 Task: Find an Airbnb in Wuxue, China for 4 guests from 3 Aug to 17 Aug, with a price range of ₹3000 to ₹15000, an entire place, 3 bedrooms, 4 beds, 2 bathrooms, and a washing machine.
Action: Mouse moved to (445, 90)
Screenshot: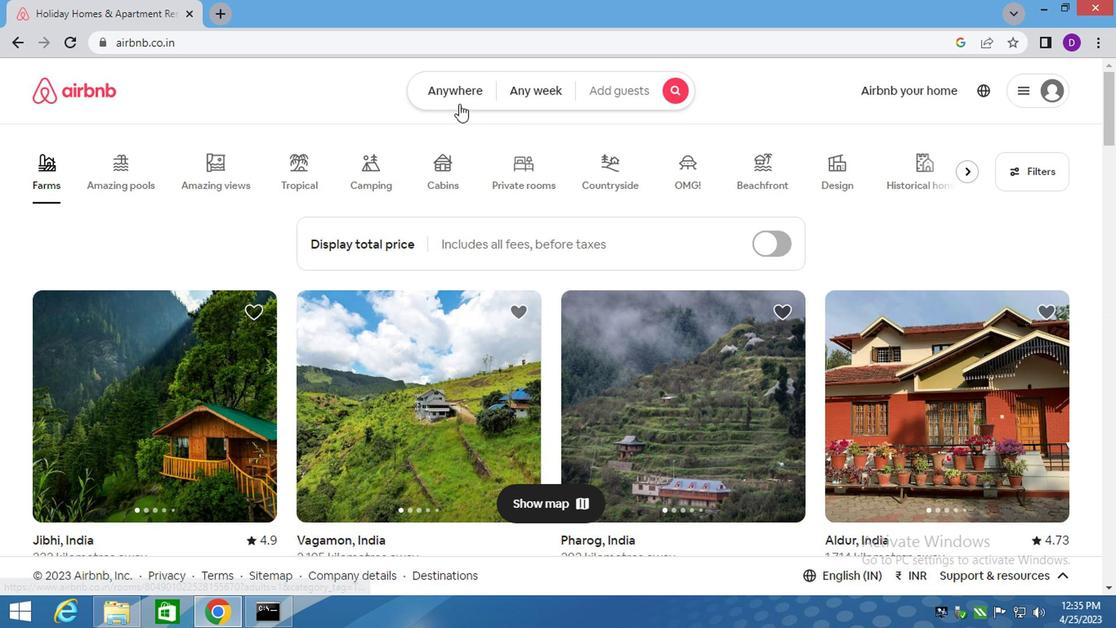 
Action: Mouse pressed left at (445, 90)
Screenshot: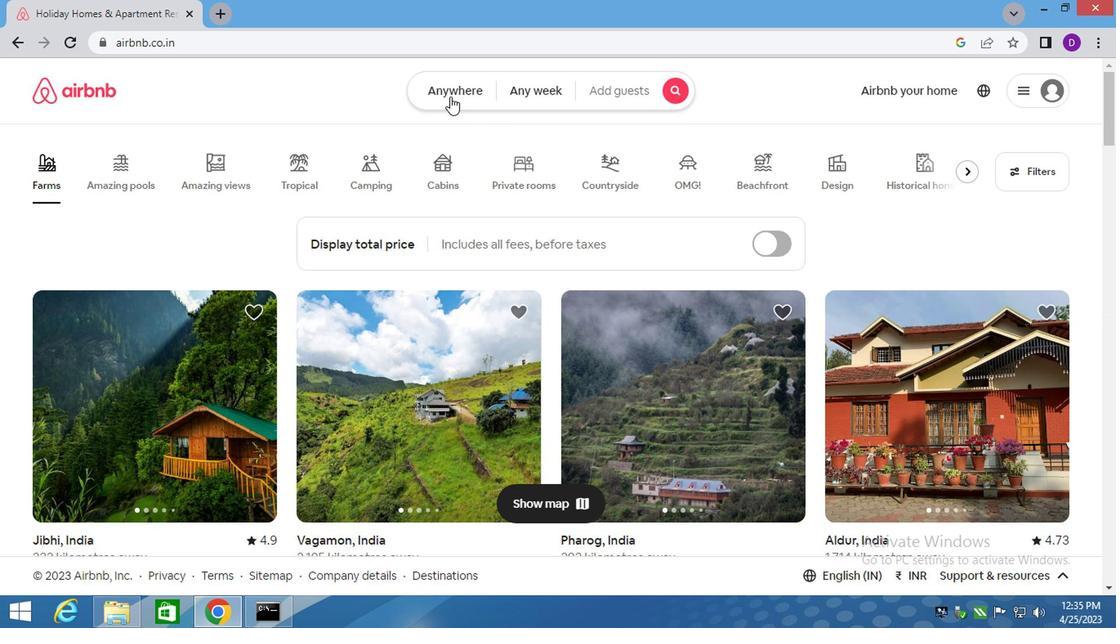 
Action: Mouse moved to (271, 154)
Screenshot: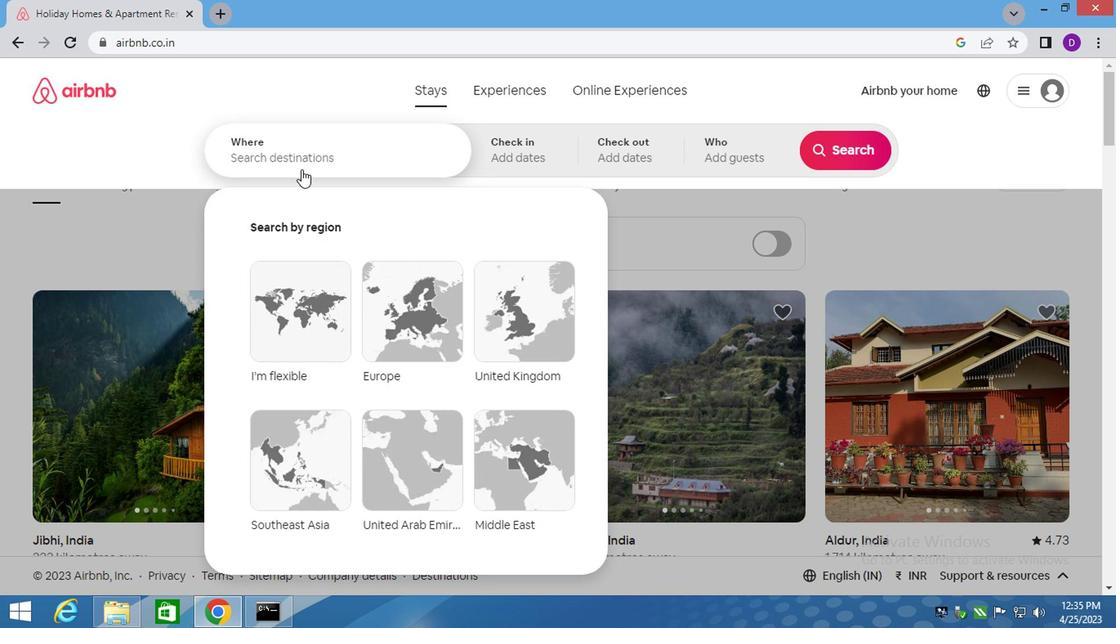 
Action: Mouse pressed left at (271, 154)
Screenshot: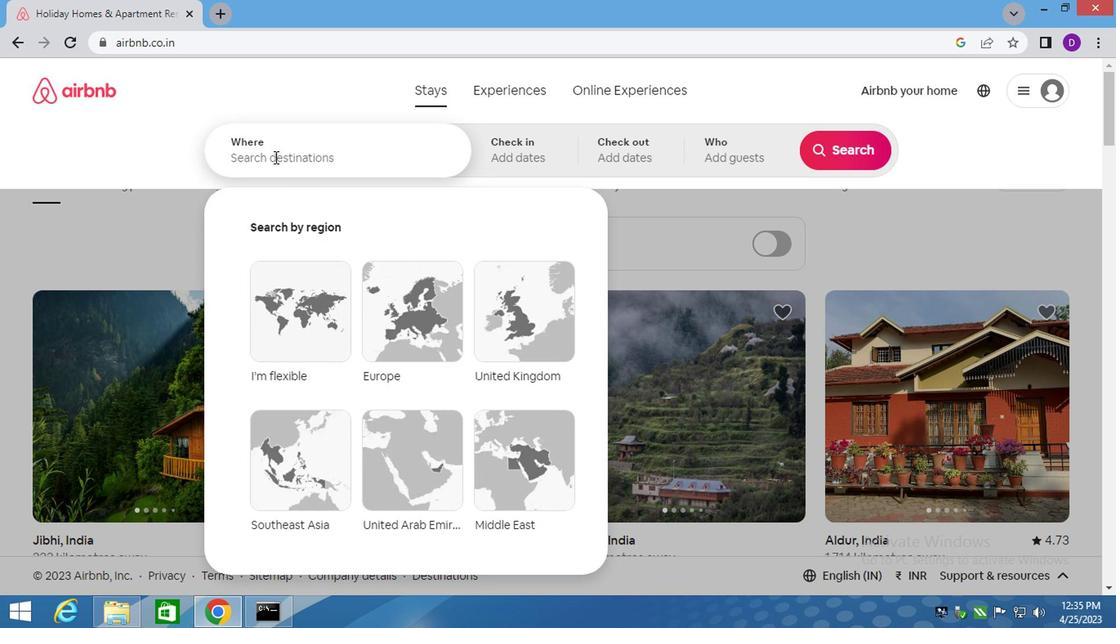 
Action: Key pressed <Key.shift>WUXUE,<Key.space><Key.shift>CHINA<Key.enter>
Screenshot: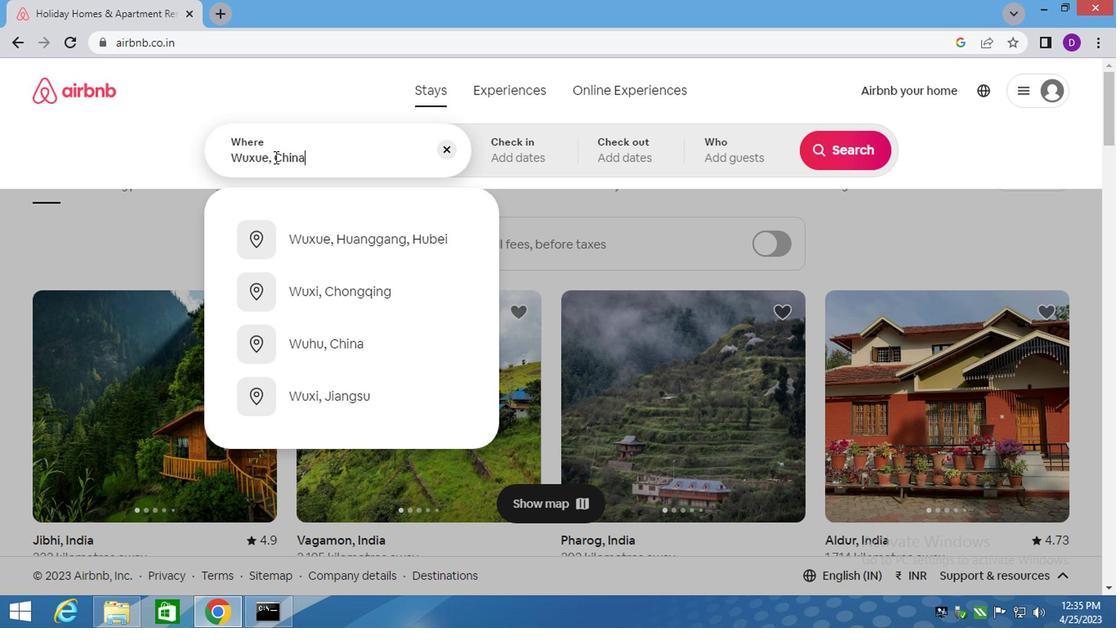 
Action: Mouse moved to (831, 279)
Screenshot: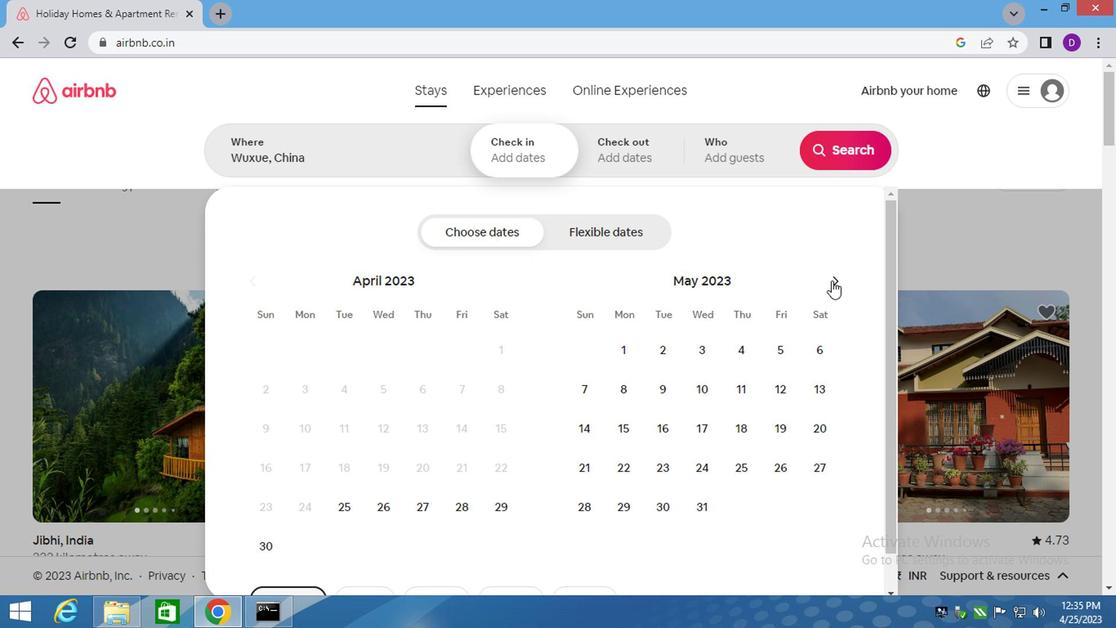 
Action: Mouse pressed left at (831, 279)
Screenshot: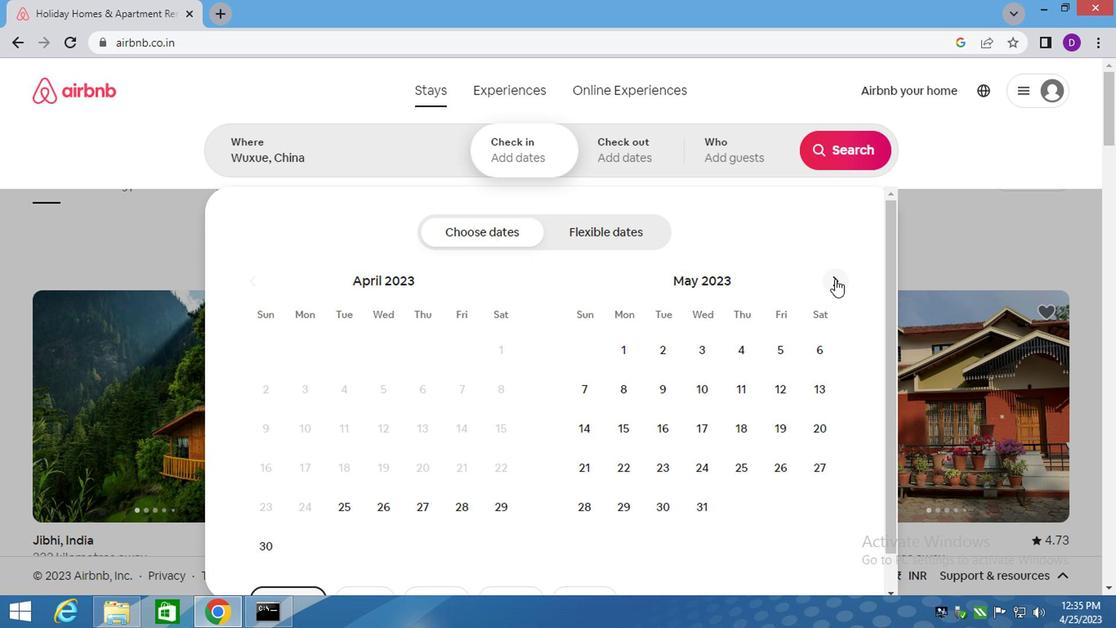 
Action: Mouse pressed left at (831, 279)
Screenshot: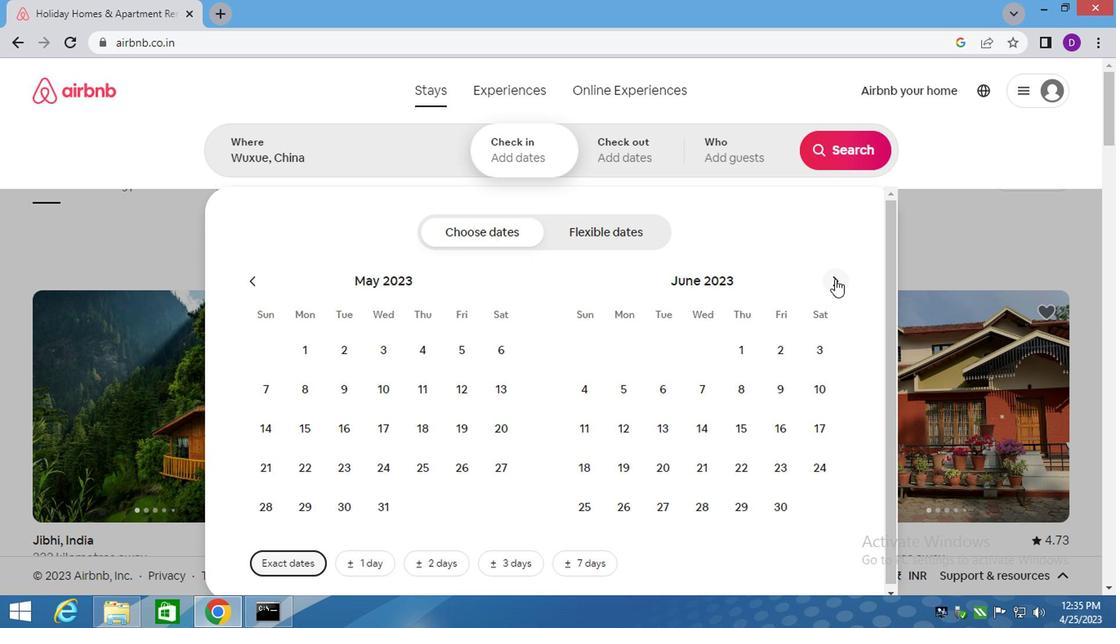 
Action: Mouse pressed left at (831, 279)
Screenshot: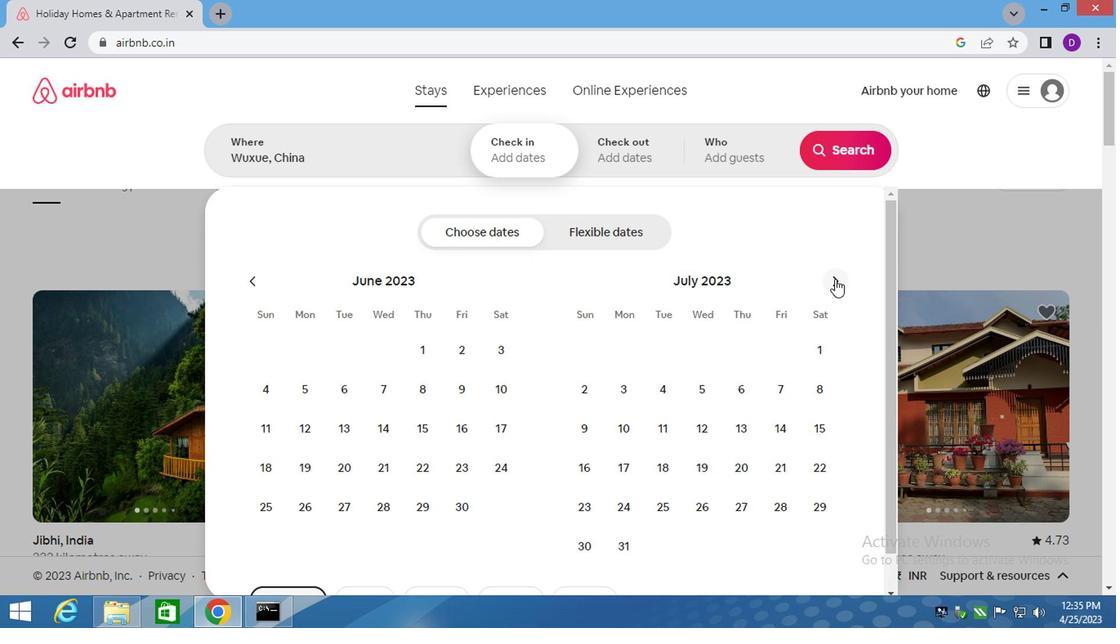
Action: Mouse moved to (740, 348)
Screenshot: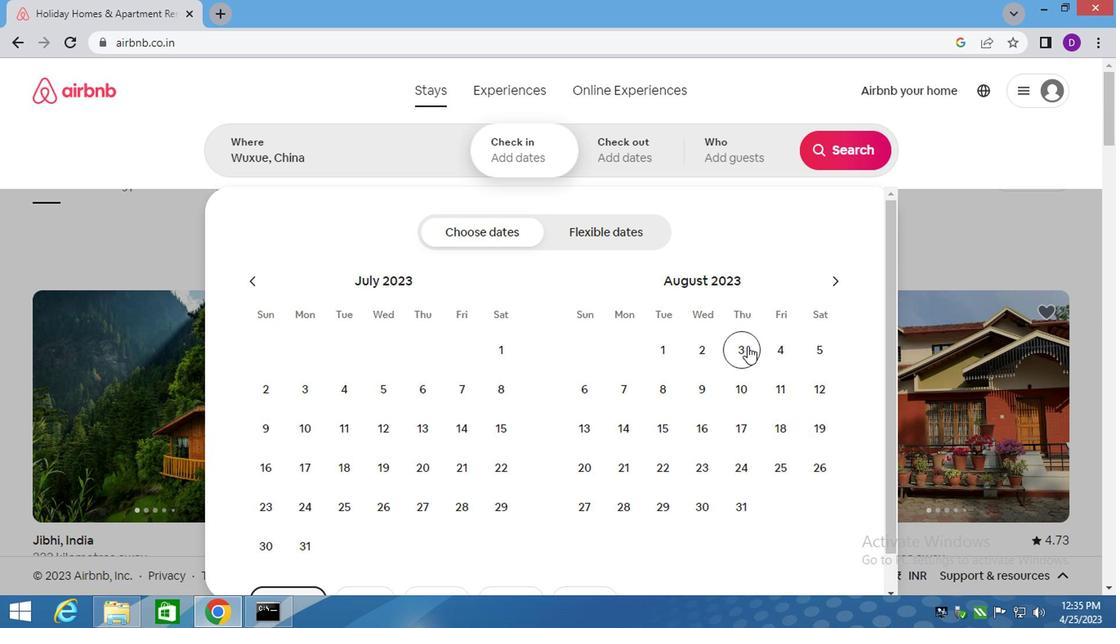 
Action: Mouse pressed left at (740, 348)
Screenshot: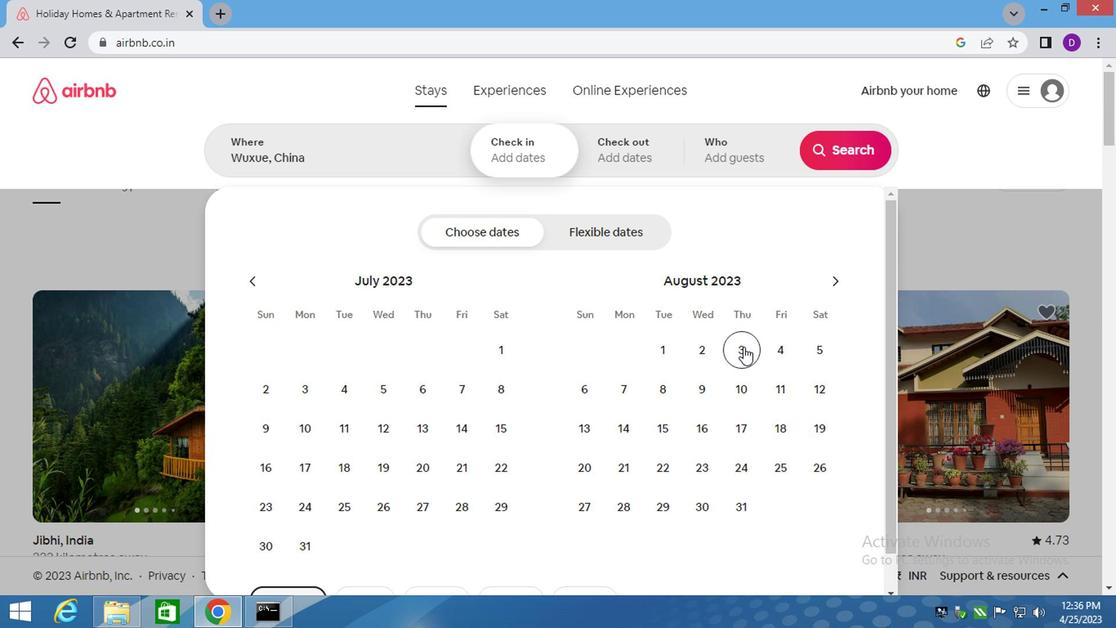 
Action: Mouse moved to (740, 432)
Screenshot: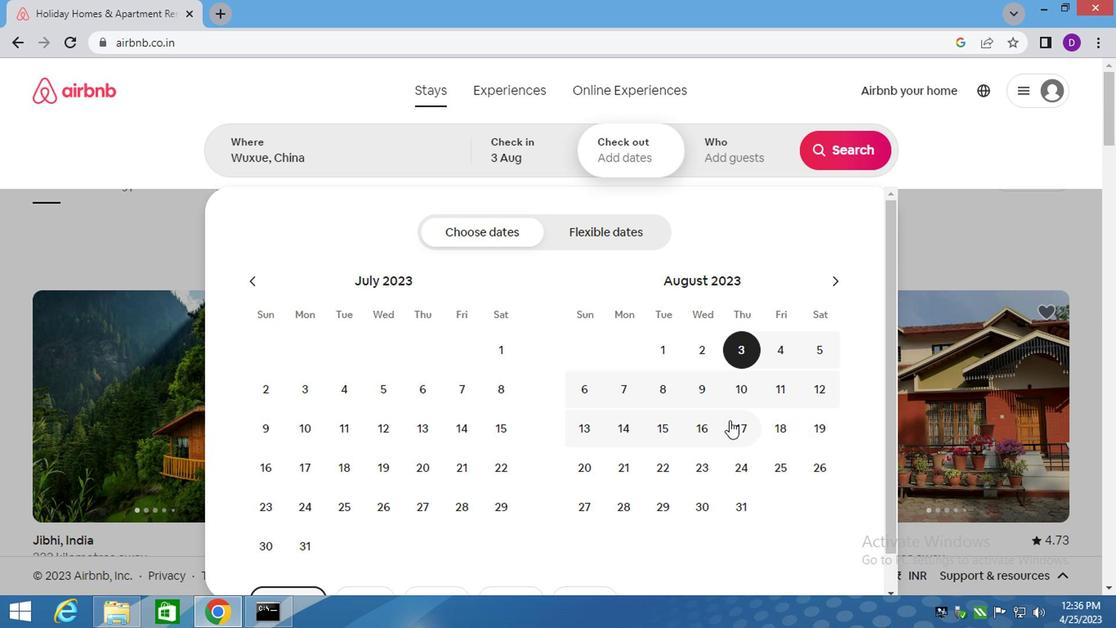 
Action: Mouse pressed left at (740, 432)
Screenshot: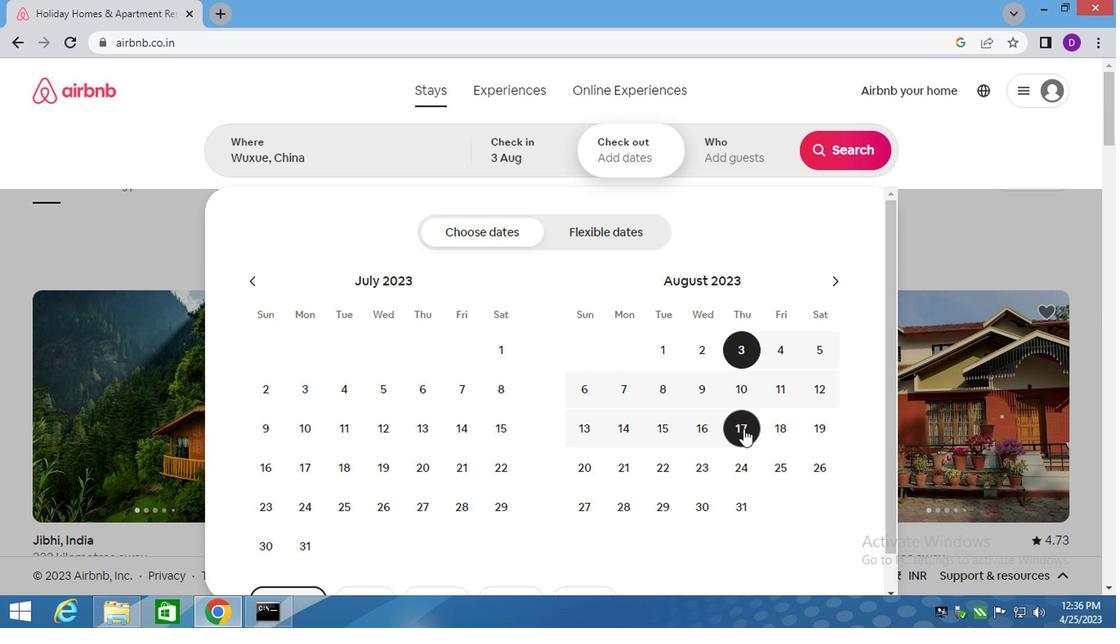 
Action: Mouse moved to (708, 151)
Screenshot: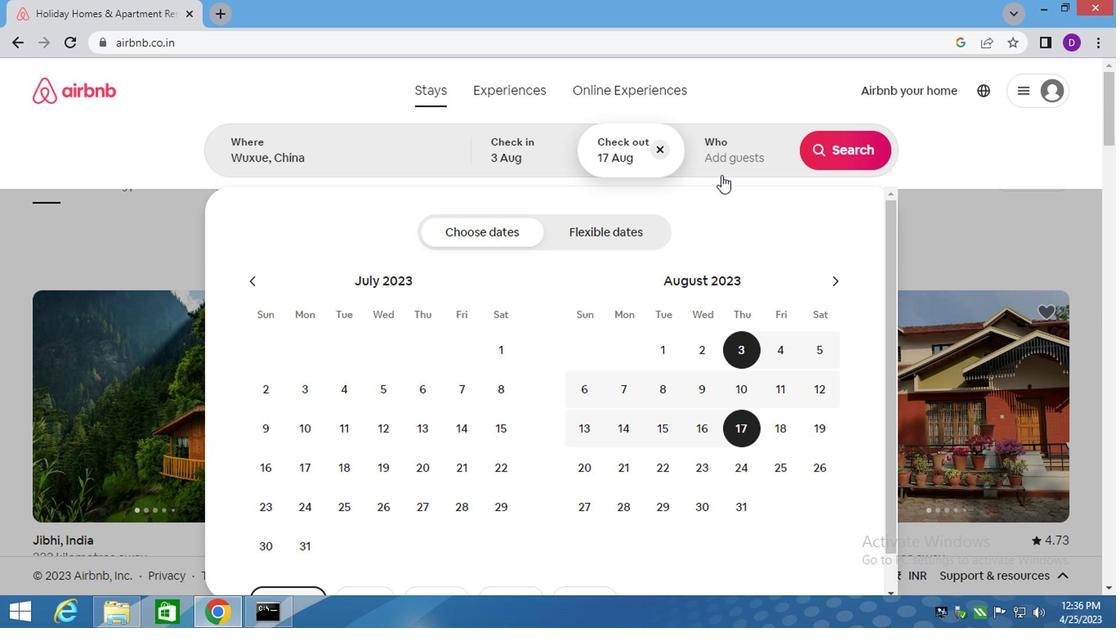 
Action: Mouse pressed left at (708, 151)
Screenshot: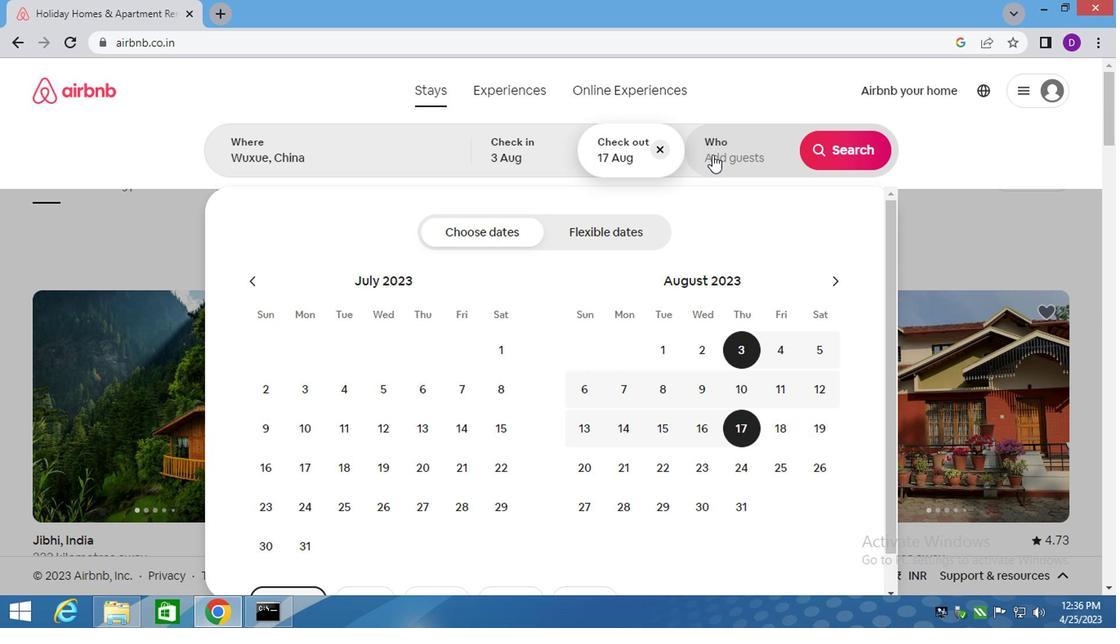 
Action: Mouse moved to (850, 242)
Screenshot: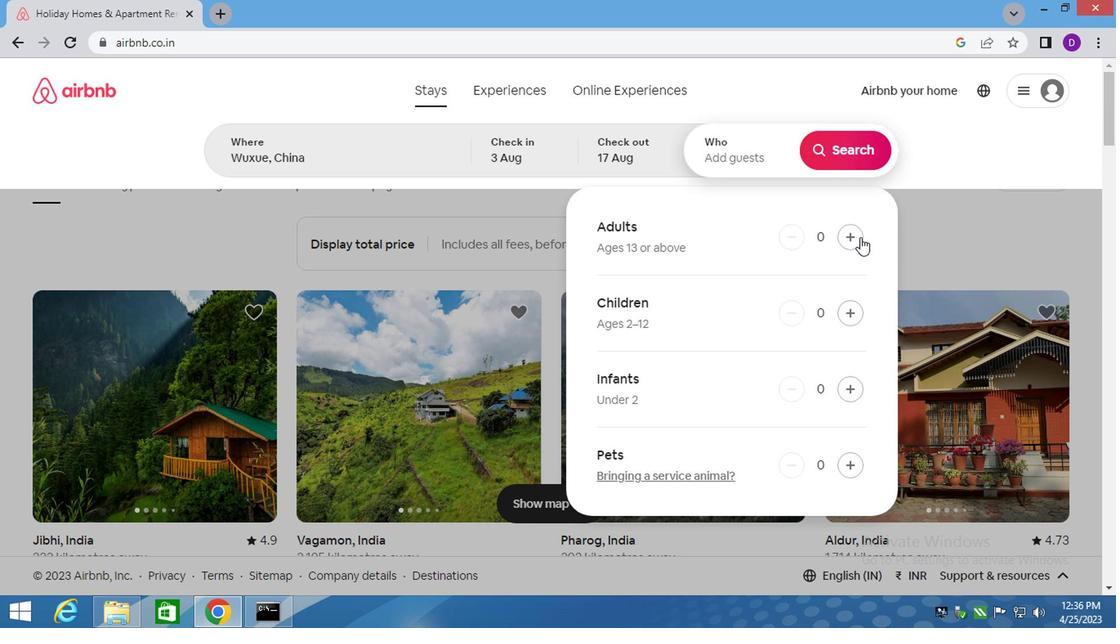 
Action: Mouse pressed left at (850, 242)
Screenshot: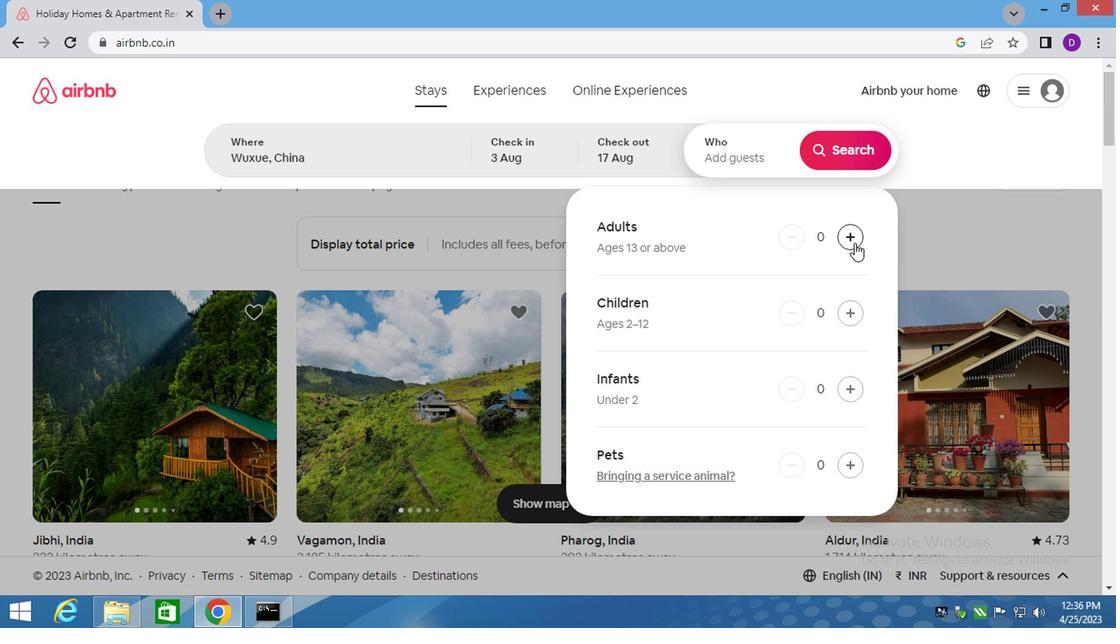 
Action: Mouse pressed left at (850, 242)
Screenshot: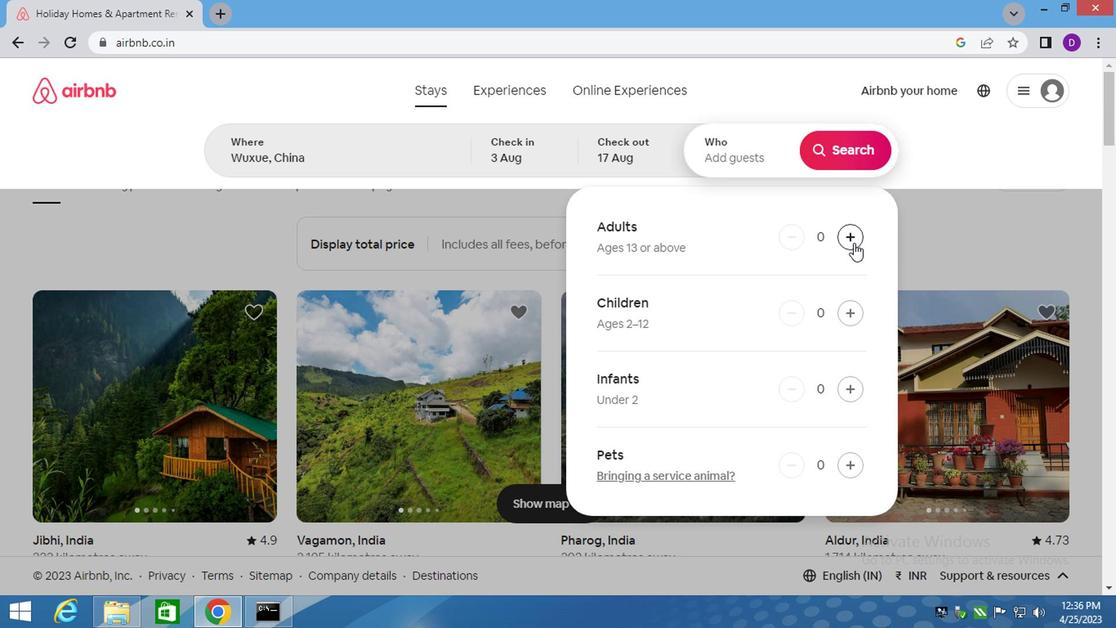 
Action: Mouse pressed left at (850, 242)
Screenshot: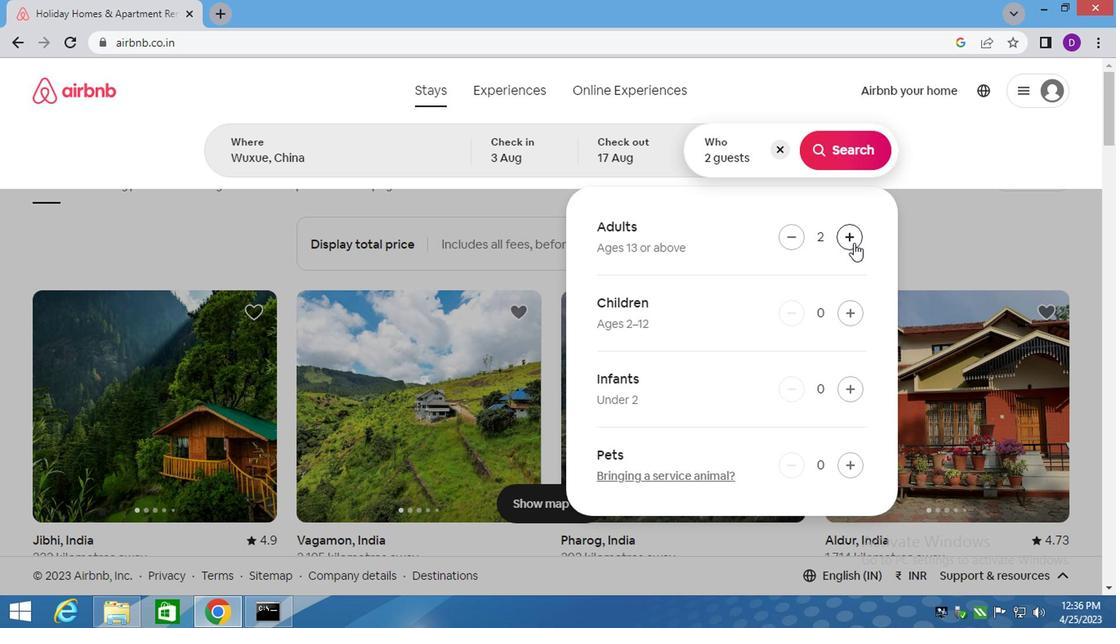 
Action: Mouse moved to (852, 316)
Screenshot: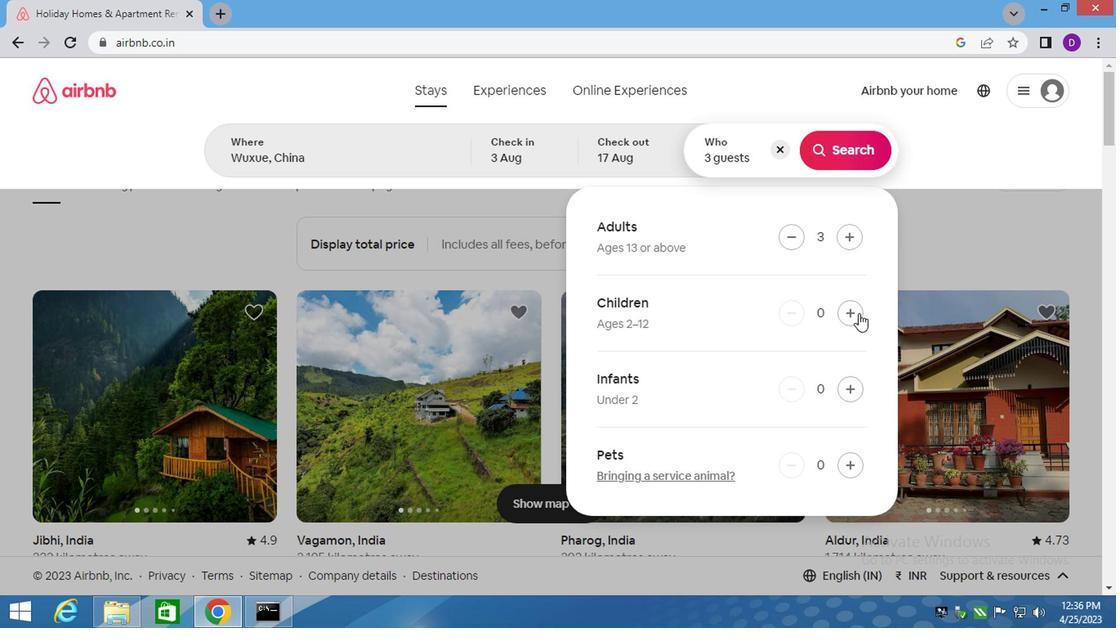 
Action: Mouse pressed left at (852, 316)
Screenshot: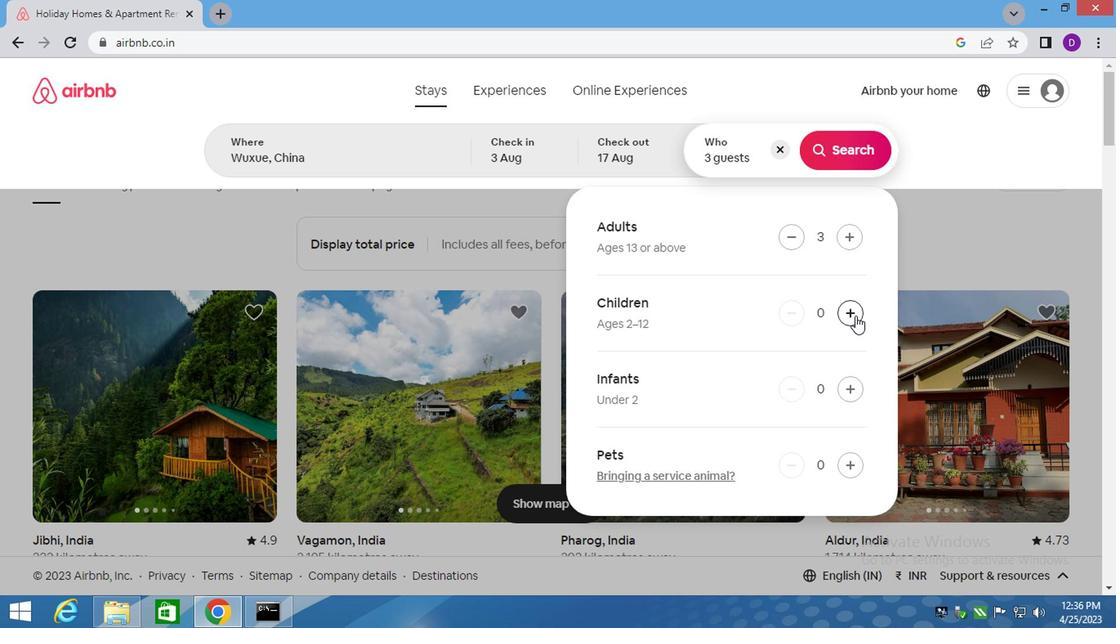 
Action: Mouse moved to (861, 145)
Screenshot: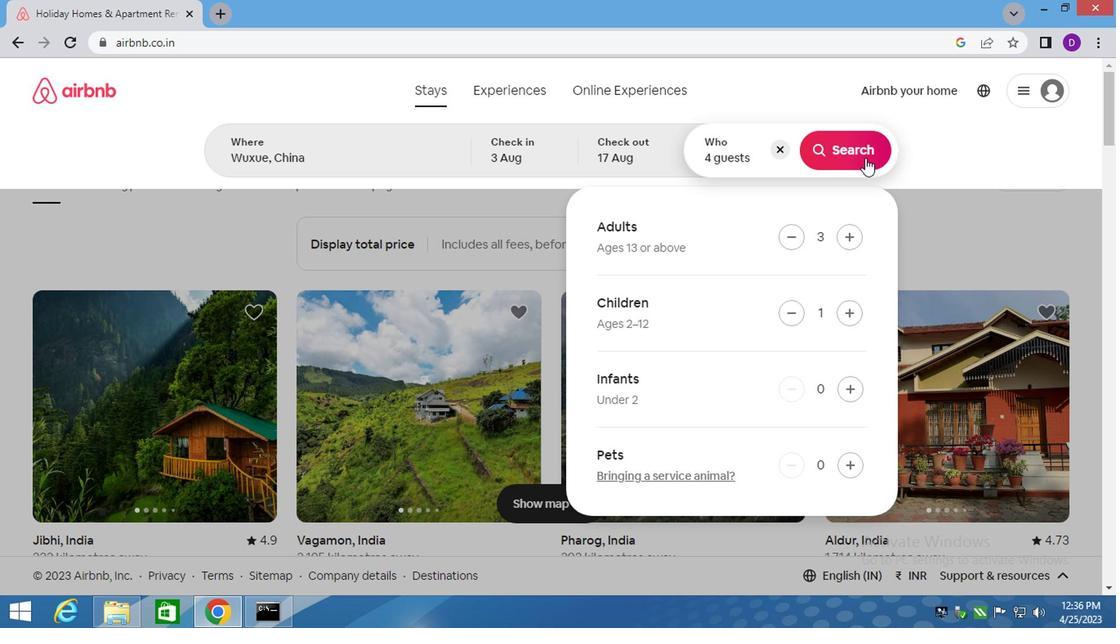 
Action: Mouse pressed left at (861, 145)
Screenshot: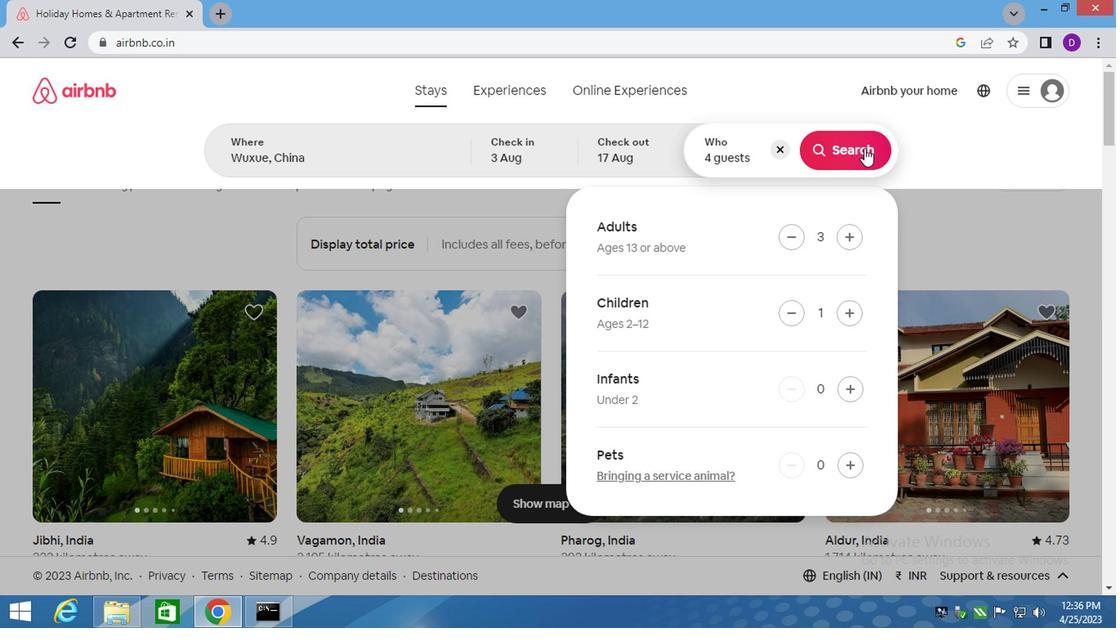 
Action: Mouse moved to (1027, 157)
Screenshot: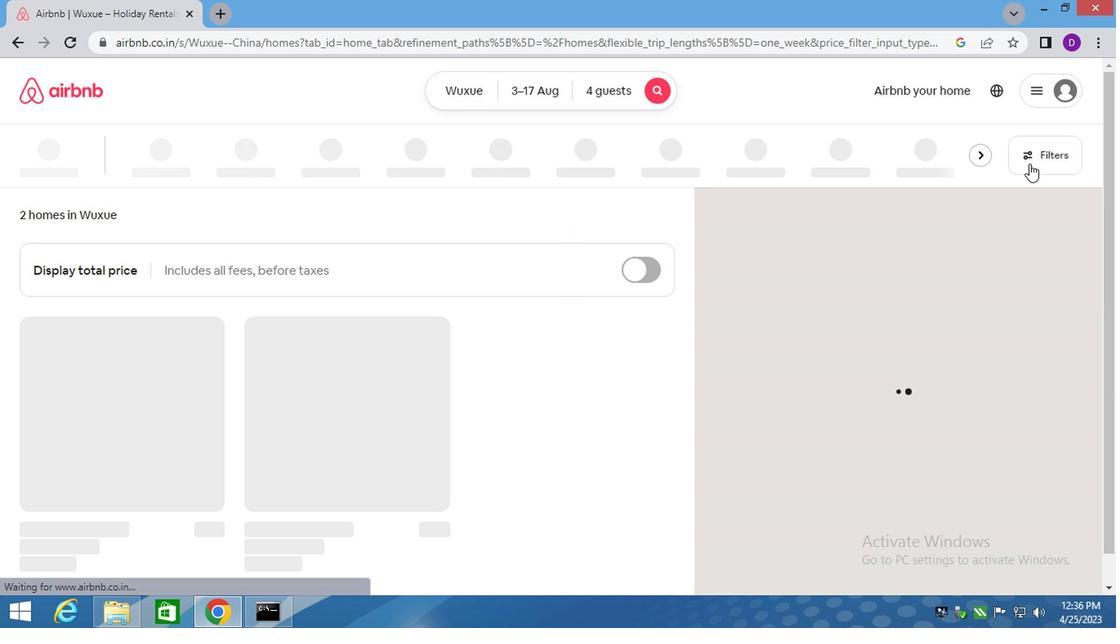 
Action: Mouse pressed left at (1027, 157)
Screenshot: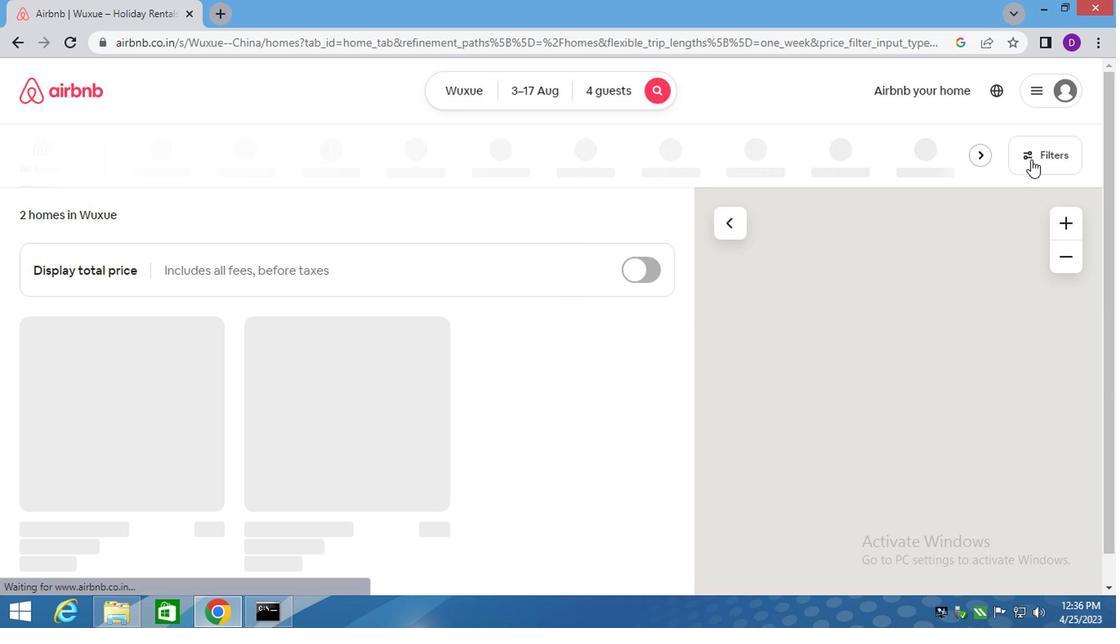 
Action: Mouse moved to (335, 311)
Screenshot: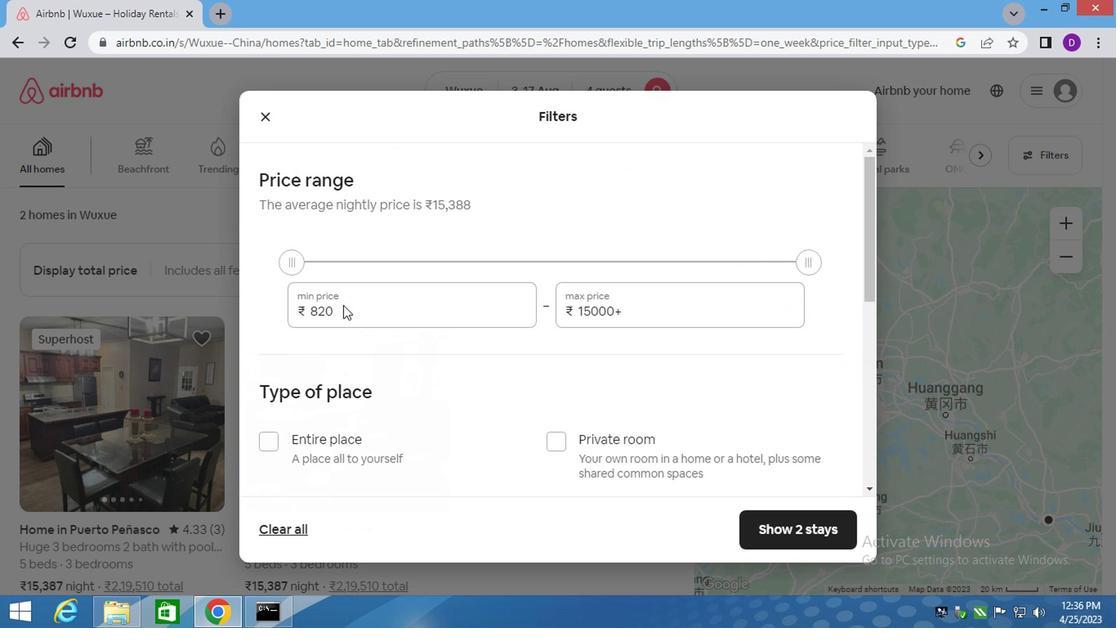 
Action: Mouse pressed left at (335, 311)
Screenshot: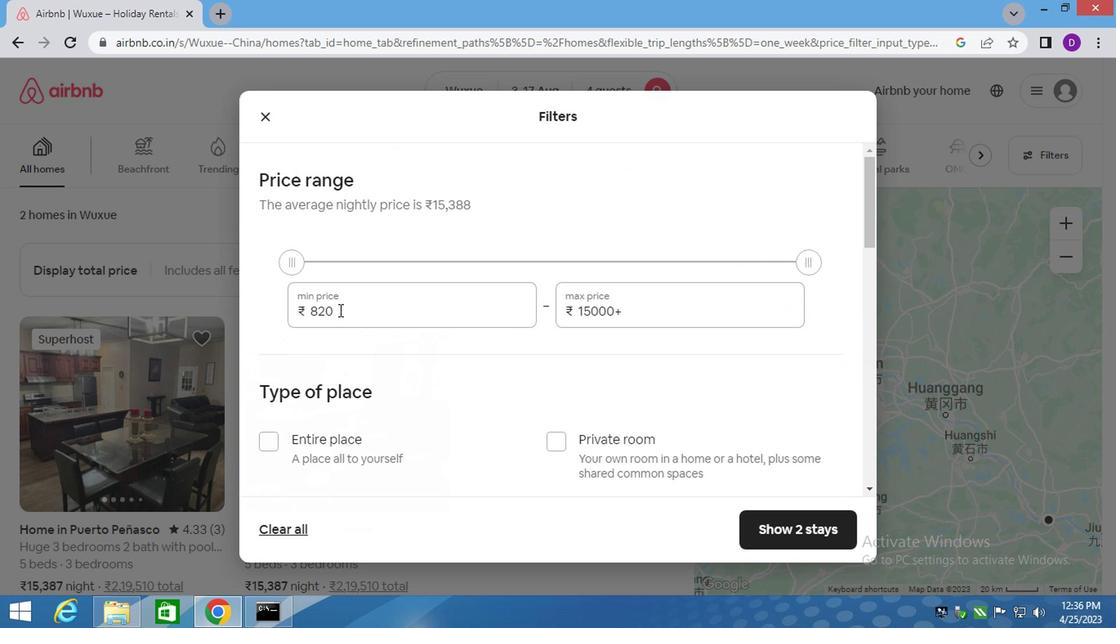 
Action: Mouse pressed left at (335, 311)
Screenshot: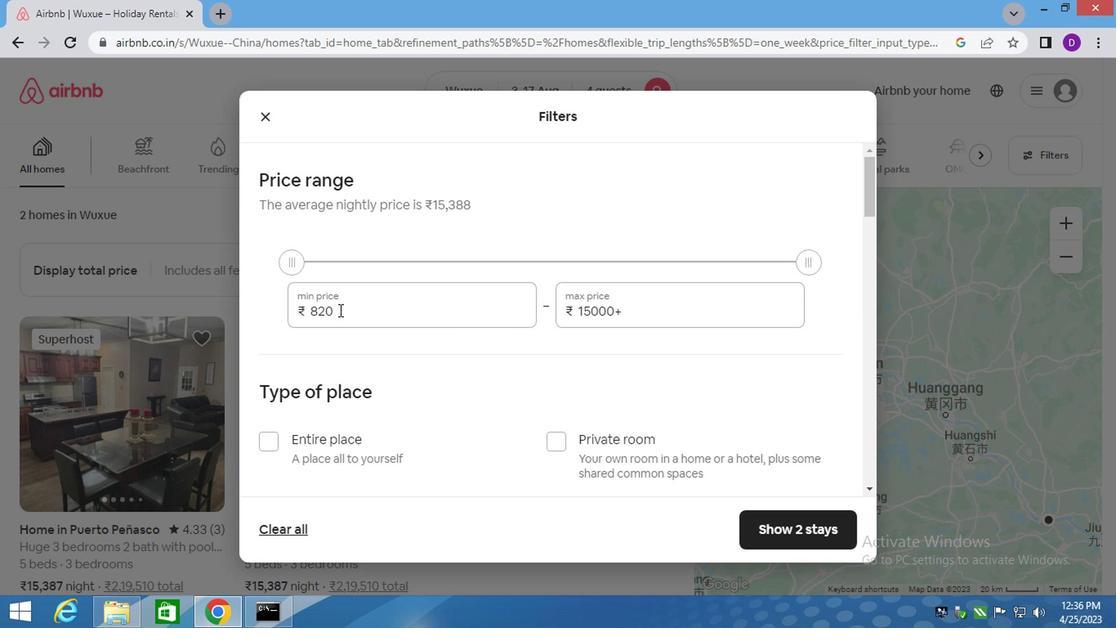 
Action: Key pressed 3000<Key.tab>15000
Screenshot: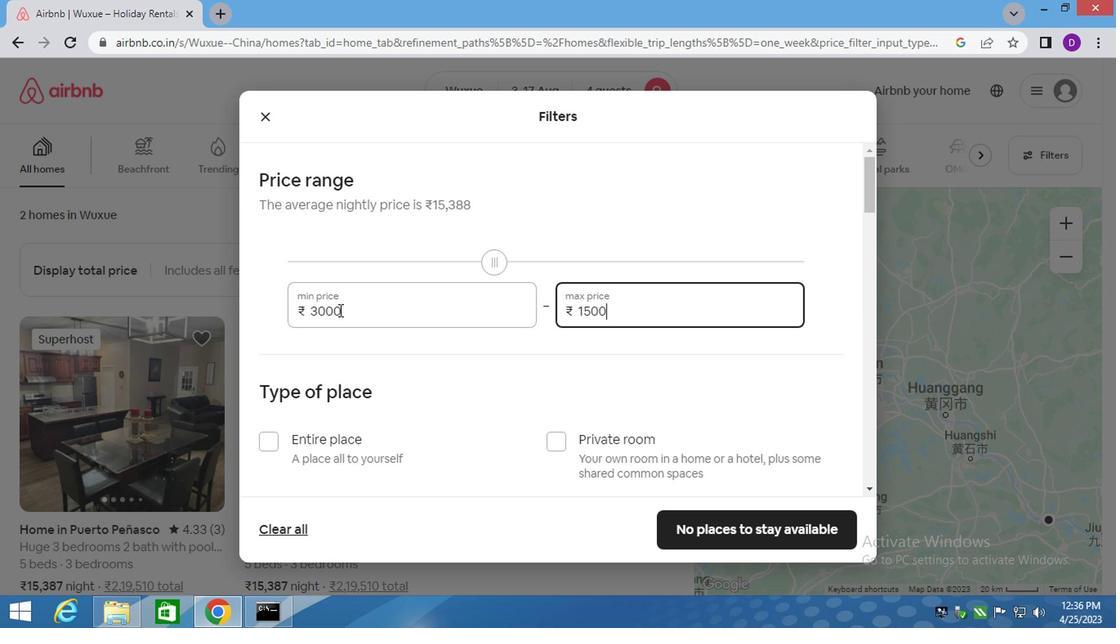 
Action: Mouse moved to (264, 382)
Screenshot: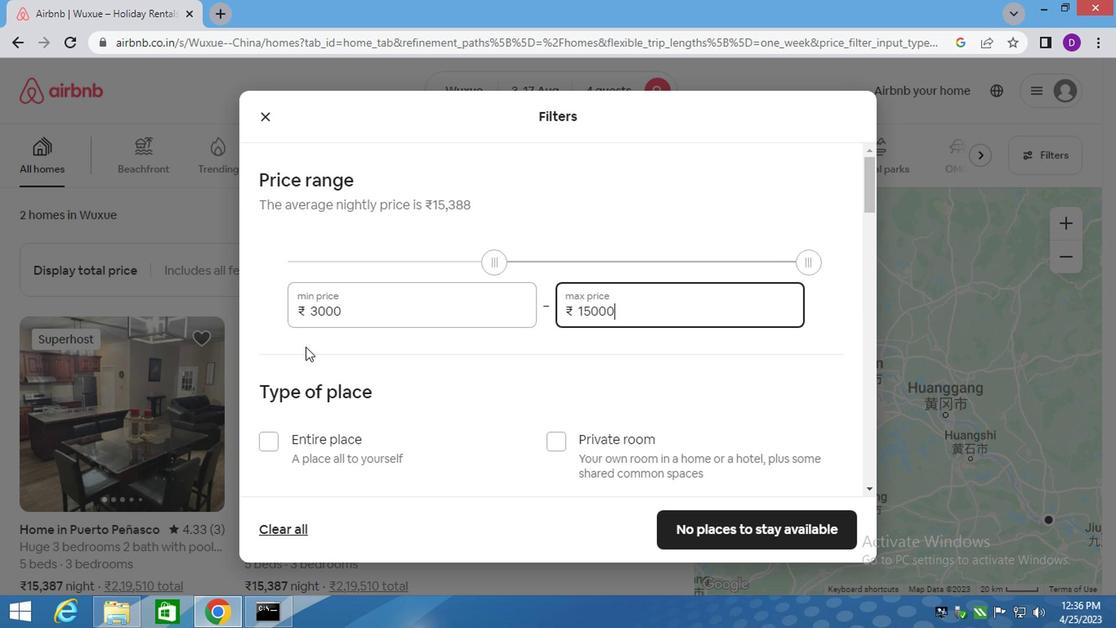 
Action: Mouse scrolled (264, 382) with delta (0, 0)
Screenshot: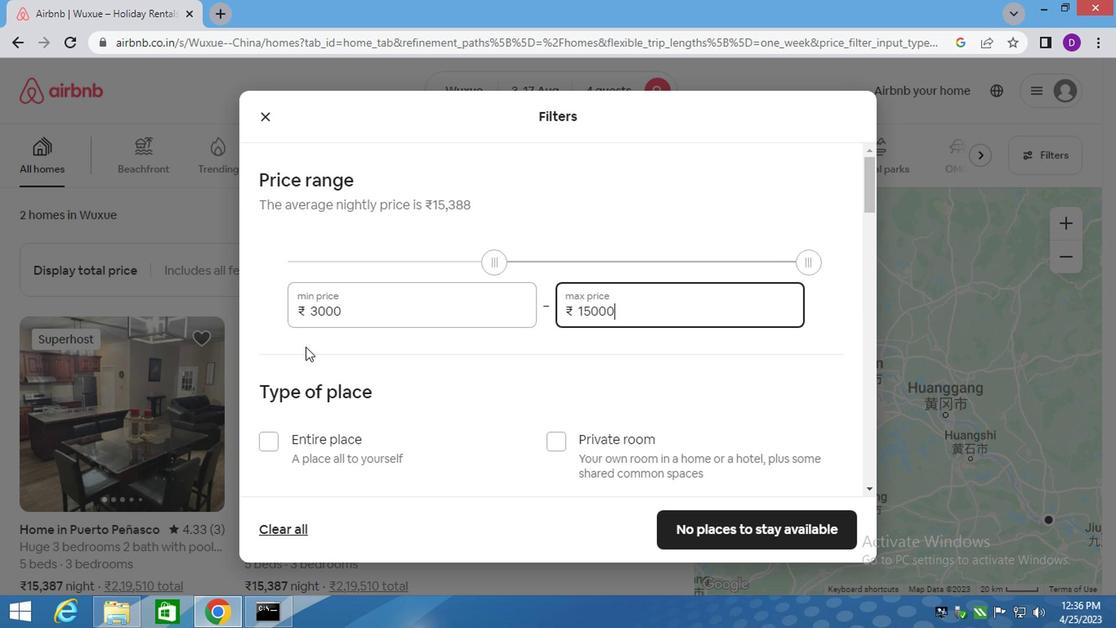 
Action: Mouse moved to (262, 386)
Screenshot: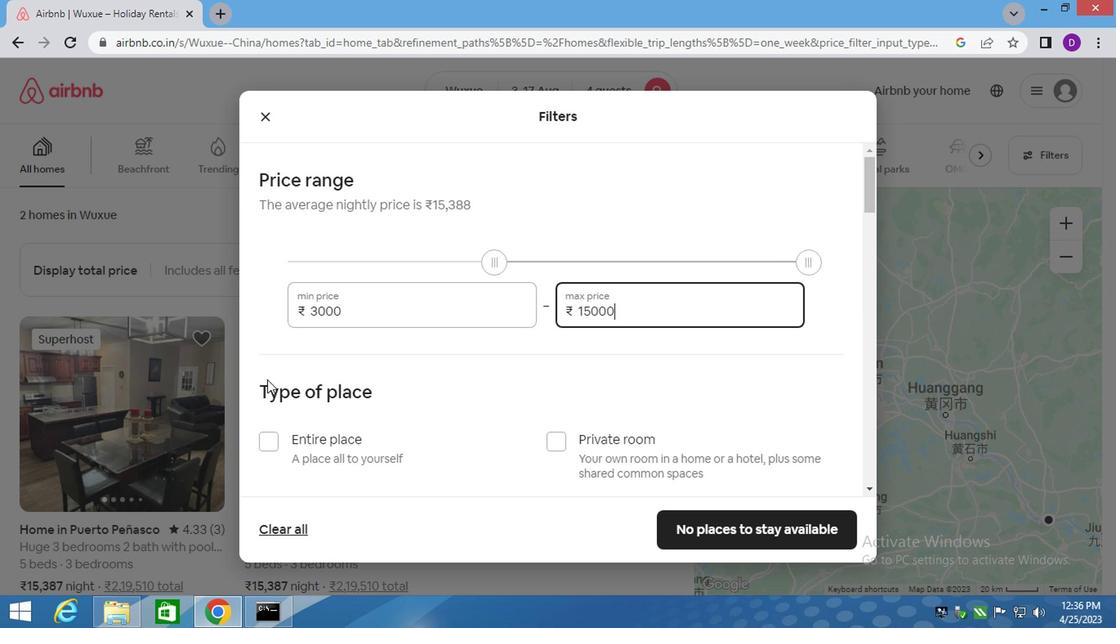 
Action: Mouse scrolled (262, 385) with delta (0, 0)
Screenshot: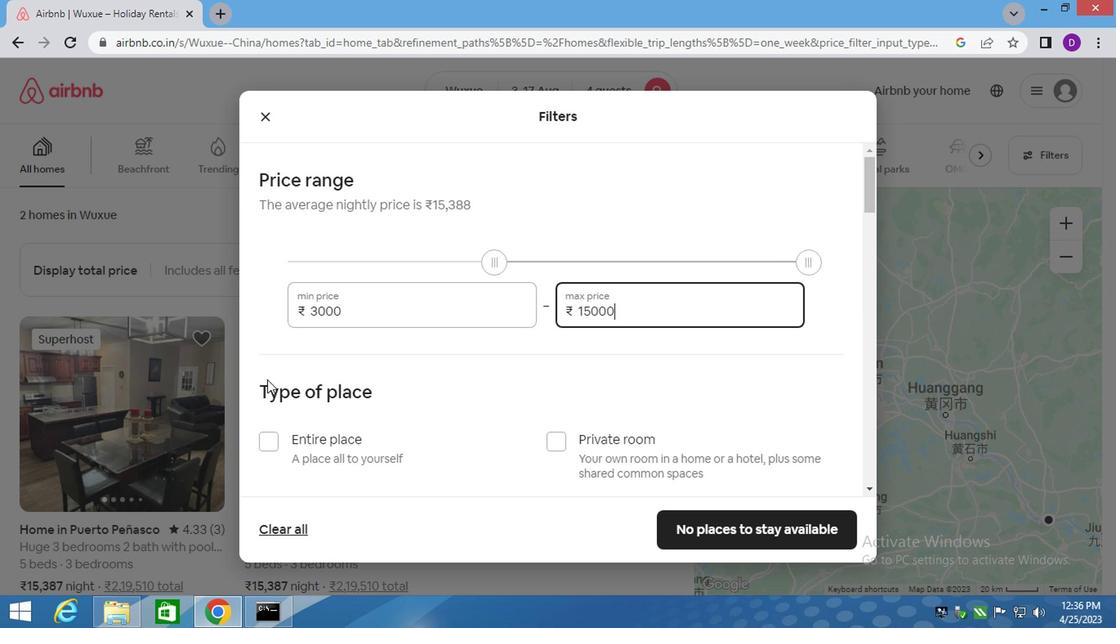 
Action: Mouse moved to (265, 269)
Screenshot: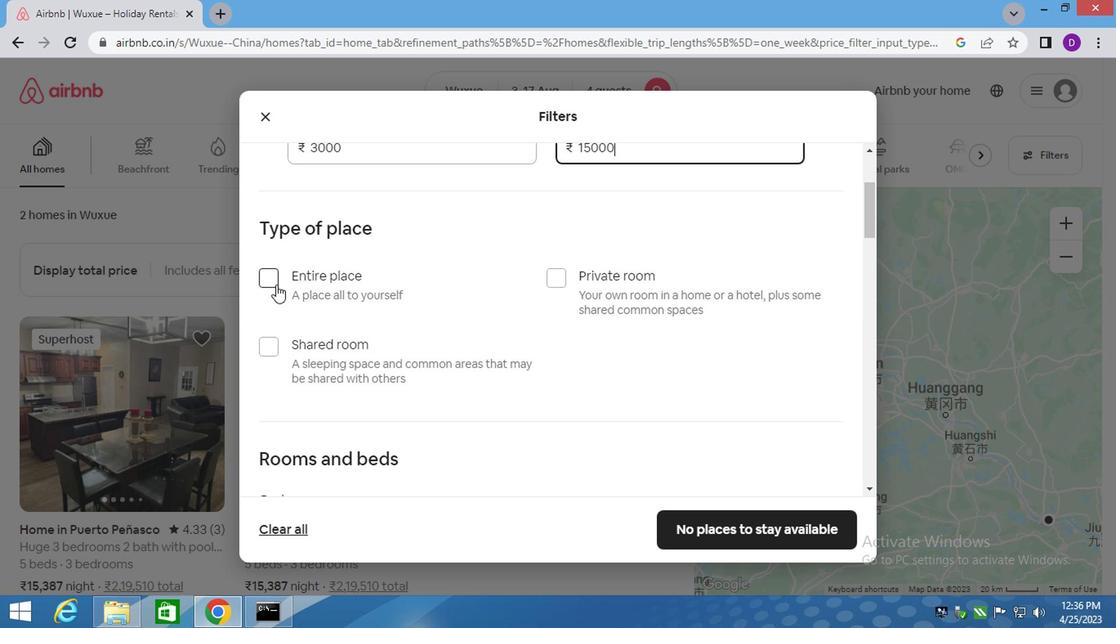 
Action: Mouse pressed left at (265, 269)
Screenshot: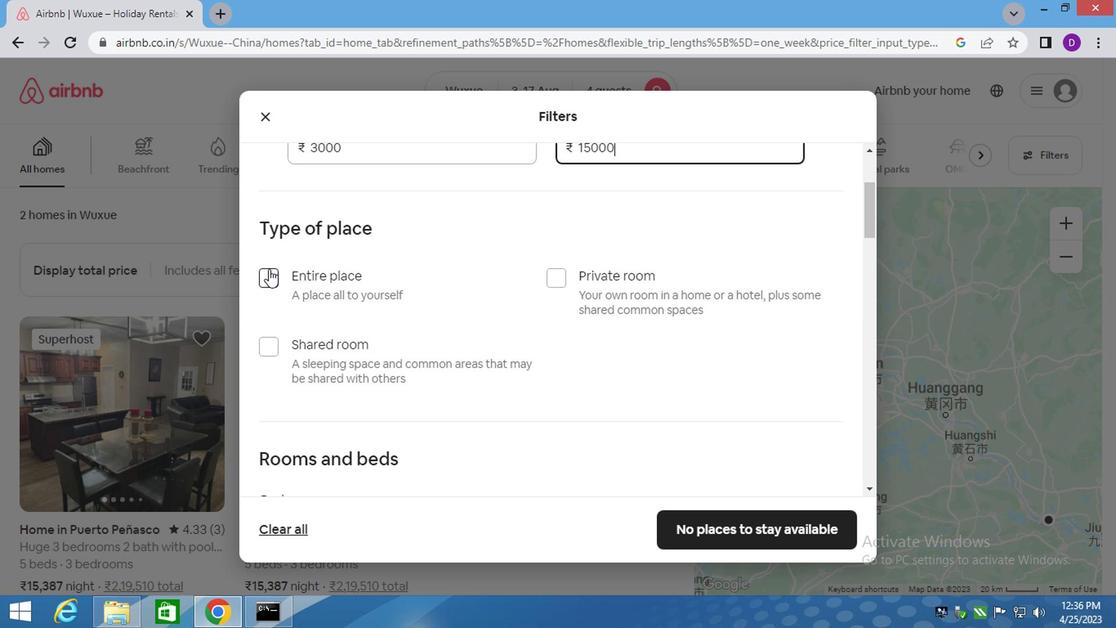 
Action: Mouse moved to (339, 317)
Screenshot: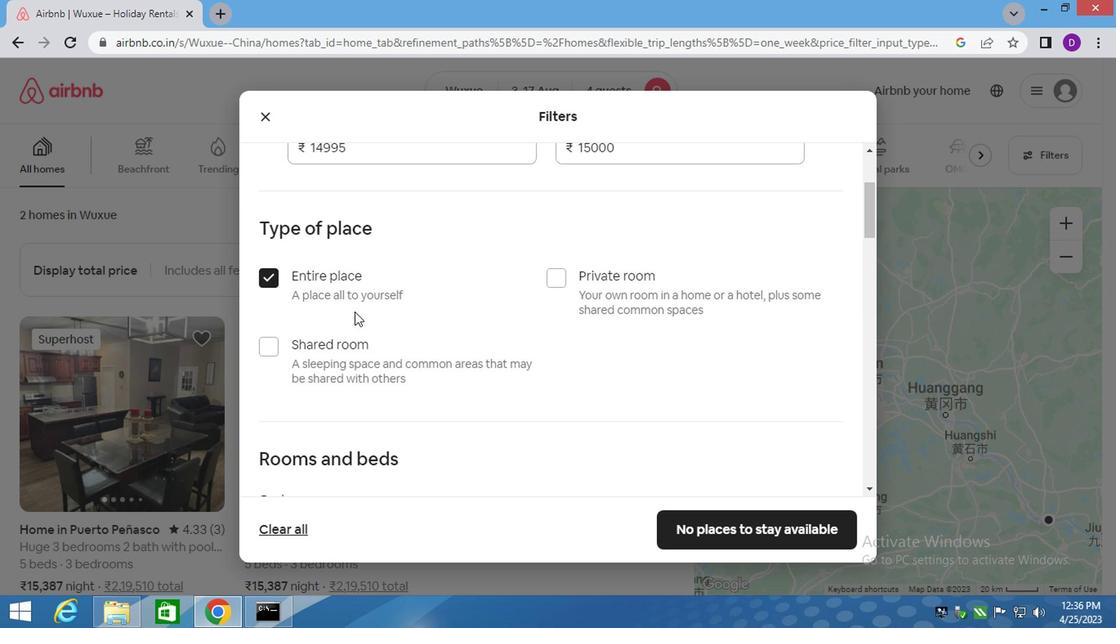 
Action: Mouse scrolled (339, 316) with delta (0, 0)
Screenshot: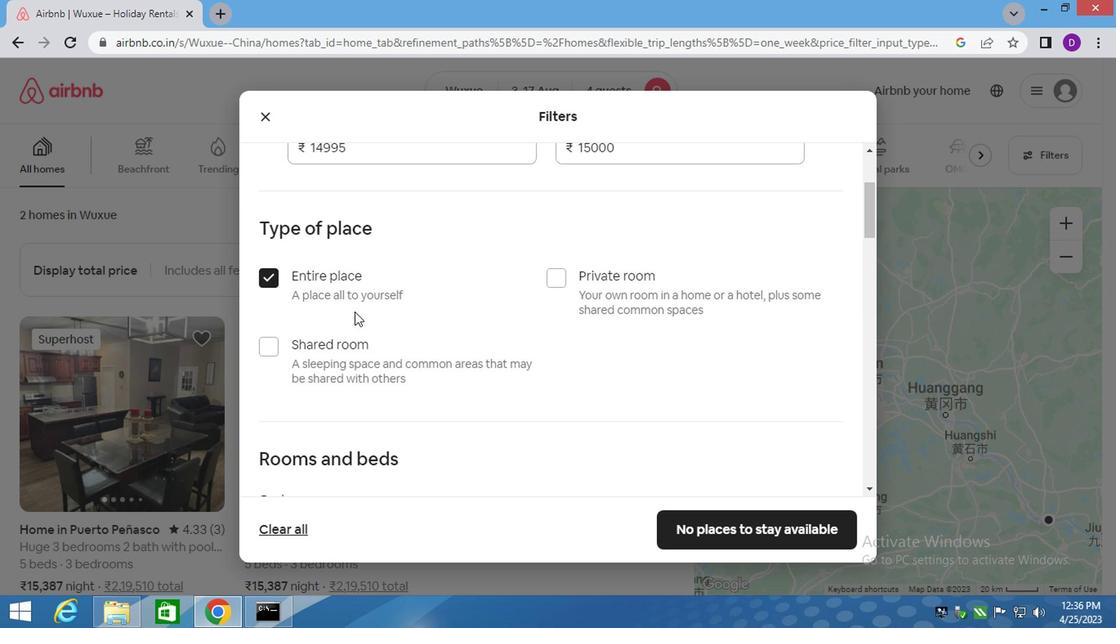 
Action: Mouse moved to (334, 325)
Screenshot: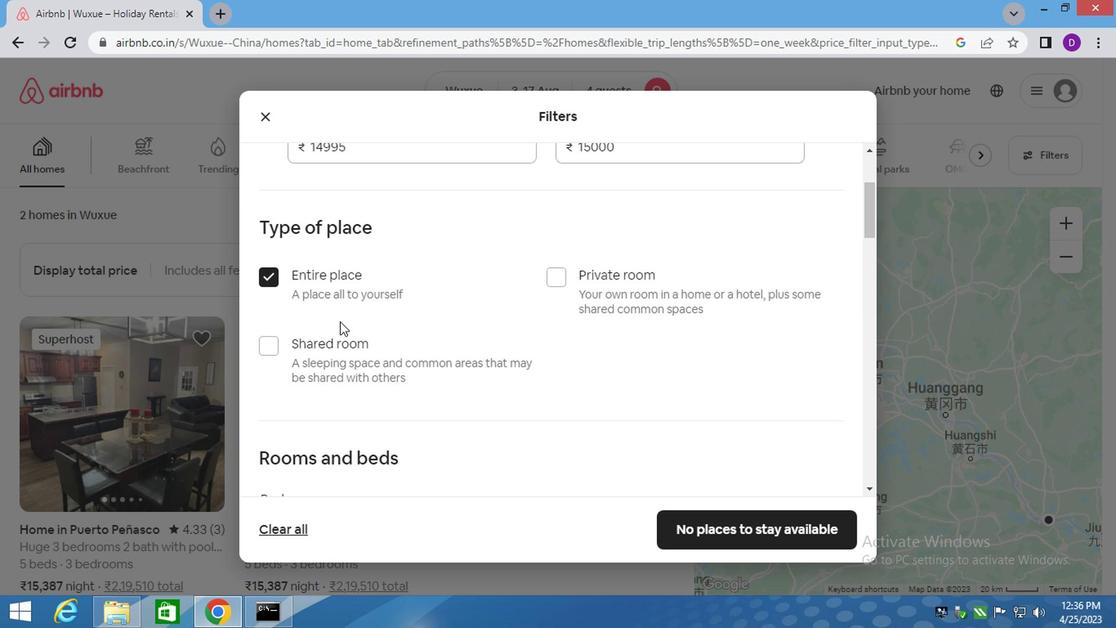 
Action: Mouse scrolled (334, 324) with delta (0, 0)
Screenshot: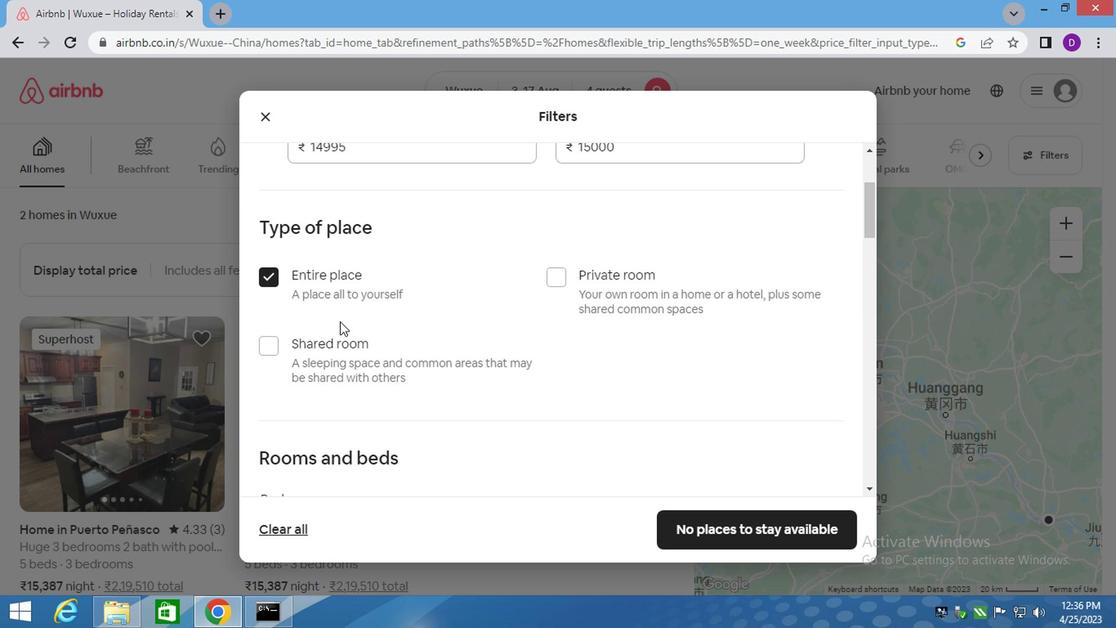 
Action: Mouse moved to (361, 336)
Screenshot: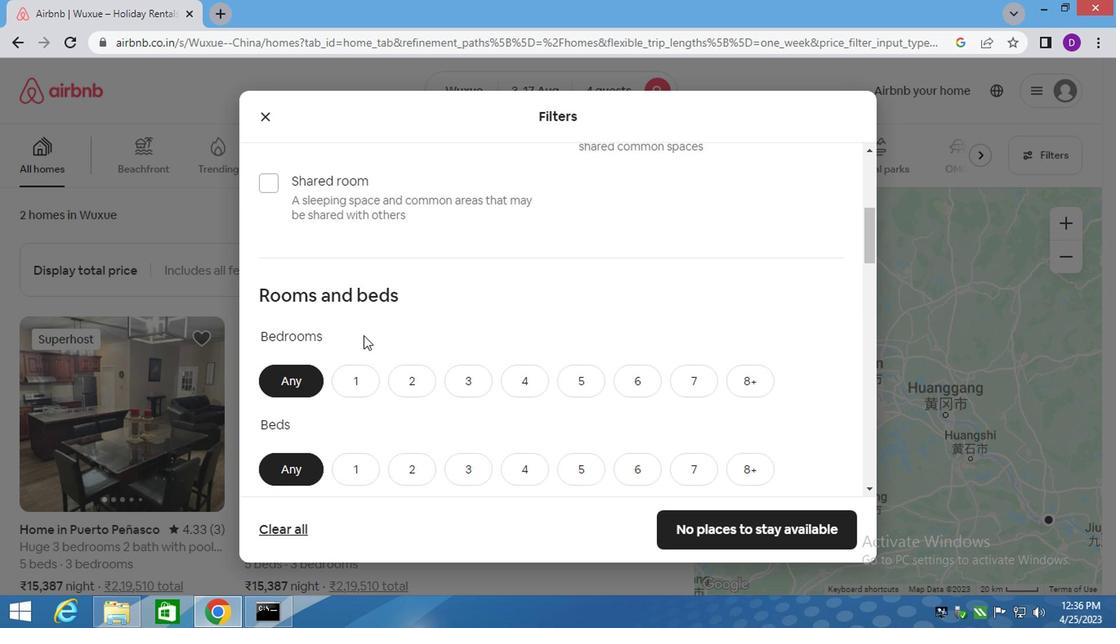 
Action: Mouse scrolled (361, 336) with delta (0, 0)
Screenshot: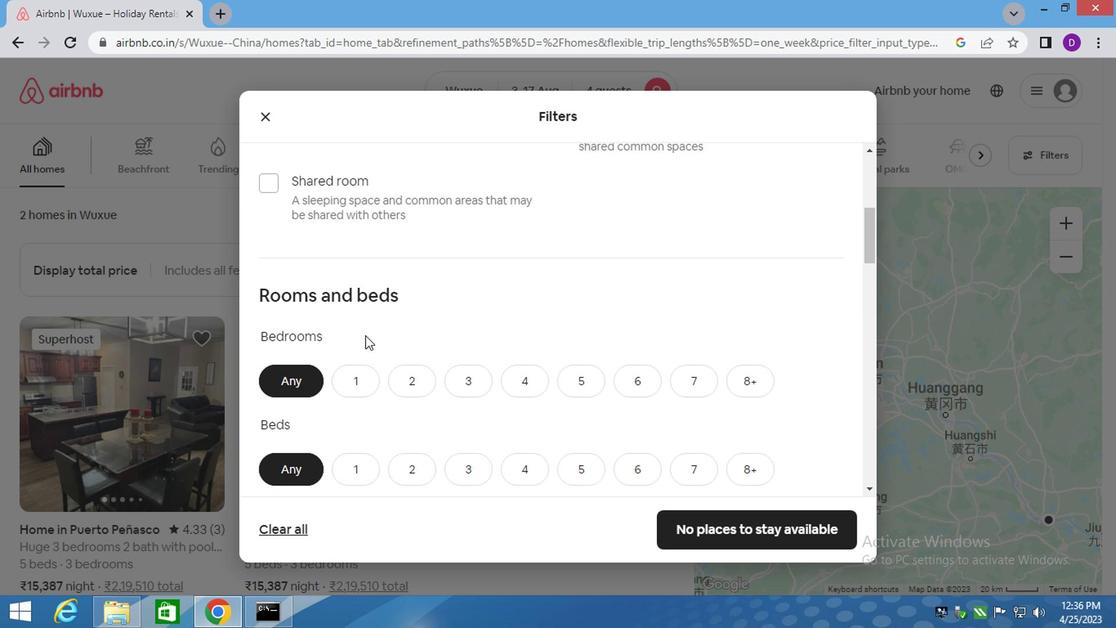 
Action: Mouse moved to (474, 309)
Screenshot: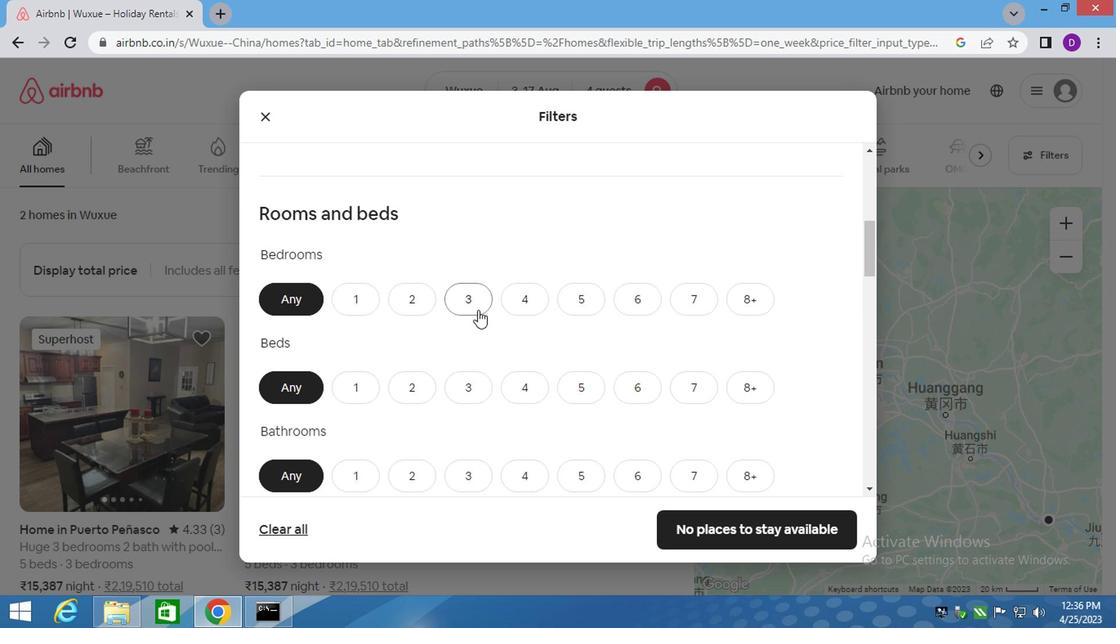 
Action: Mouse pressed left at (474, 309)
Screenshot: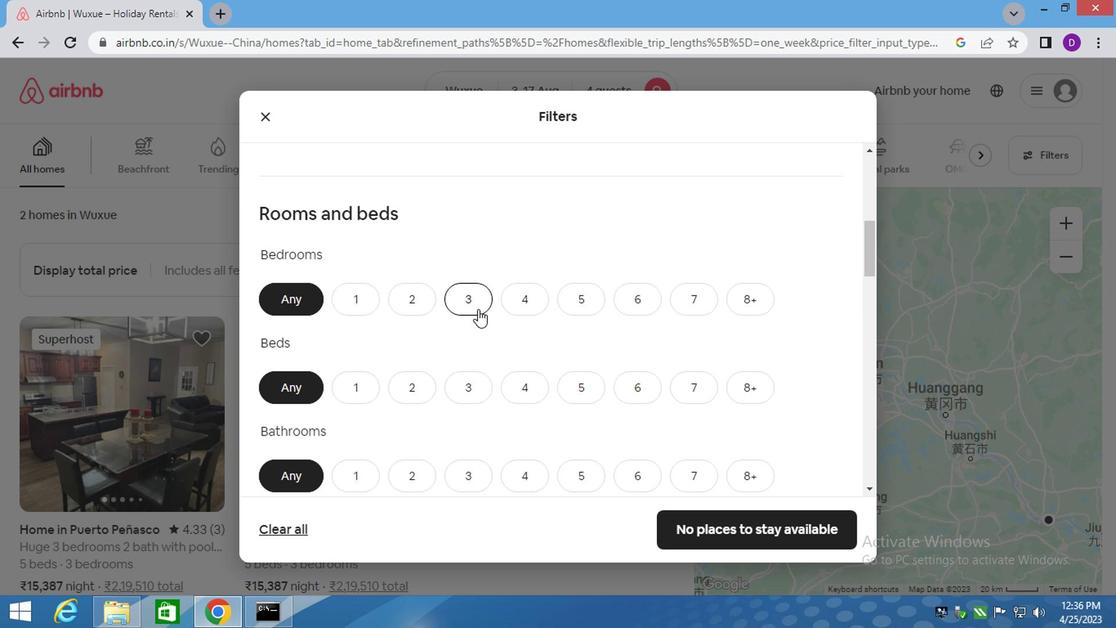 
Action: Mouse moved to (522, 391)
Screenshot: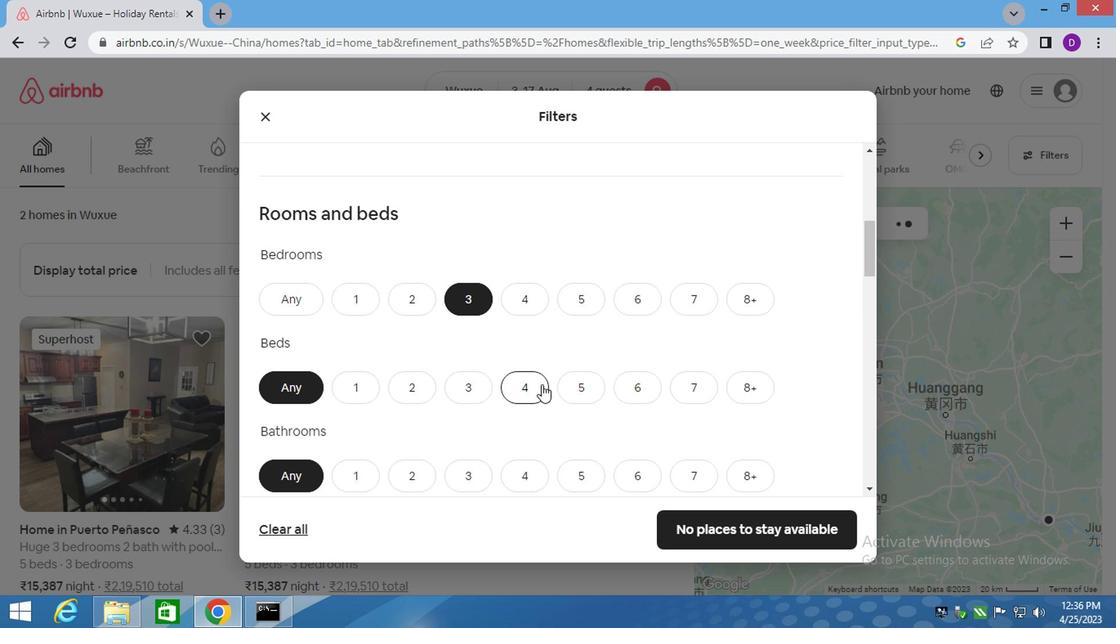 
Action: Mouse pressed left at (522, 391)
Screenshot: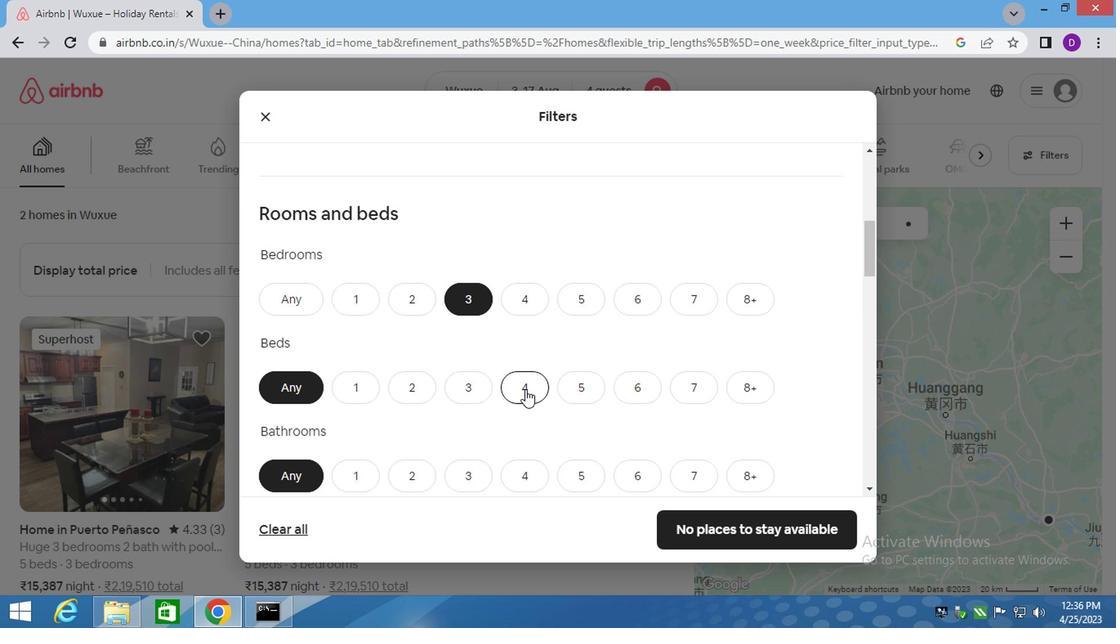 
Action: Mouse moved to (397, 479)
Screenshot: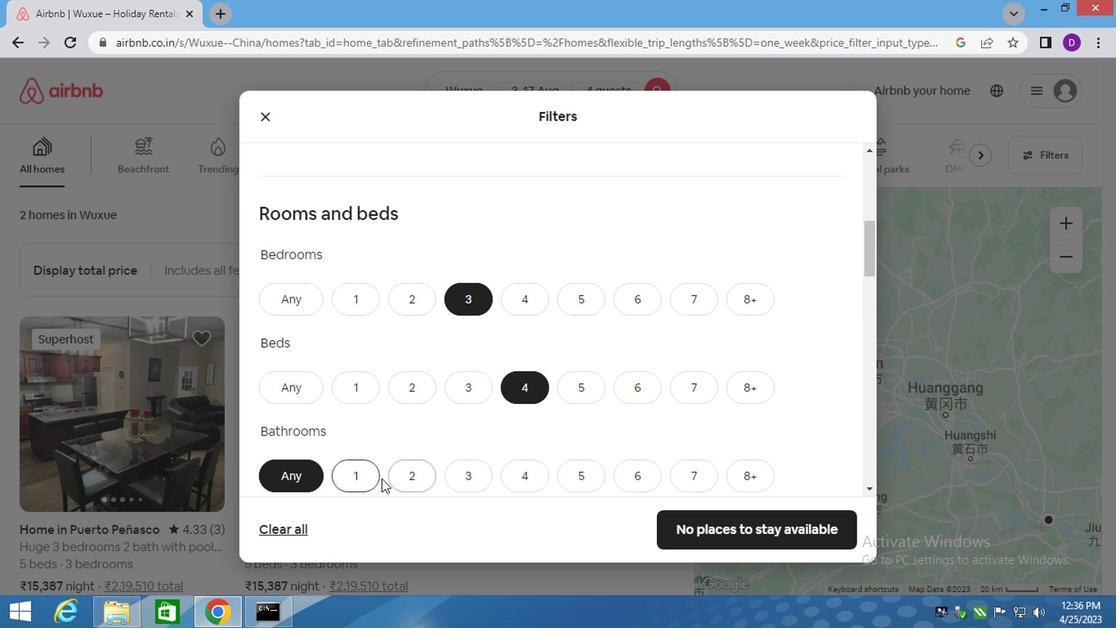 
Action: Mouse pressed left at (397, 479)
Screenshot: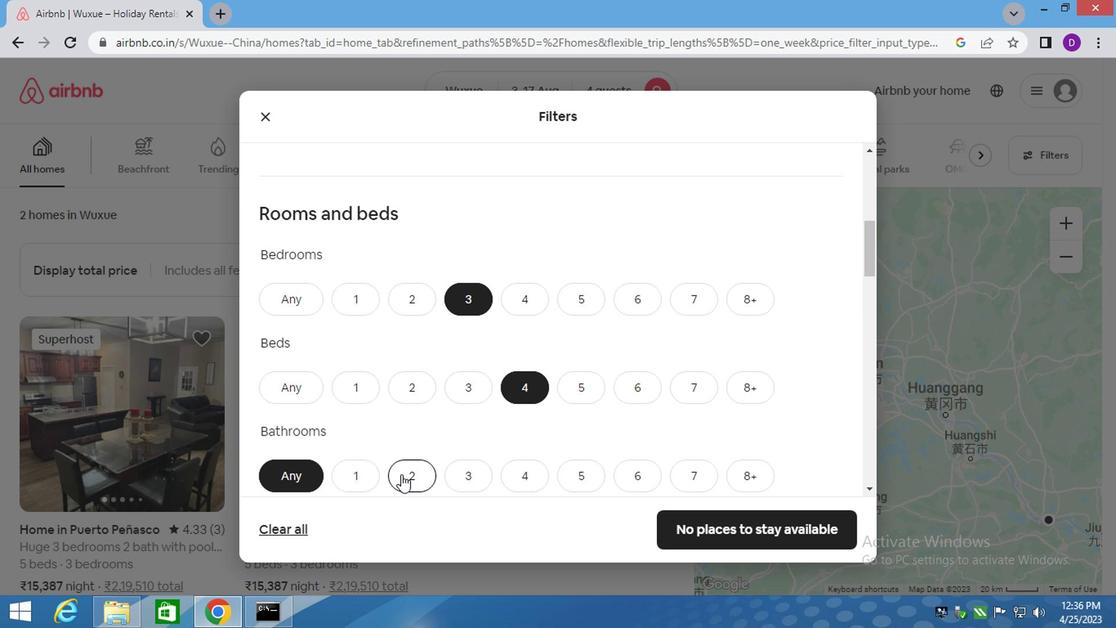 
Action: Mouse moved to (441, 423)
Screenshot: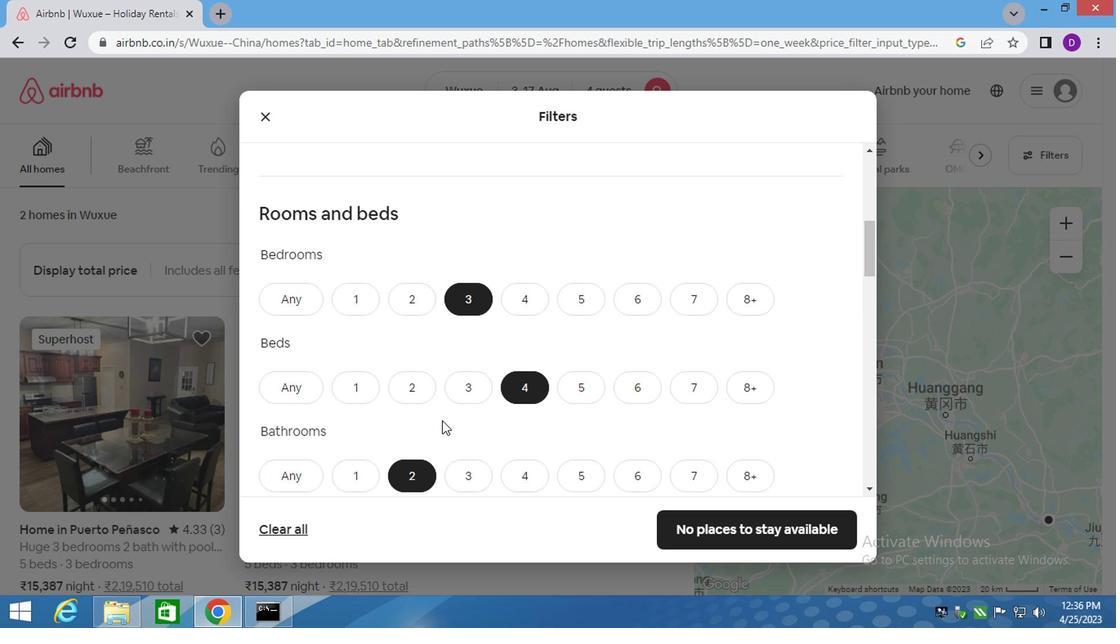 
Action: Mouse scrolled (441, 422) with delta (0, -1)
Screenshot: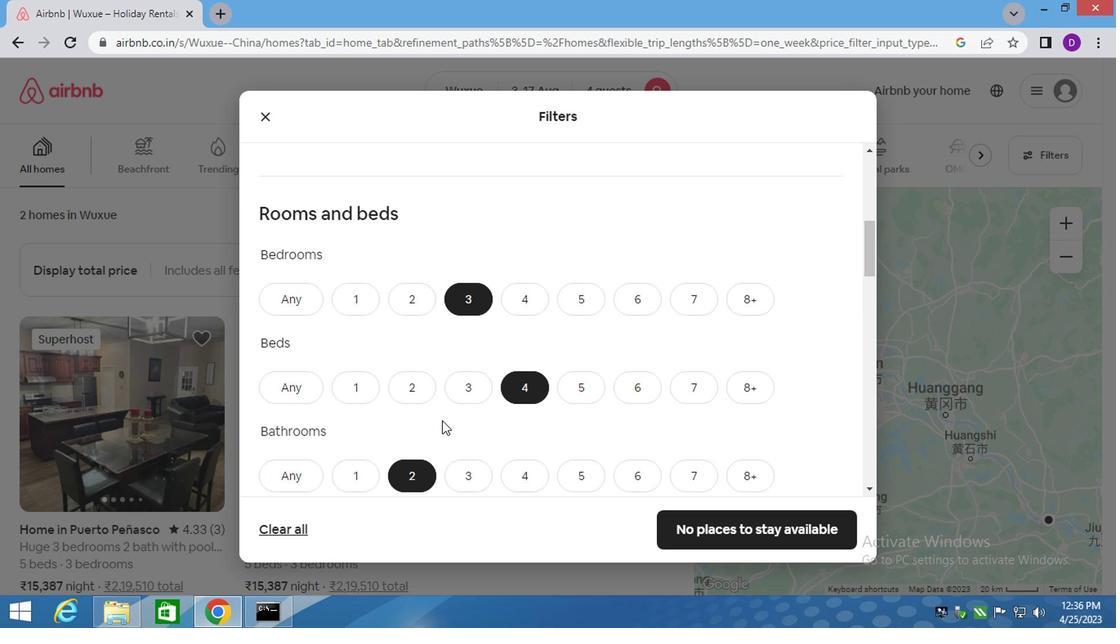 
Action: Mouse moved to (442, 423)
Screenshot: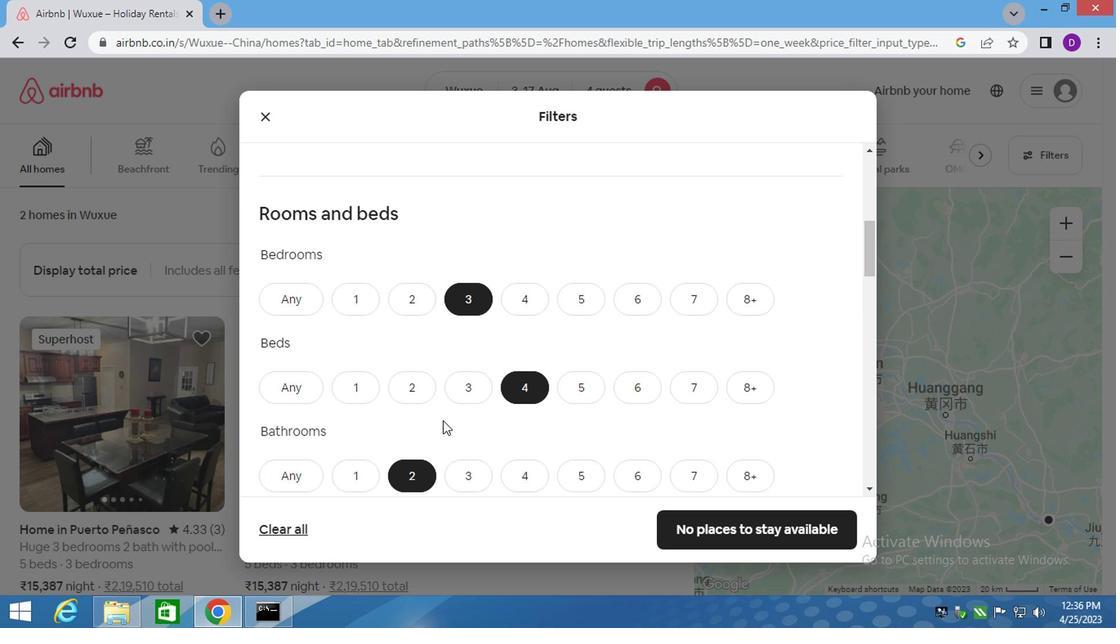 
Action: Mouse scrolled (442, 422) with delta (0, -1)
Screenshot: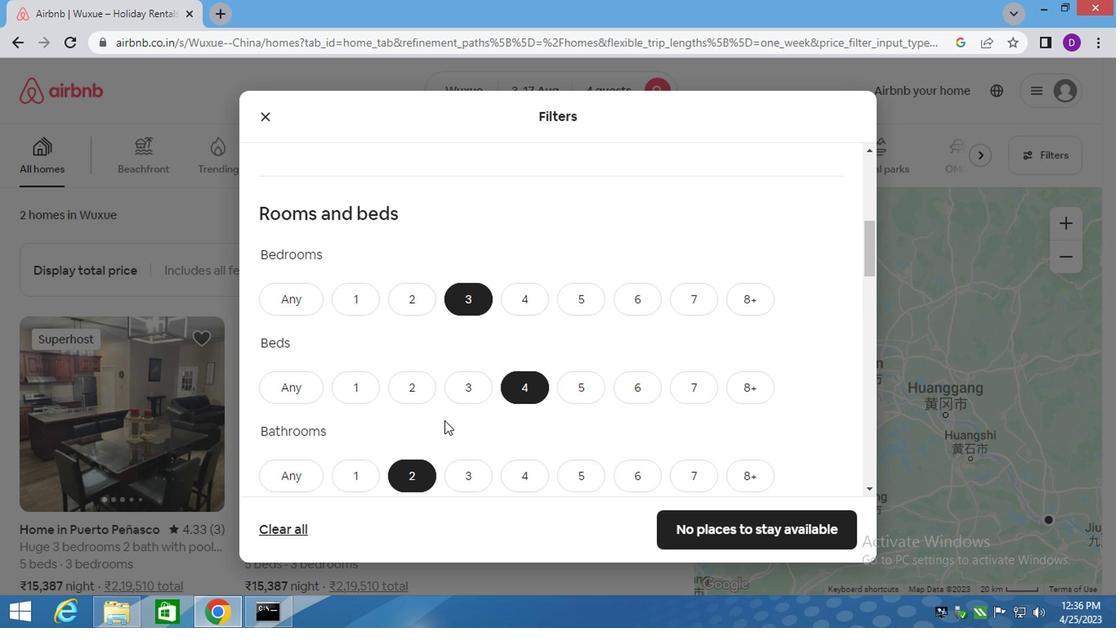 
Action: Mouse moved to (442, 421)
Screenshot: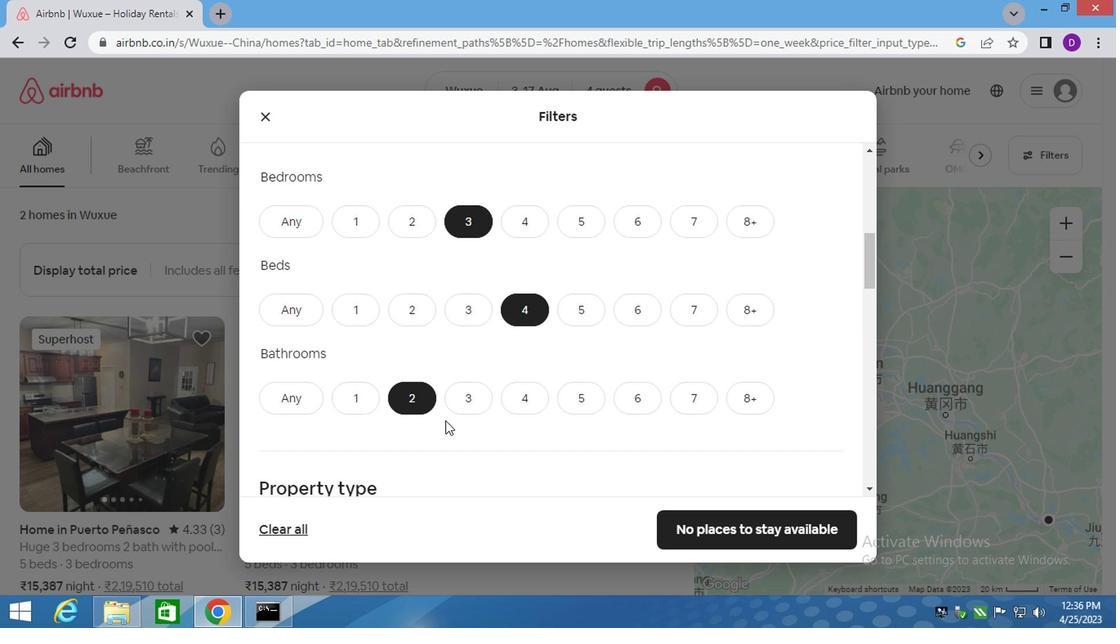 
Action: Mouse scrolled (442, 420) with delta (0, 0)
Screenshot: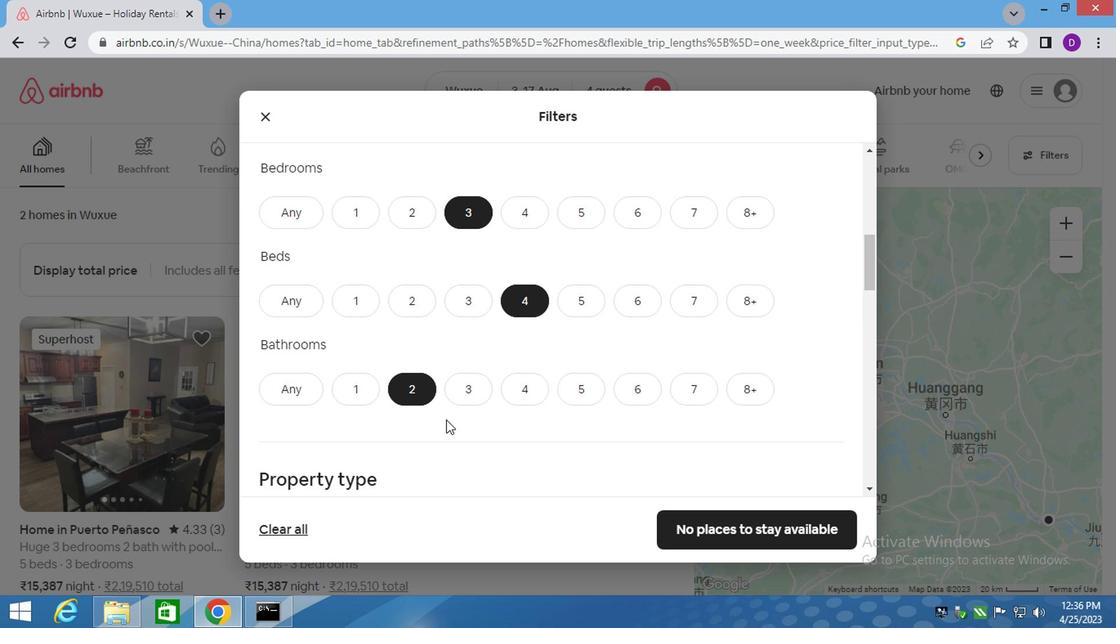 
Action: Mouse moved to (335, 401)
Screenshot: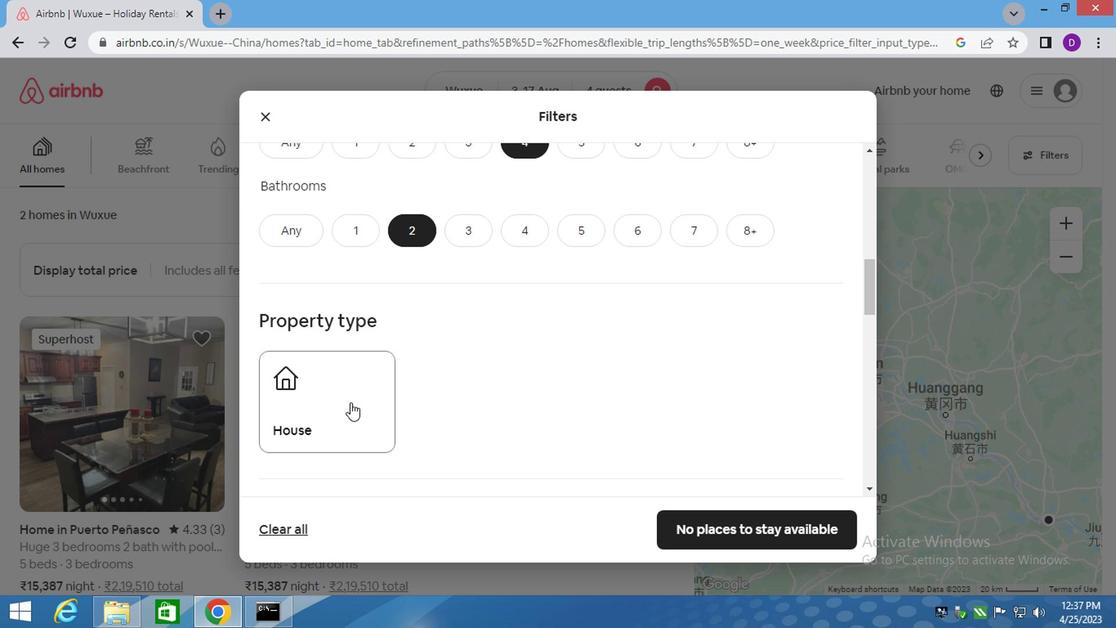 
Action: Mouse pressed left at (335, 401)
Screenshot: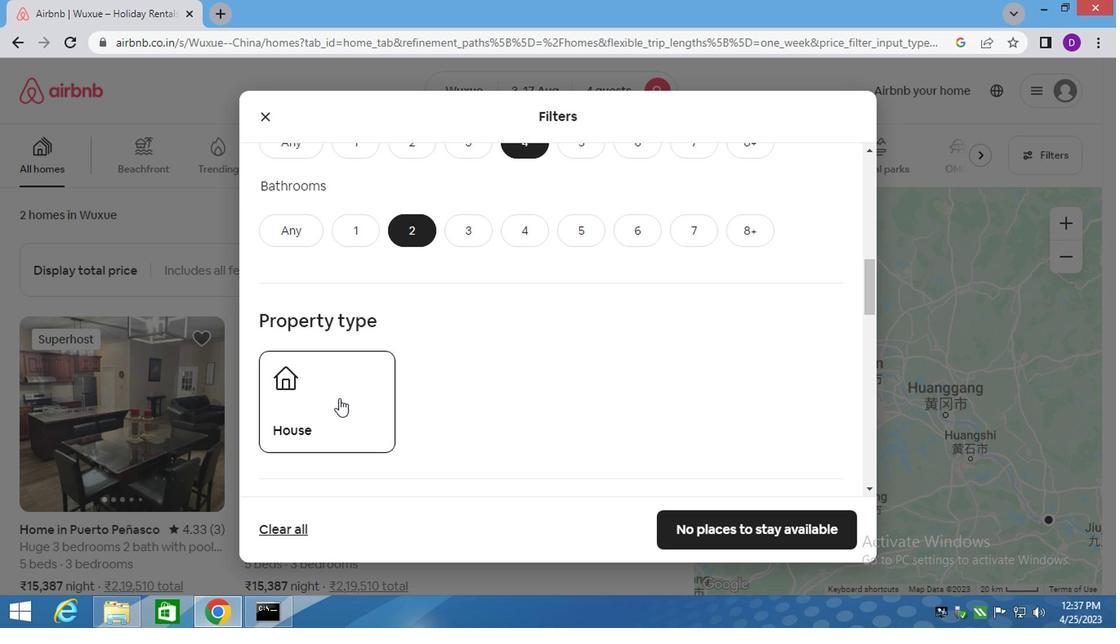 
Action: Mouse moved to (478, 397)
Screenshot: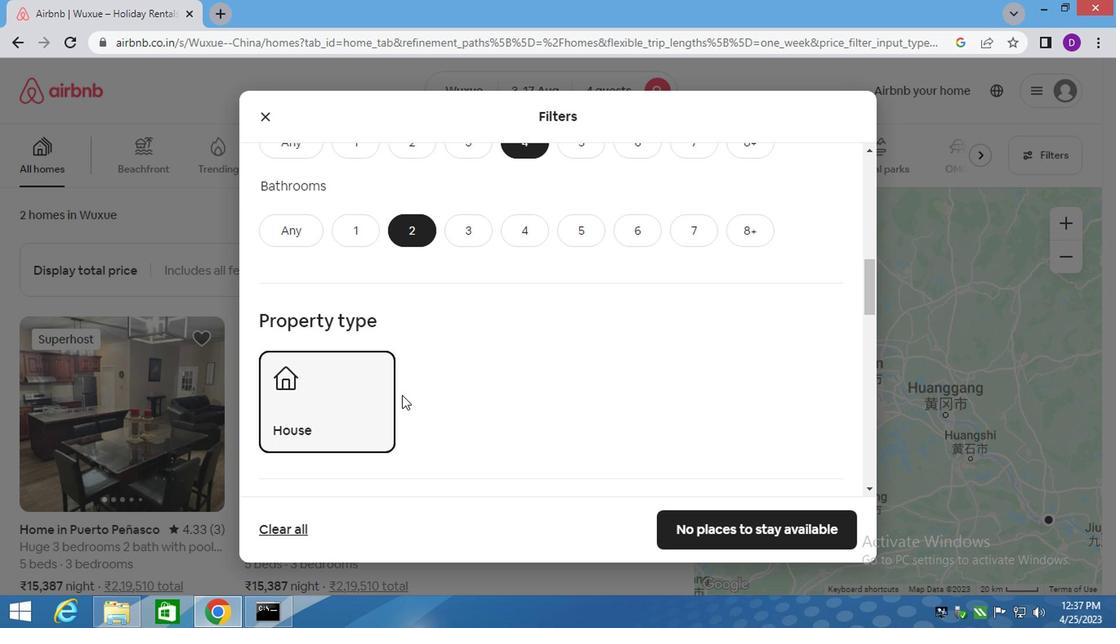 
Action: Mouse scrolled (478, 397) with delta (0, 0)
Screenshot: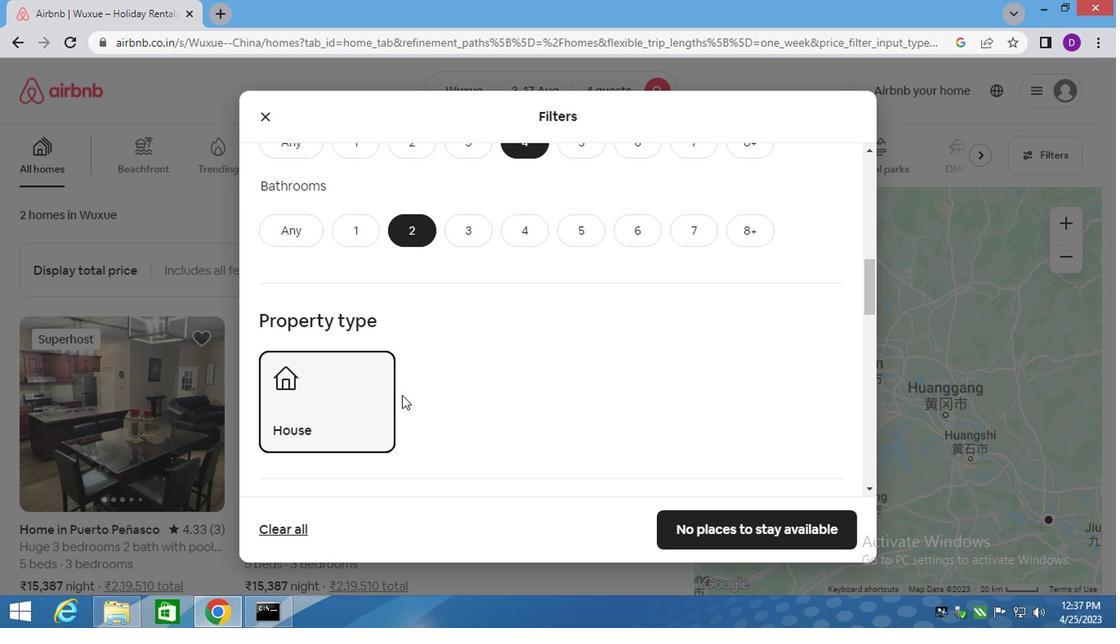 
Action: Mouse scrolled (478, 397) with delta (0, 0)
Screenshot: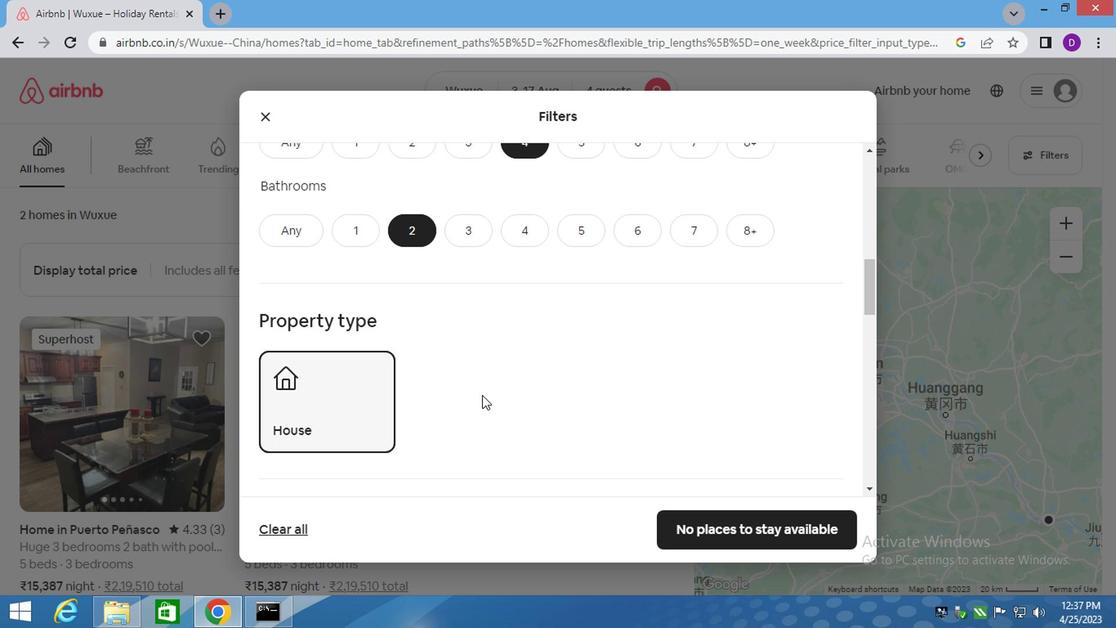 
Action: Mouse scrolled (478, 397) with delta (0, 0)
Screenshot: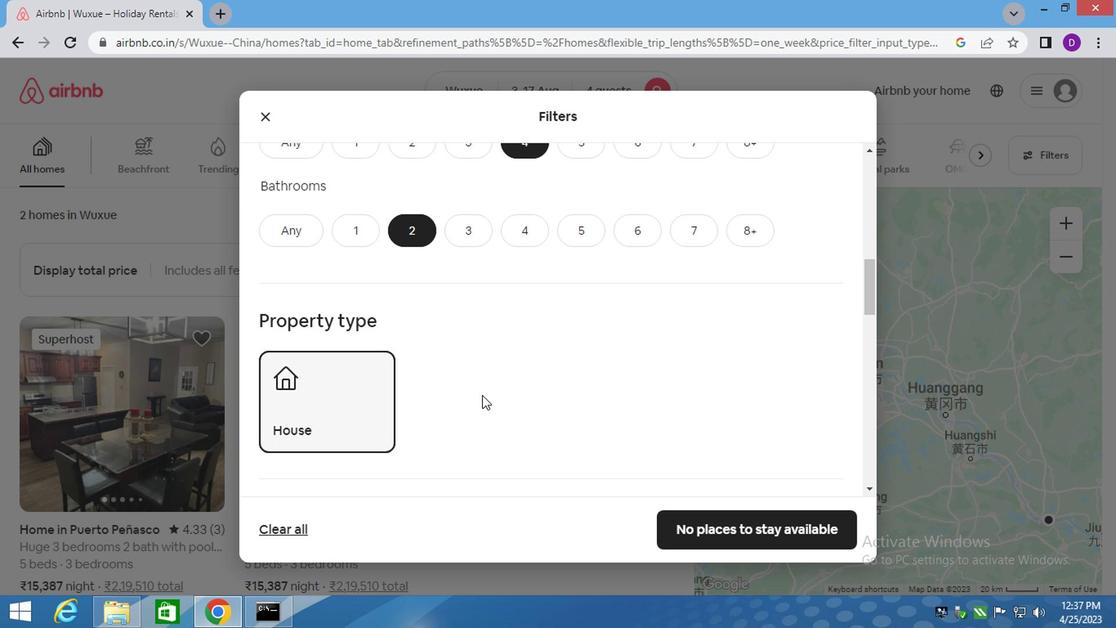 
Action: Mouse moved to (437, 397)
Screenshot: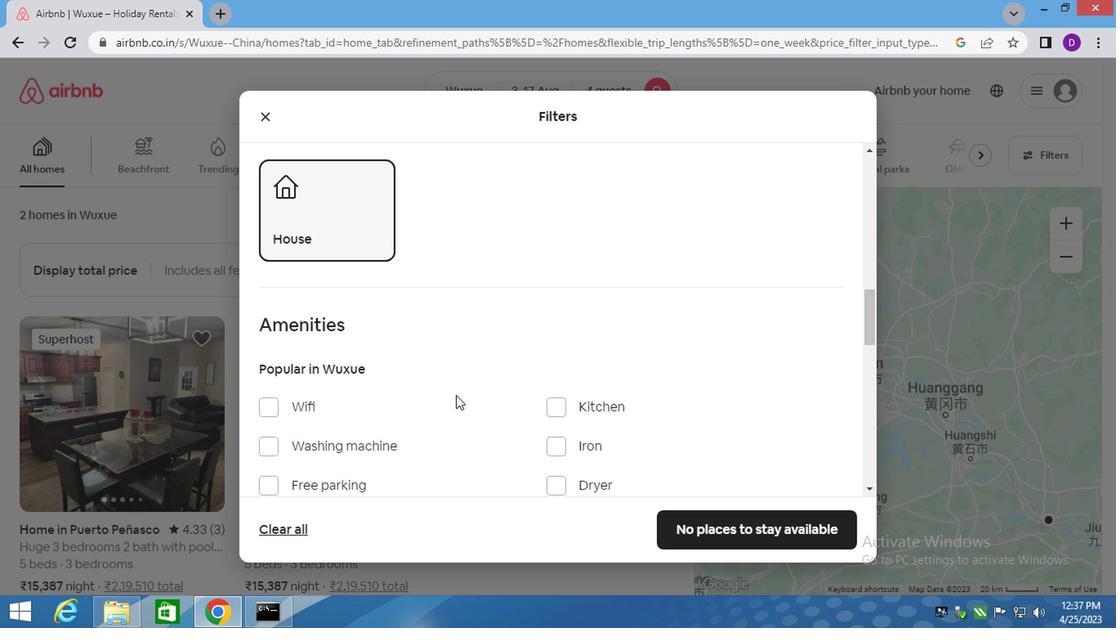 
Action: Mouse scrolled (437, 397) with delta (0, 0)
Screenshot: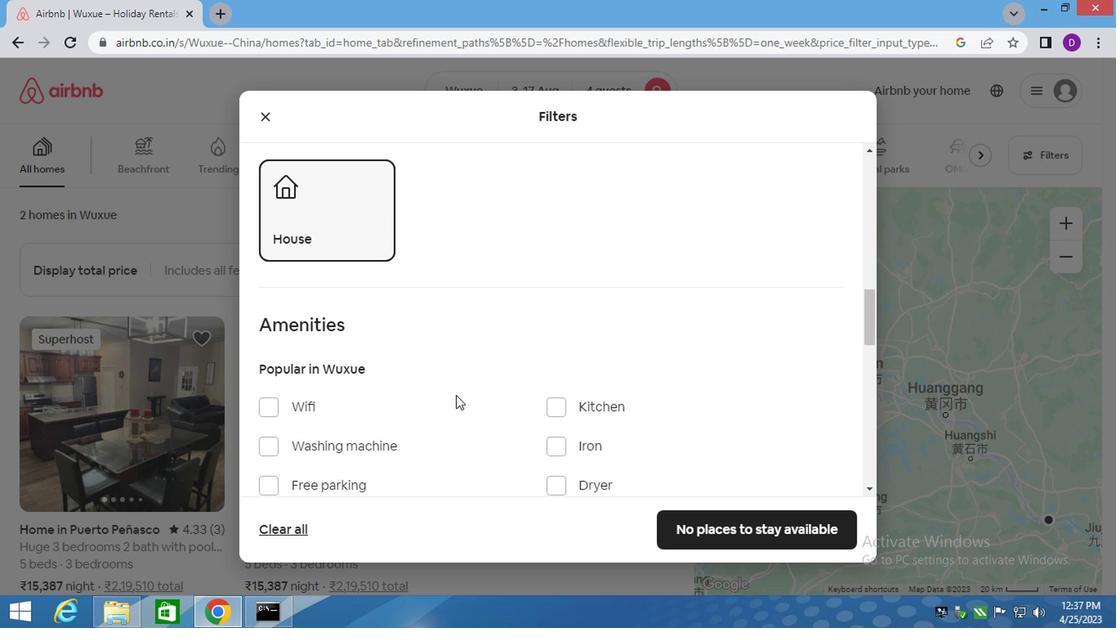 
Action: Mouse moved to (262, 311)
Screenshot: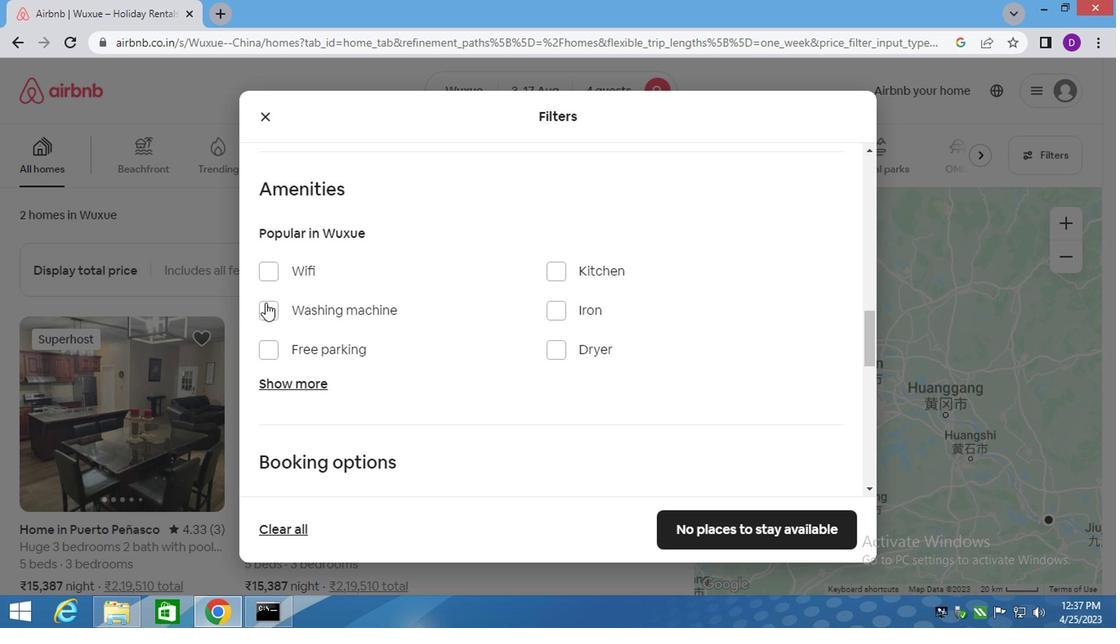 
Action: Mouse pressed left at (262, 311)
Screenshot: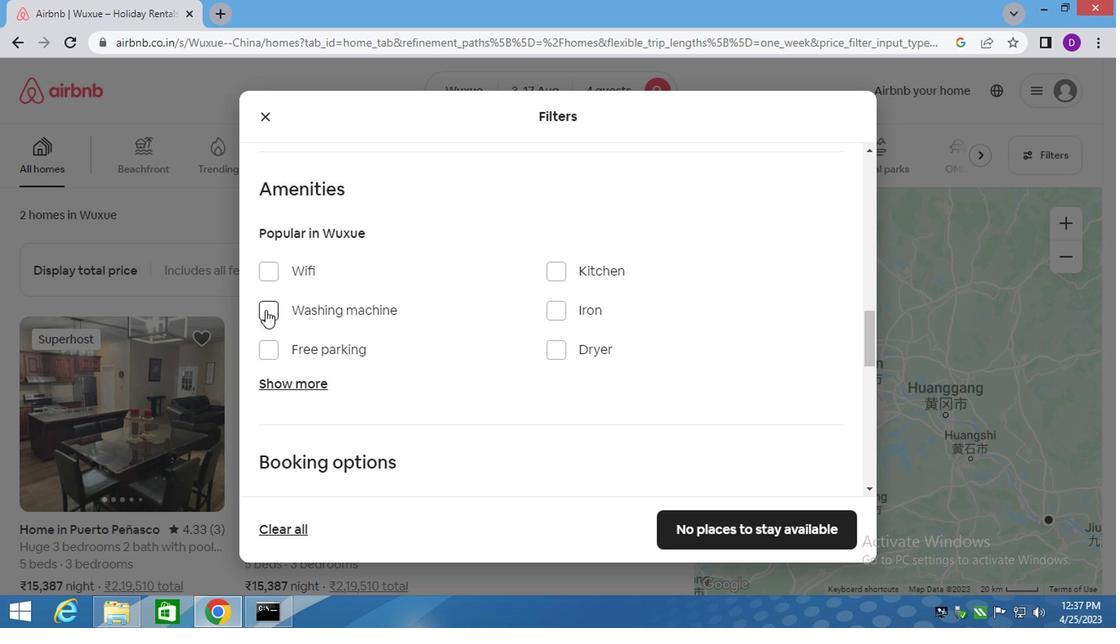 
Action: Mouse moved to (423, 336)
Screenshot: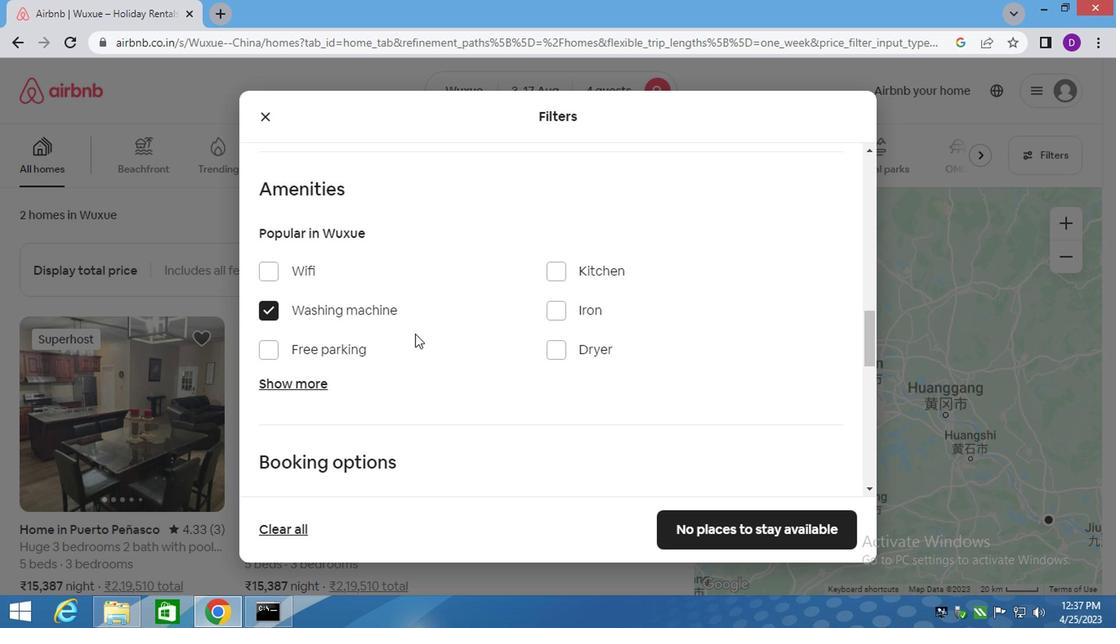 
Action: Mouse scrolled (423, 336) with delta (0, 0)
Screenshot: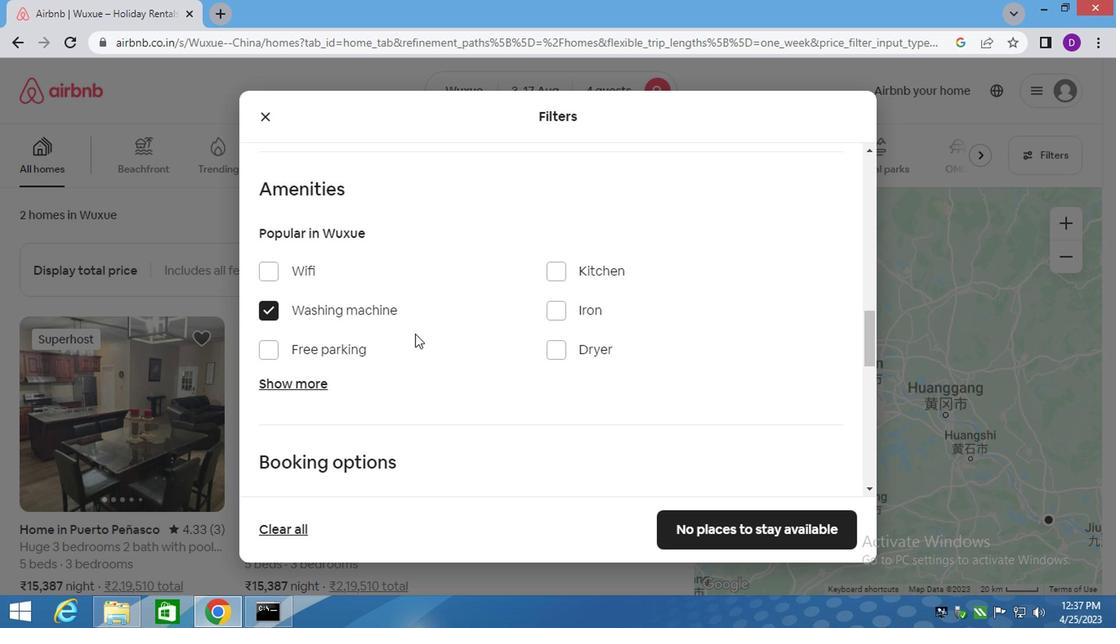 
Action: Mouse moved to (432, 336)
Screenshot: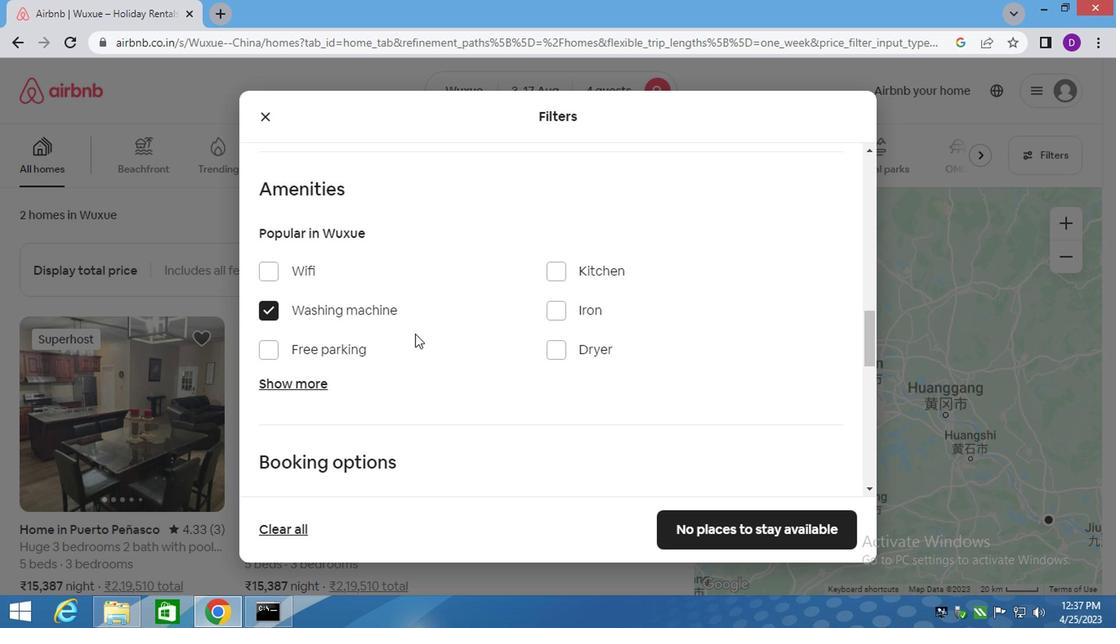 
Action: Mouse scrolled (432, 336) with delta (0, 0)
Screenshot: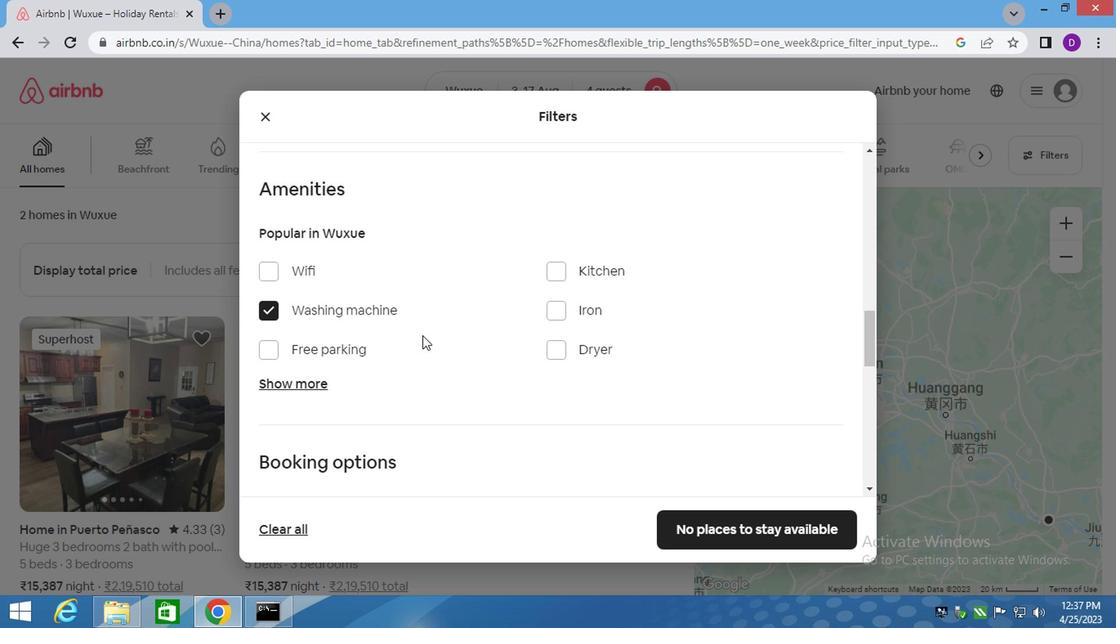 
Action: Mouse scrolled (432, 336) with delta (0, 0)
Screenshot: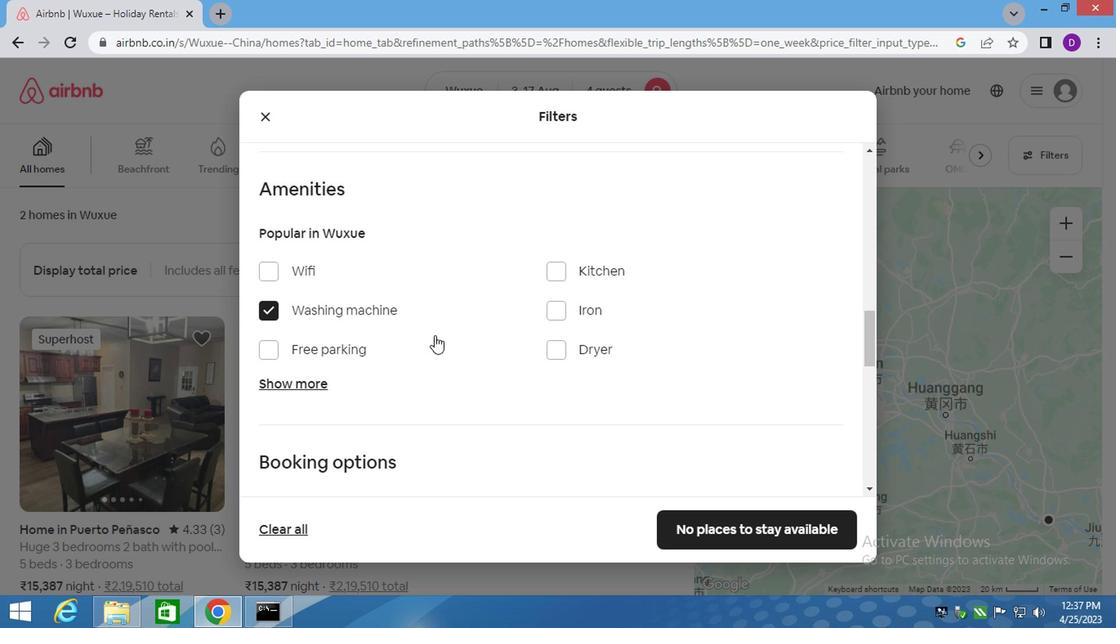 
Action: Mouse moved to (795, 328)
Screenshot: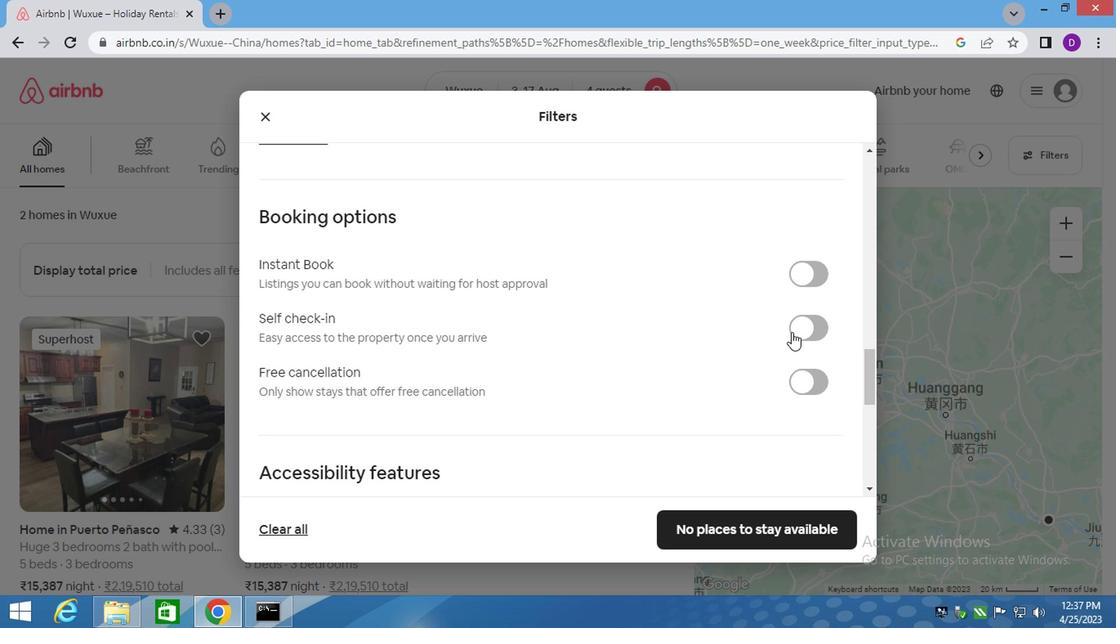 
Action: Mouse pressed left at (795, 328)
Screenshot: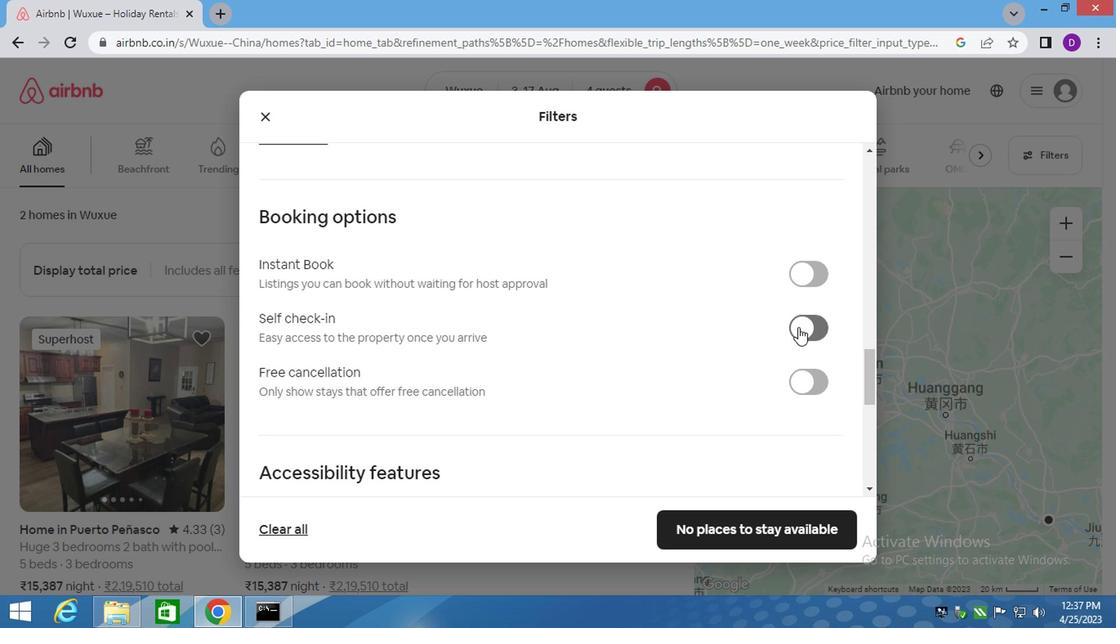 
Action: Mouse moved to (521, 352)
Screenshot: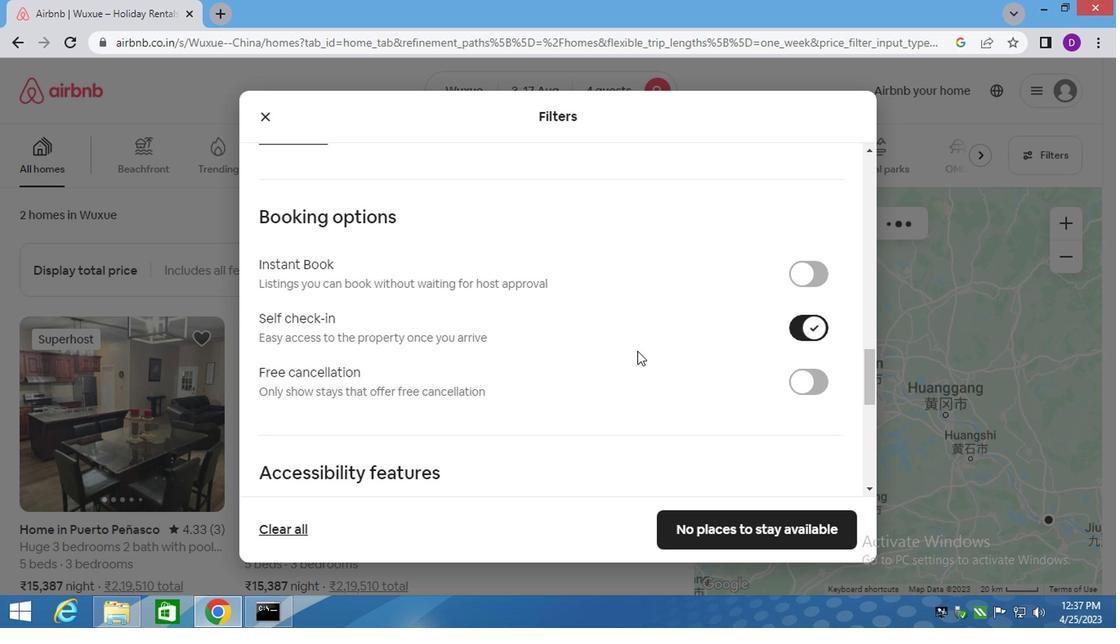 
Action: Mouse scrolled (521, 351) with delta (0, 0)
Screenshot: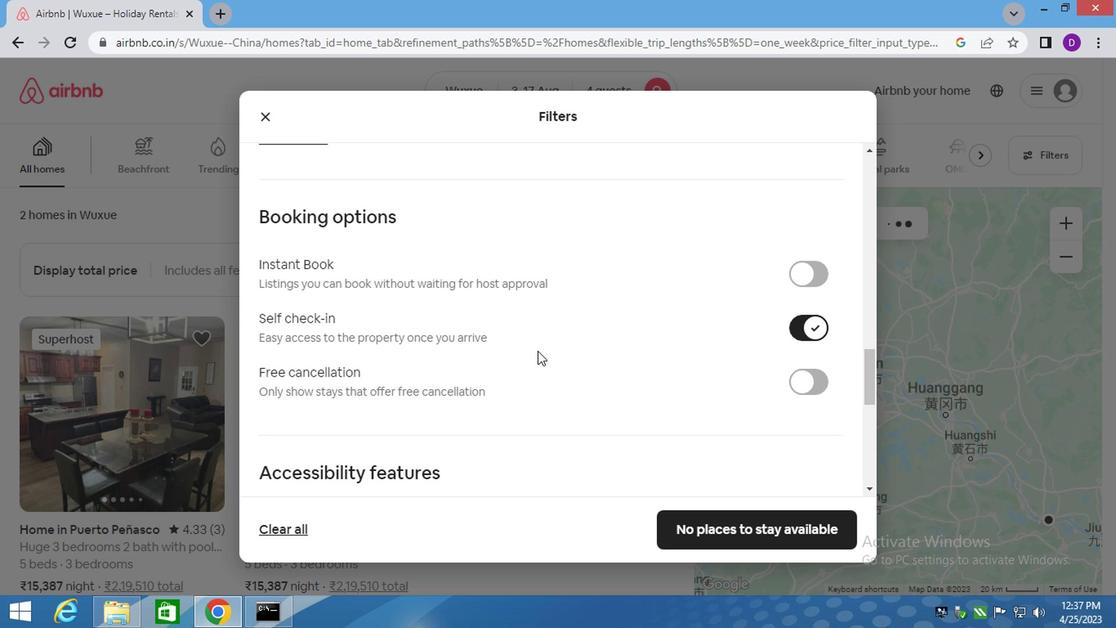 
Action: Mouse moved to (517, 354)
Screenshot: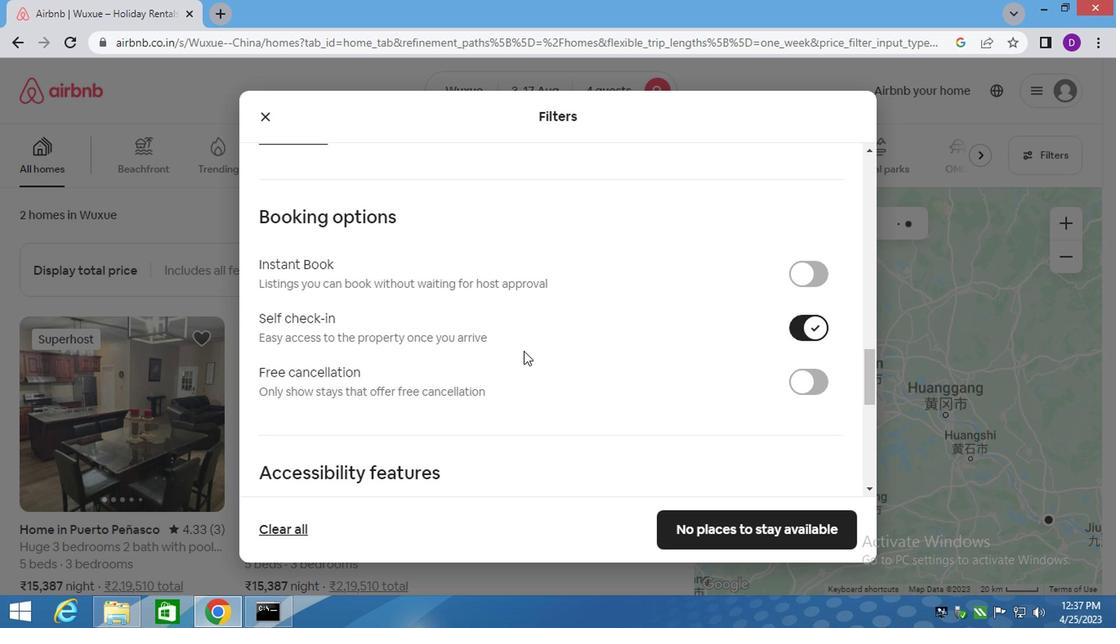 
Action: Mouse scrolled (518, 352) with delta (0, -1)
Screenshot: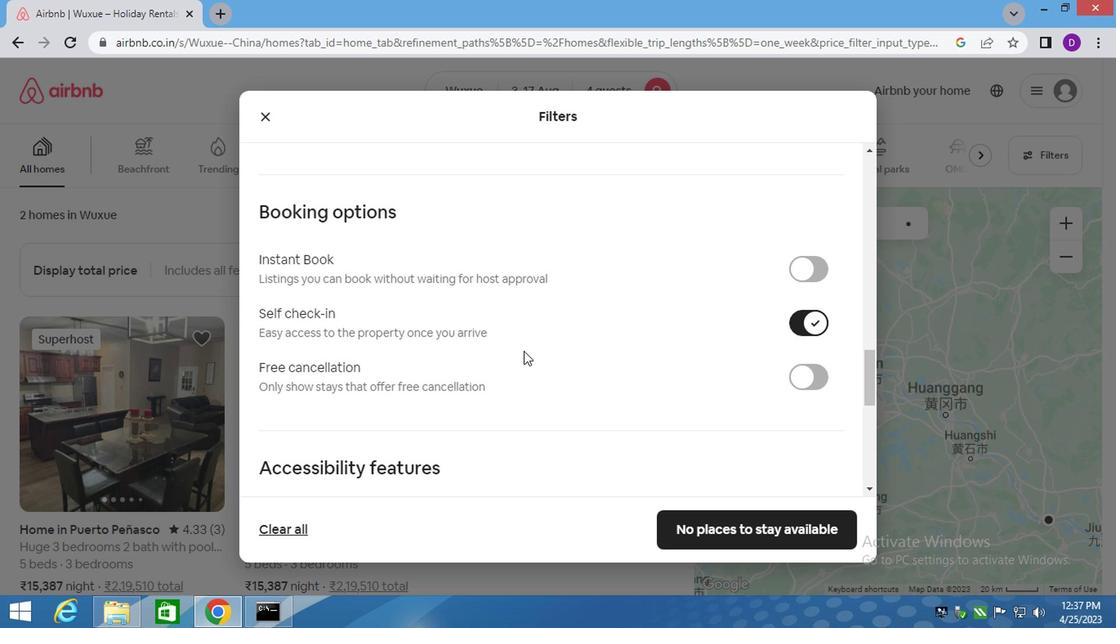 
Action: Mouse scrolled (517, 353) with delta (0, 0)
Screenshot: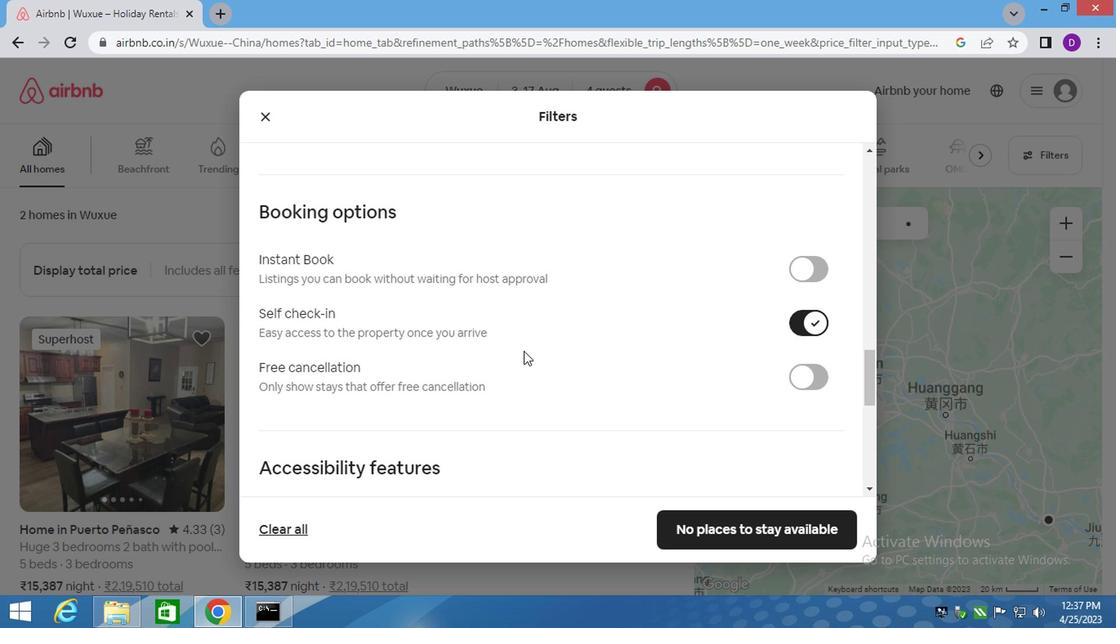 
Action: Mouse moved to (389, 369)
Screenshot: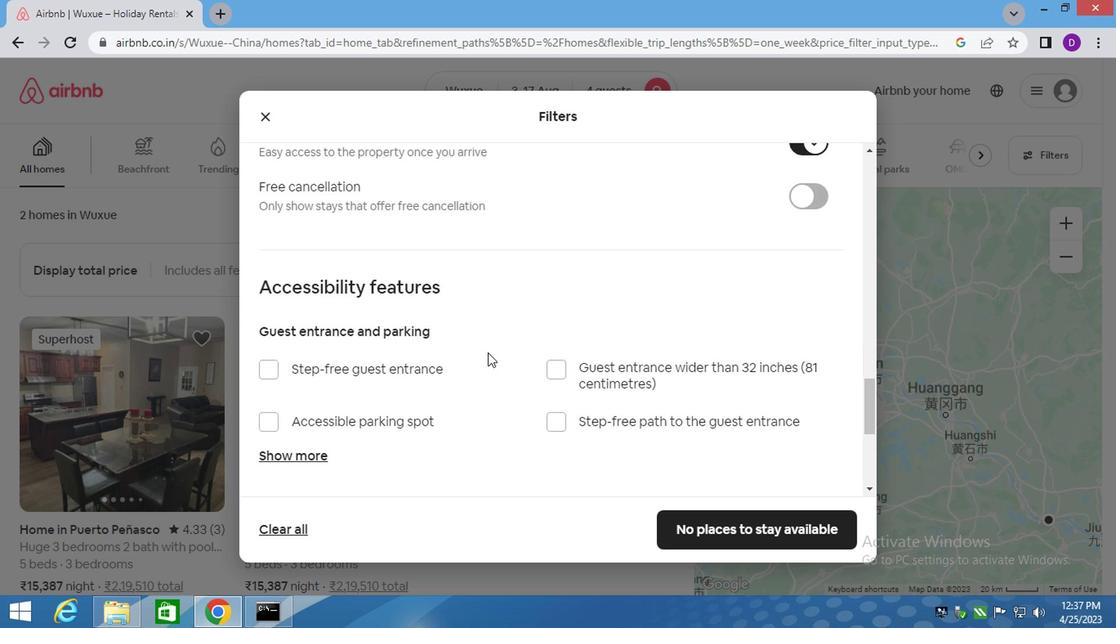 
Action: Mouse scrolled (389, 368) with delta (0, 0)
Screenshot: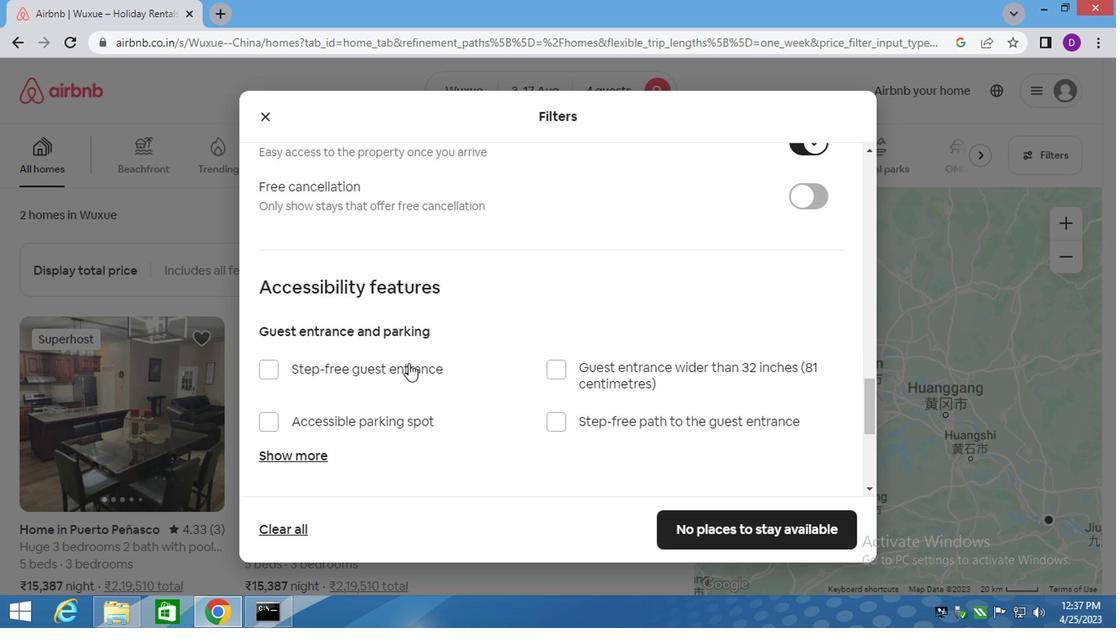 
Action: Mouse moved to (387, 372)
Screenshot: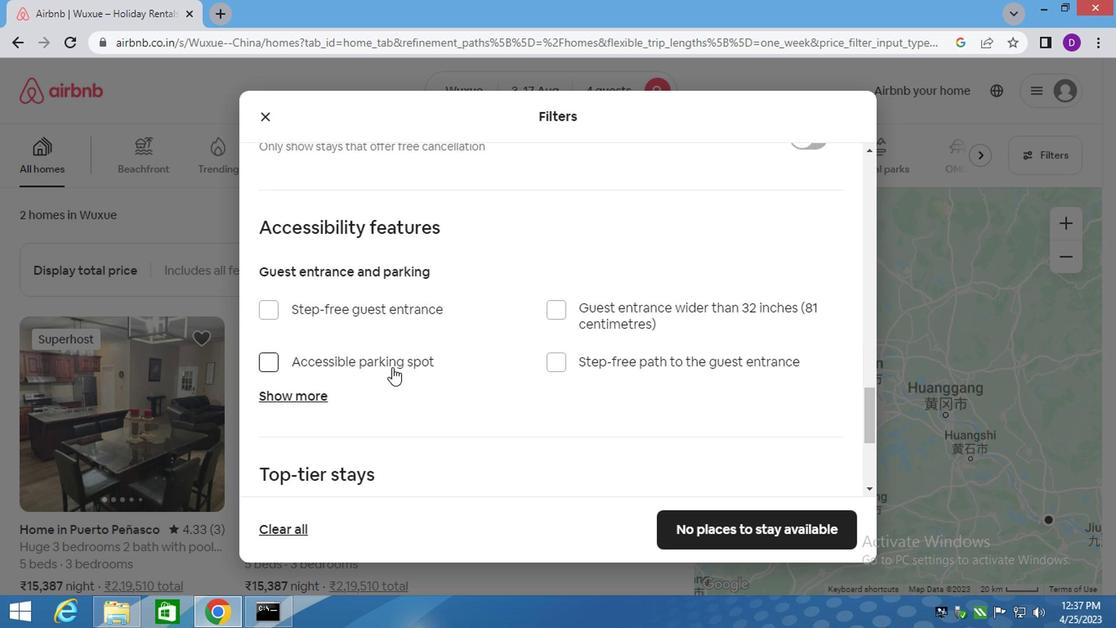 
Action: Mouse scrolled (387, 371) with delta (0, -1)
Screenshot: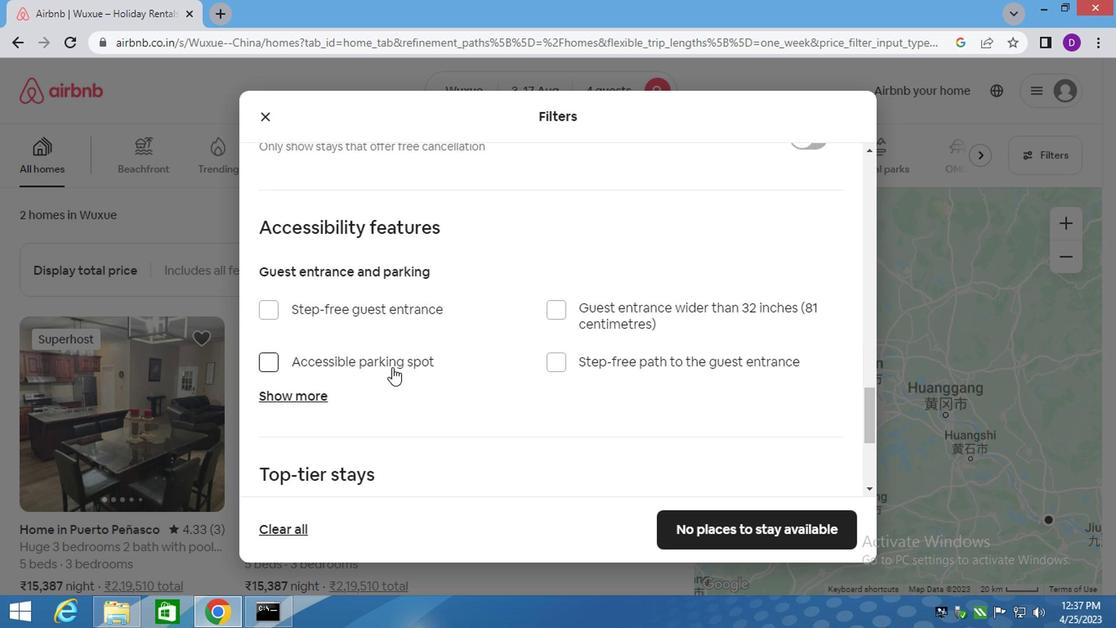 
Action: Mouse moved to (387, 376)
Screenshot: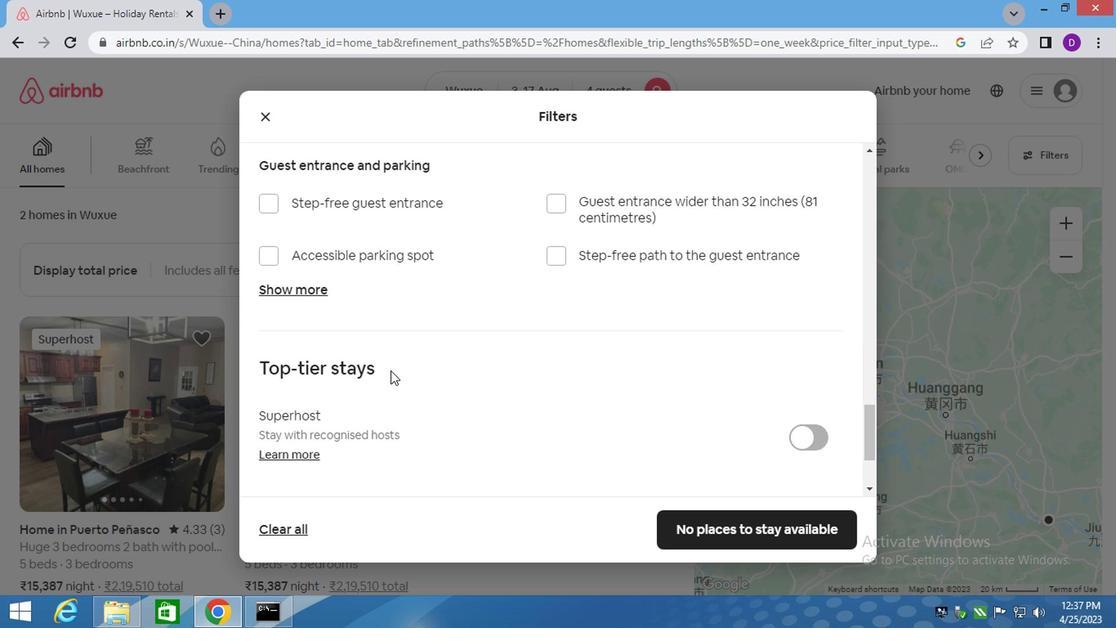 
Action: Mouse scrolled (387, 376) with delta (0, 0)
Screenshot: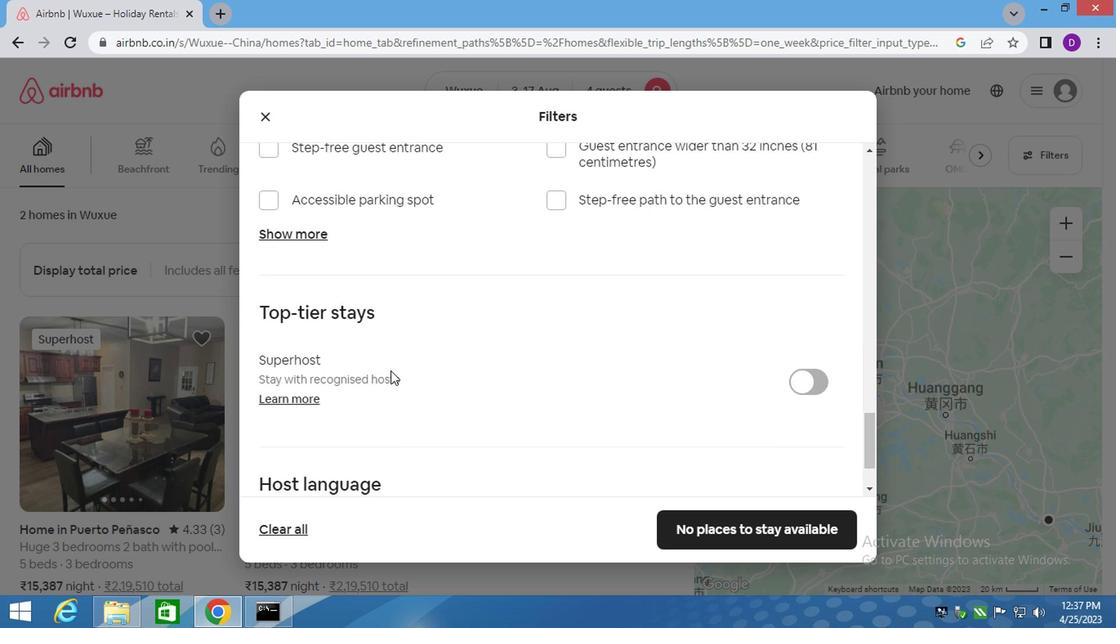 
Action: Mouse moved to (387, 379)
Screenshot: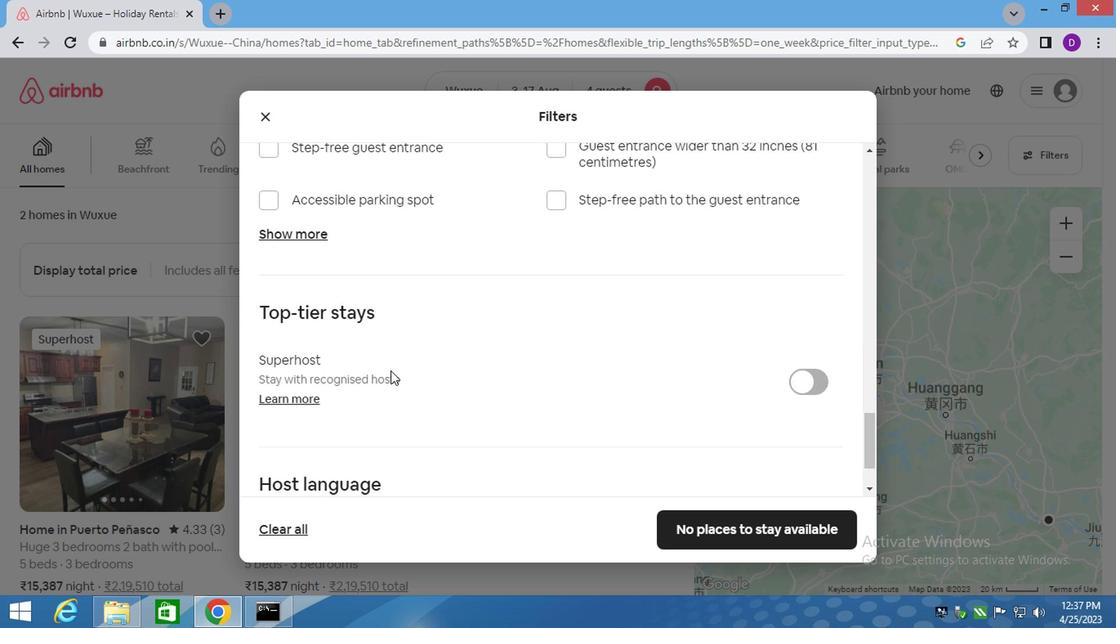 
Action: Mouse scrolled (387, 378) with delta (0, 0)
Screenshot: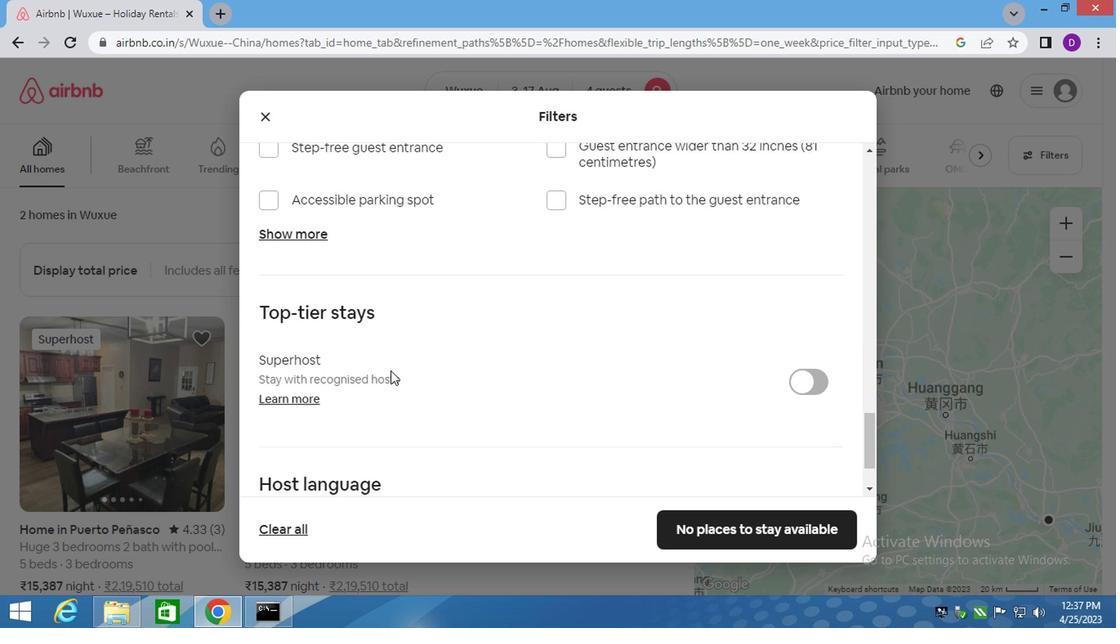 
Action: Mouse moved to (387, 380)
Screenshot: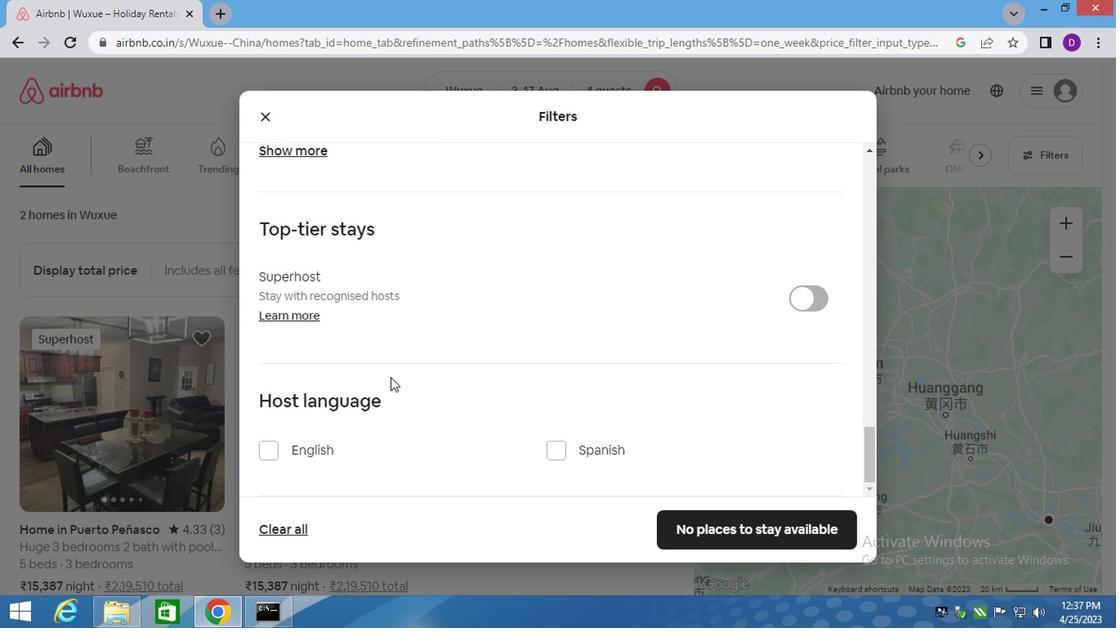 
Action: Mouse scrolled (387, 380) with delta (0, 0)
Screenshot: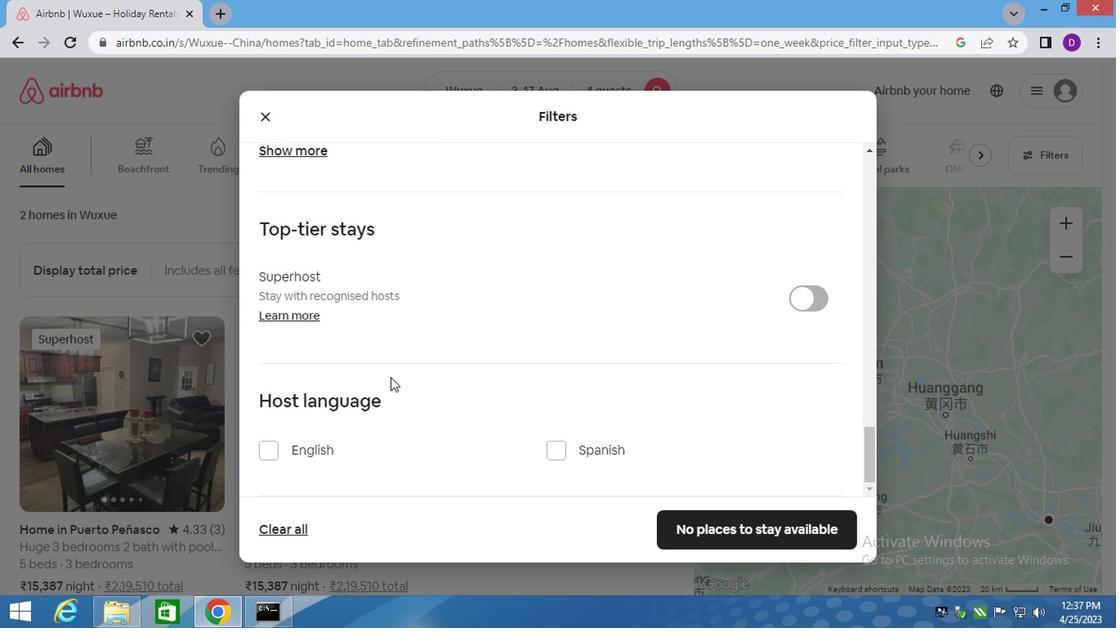 
Action: Mouse moved to (387, 386)
Screenshot: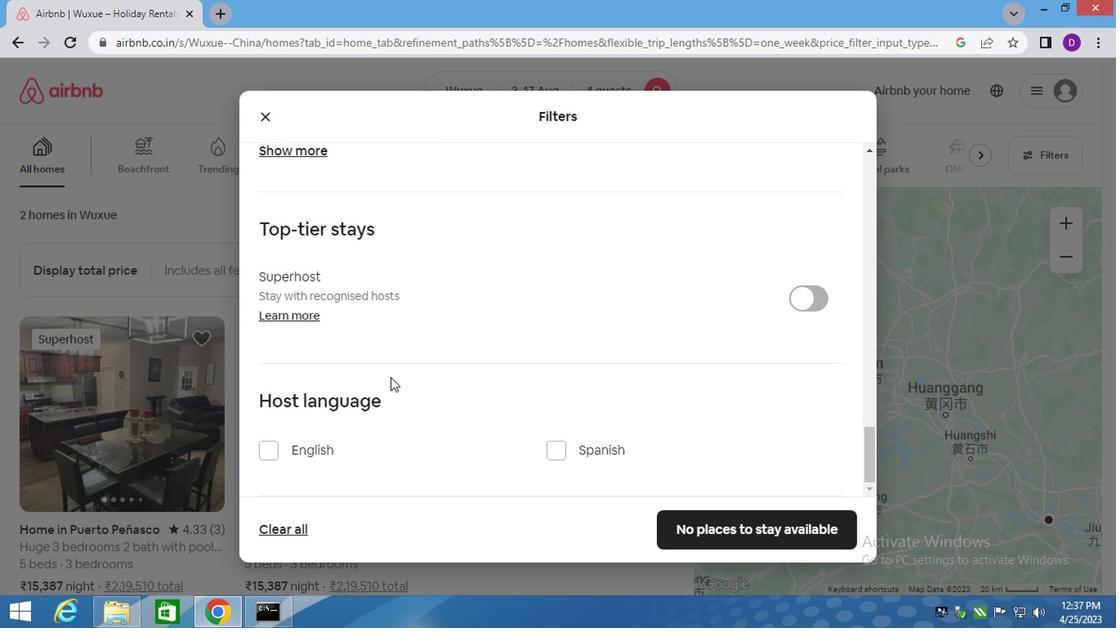
Action: Mouse scrolled (387, 386) with delta (0, 0)
Screenshot: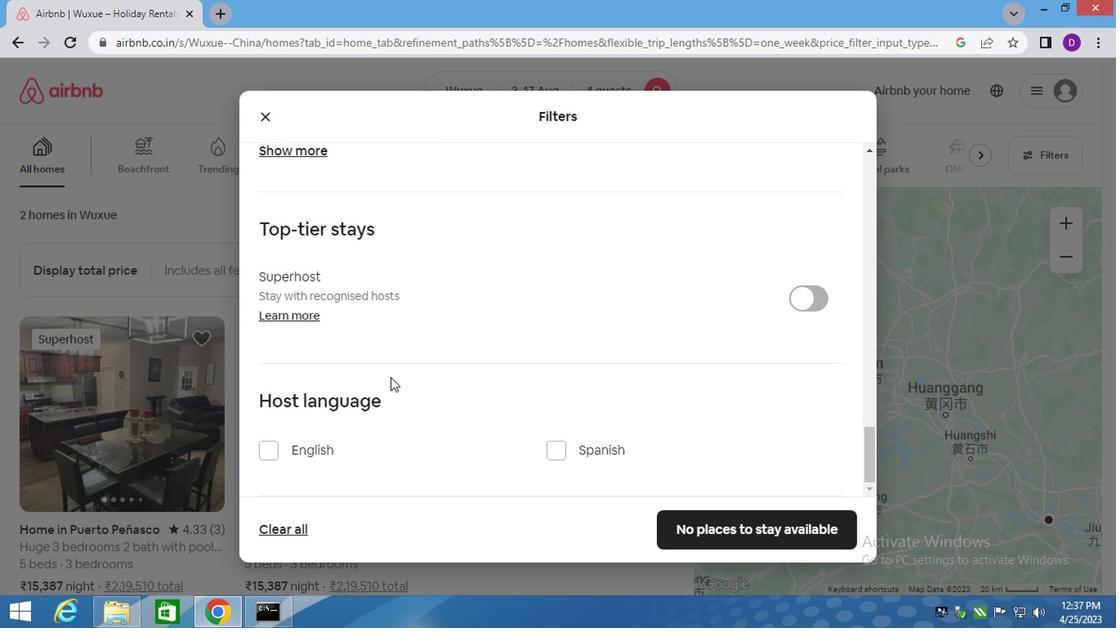 
Action: Mouse moved to (389, 433)
Screenshot: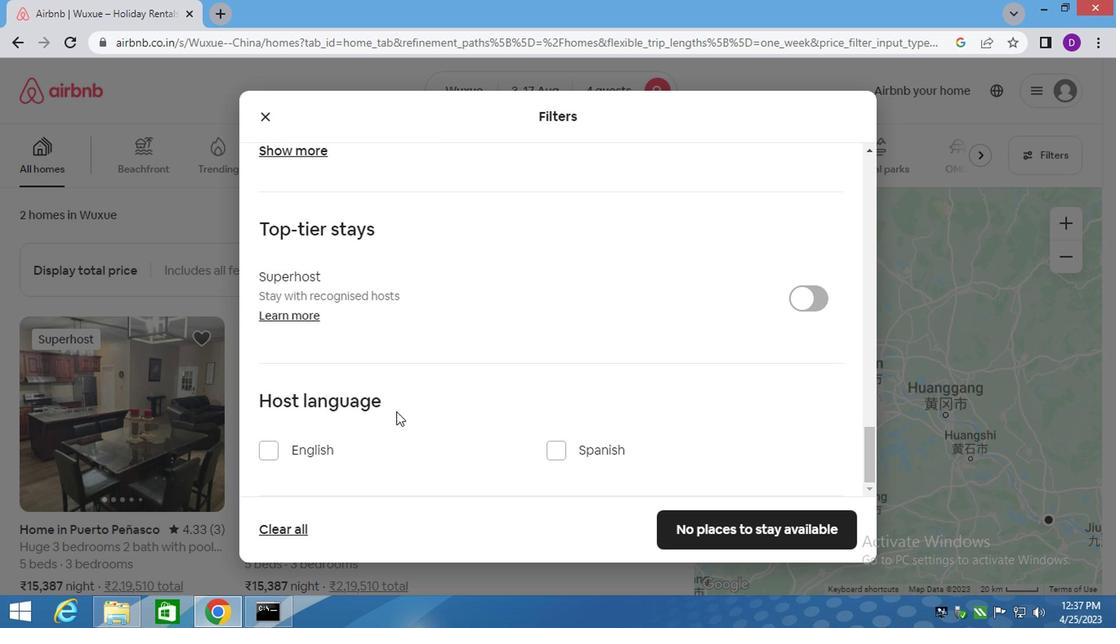 
Action: Mouse scrolled (389, 432) with delta (0, -1)
Screenshot: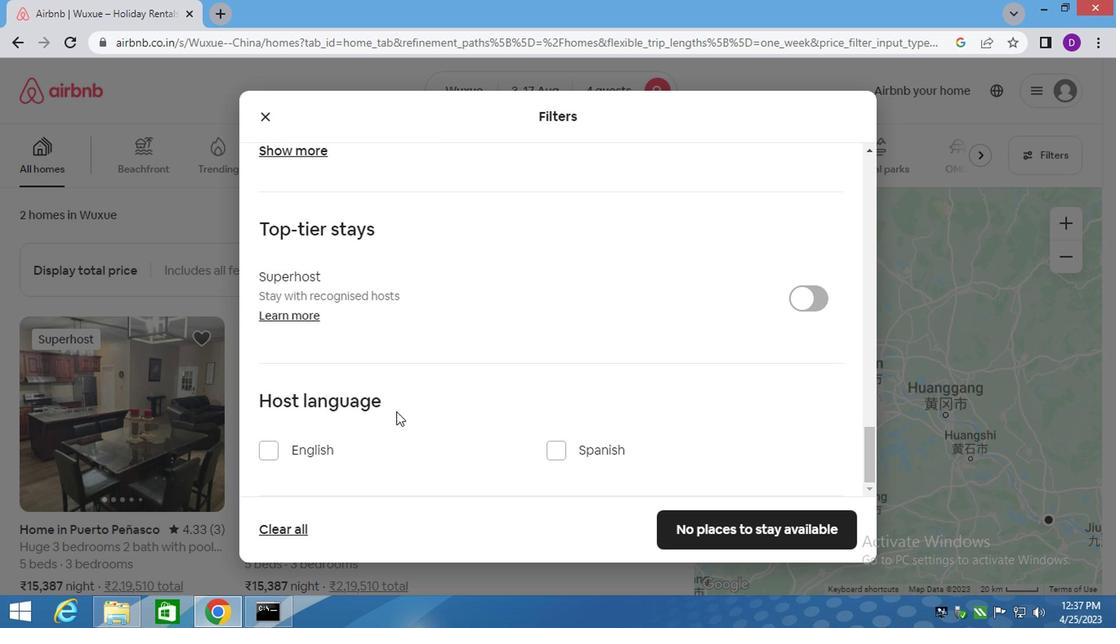 
Action: Mouse moved to (389, 434)
Screenshot: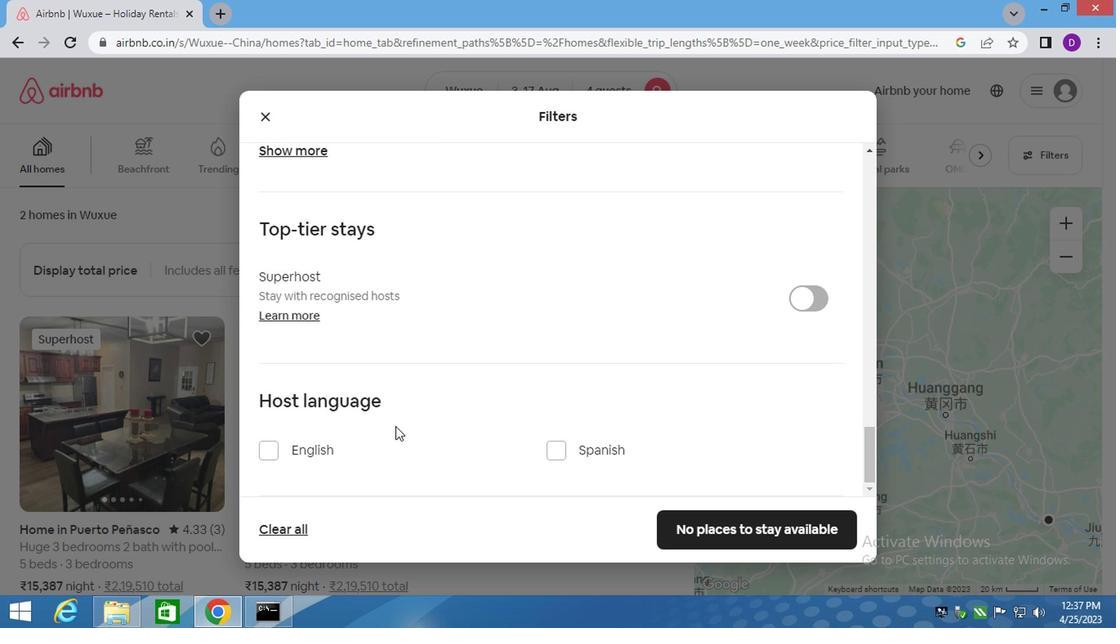 
Action: Mouse scrolled (389, 433) with delta (0, 0)
Screenshot: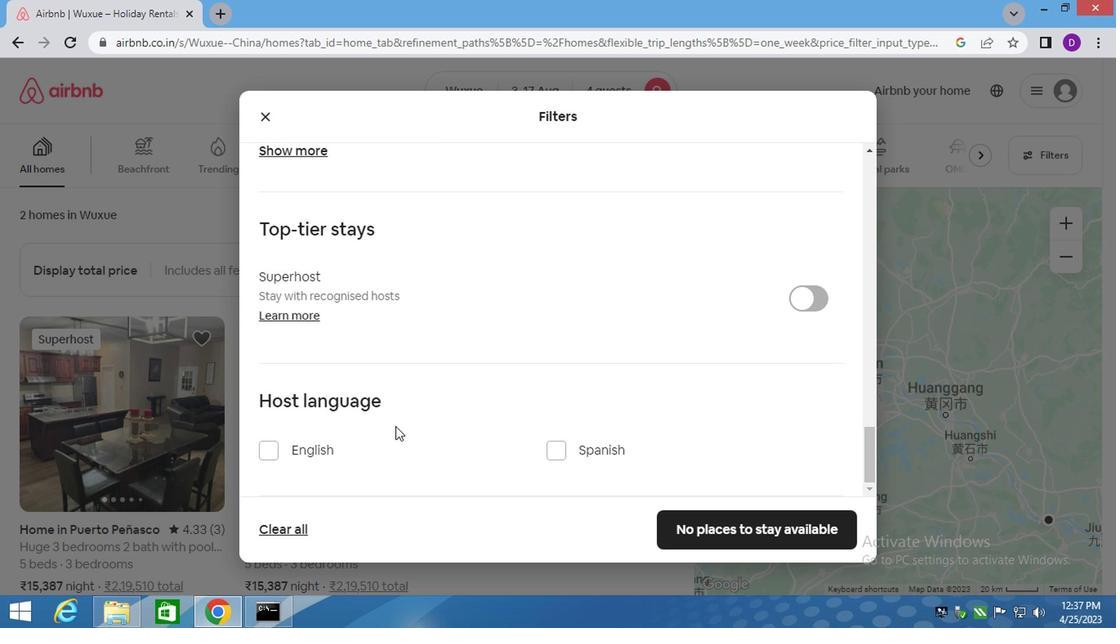 
Action: Mouse scrolled (389, 433) with delta (0, 0)
Screenshot: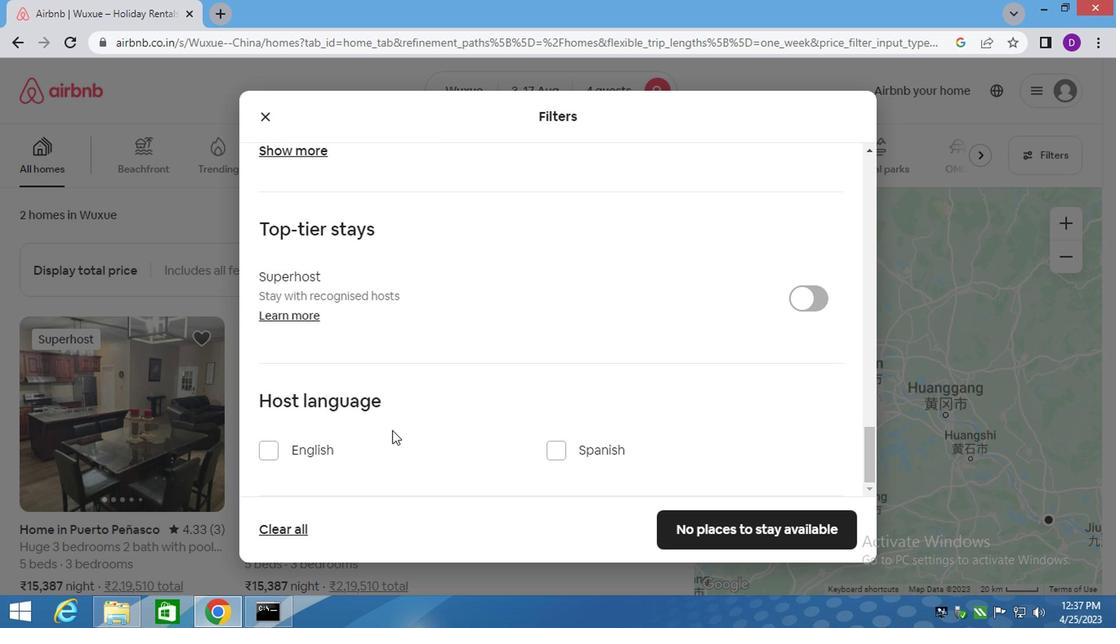 
Action: Mouse moved to (437, 447)
Screenshot: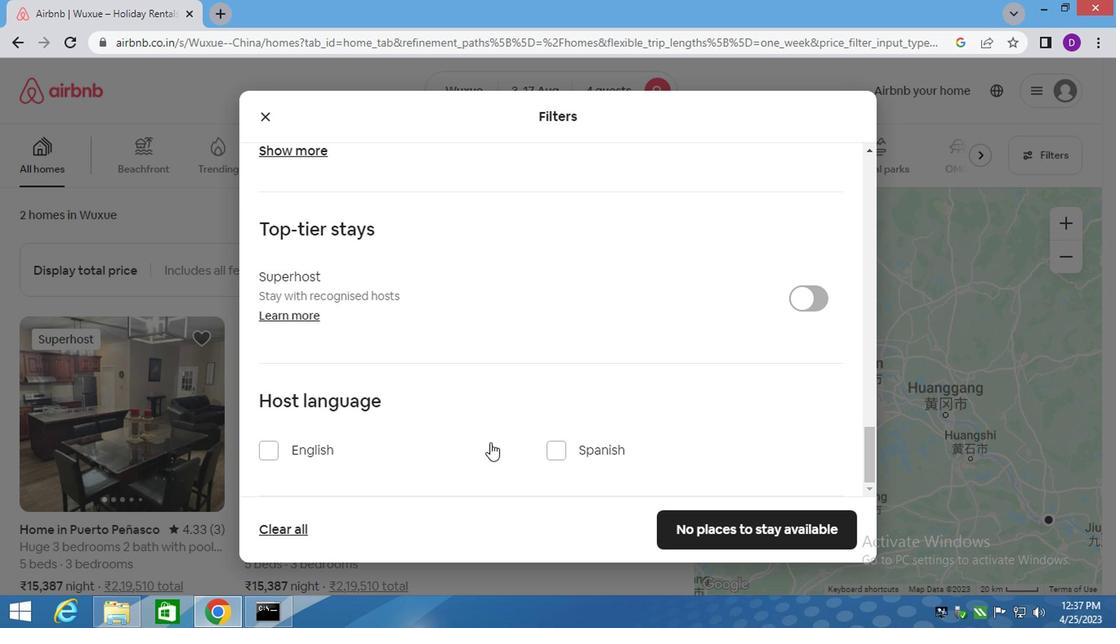 
Action: Mouse scrolled (437, 446) with delta (0, -1)
Screenshot: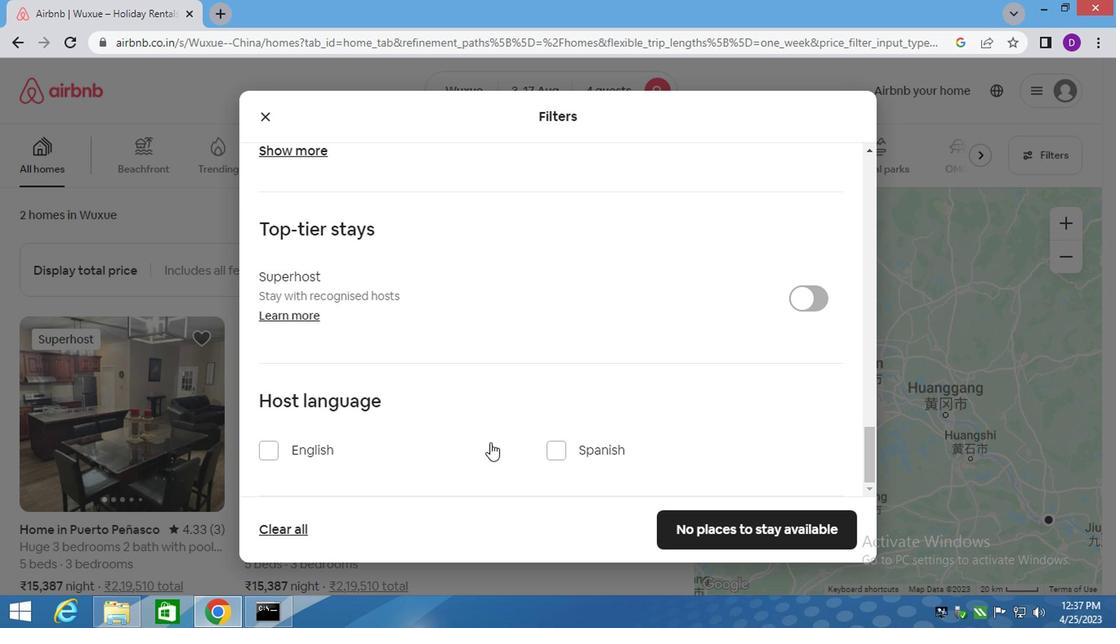 
Action: Mouse moved to (401, 447)
Screenshot: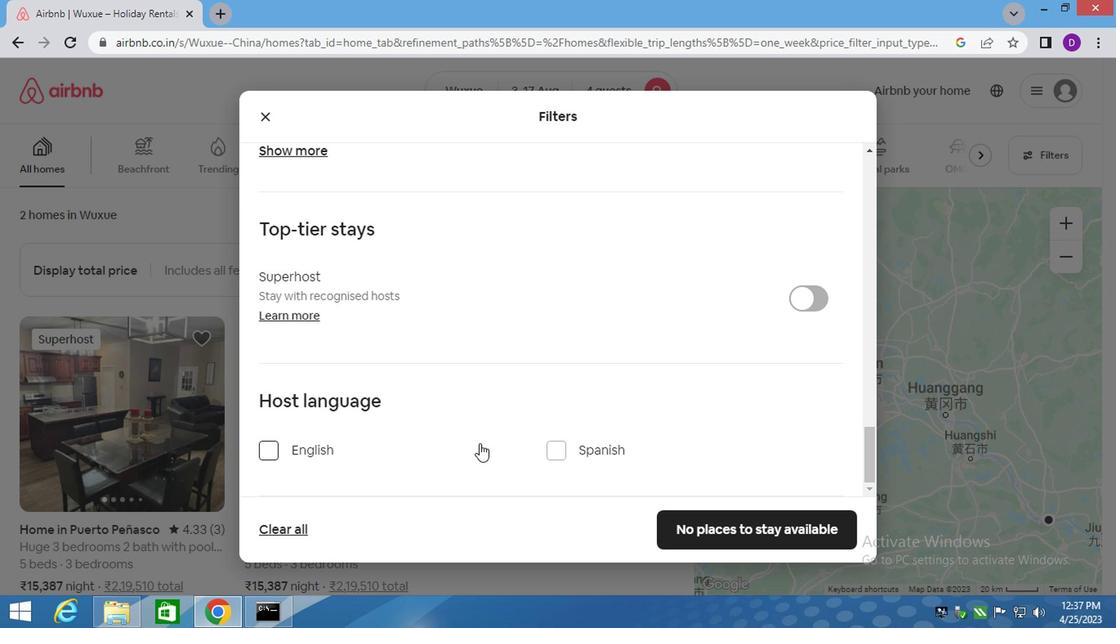 
Action: Mouse scrolled (401, 447) with delta (0, 0)
Screenshot: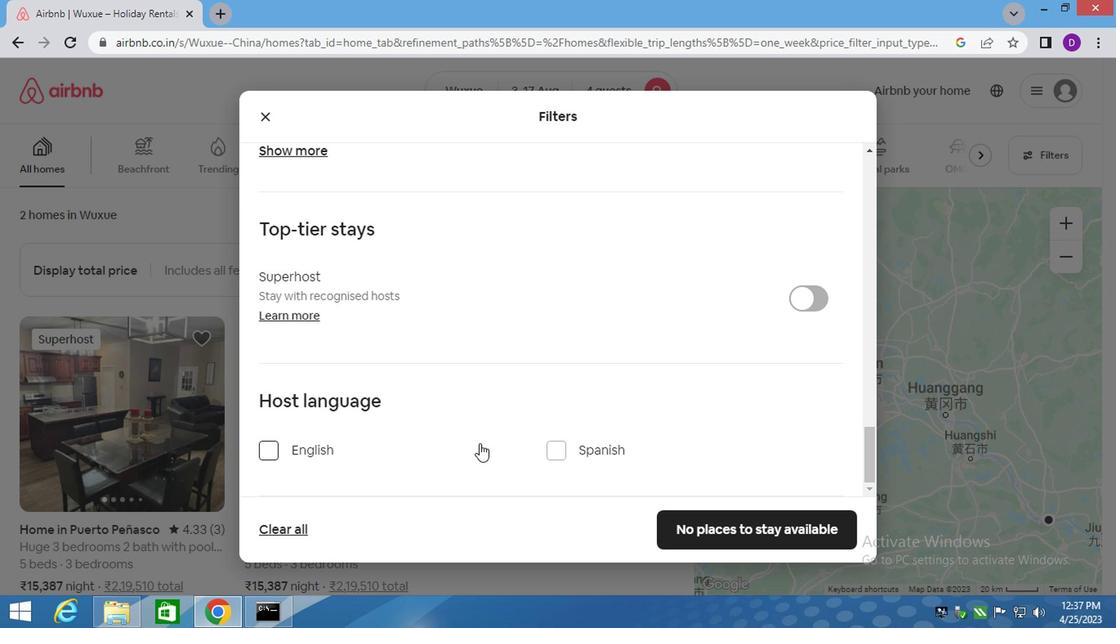 
Action: Mouse moved to (360, 450)
Screenshot: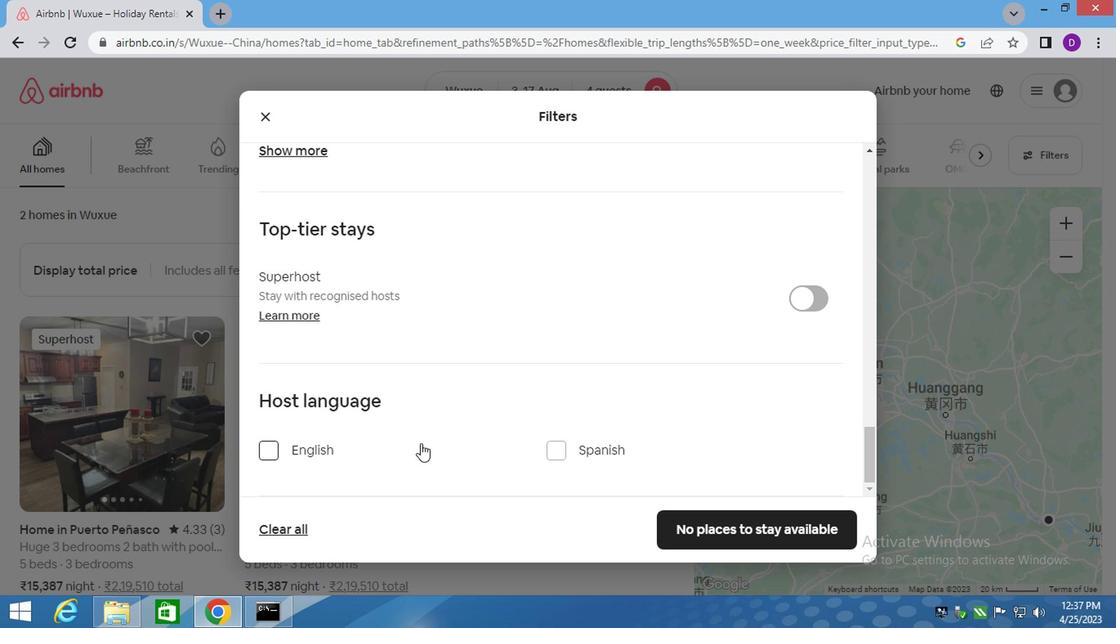 
Action: Mouse scrolled (360, 449) with delta (0, -1)
Screenshot: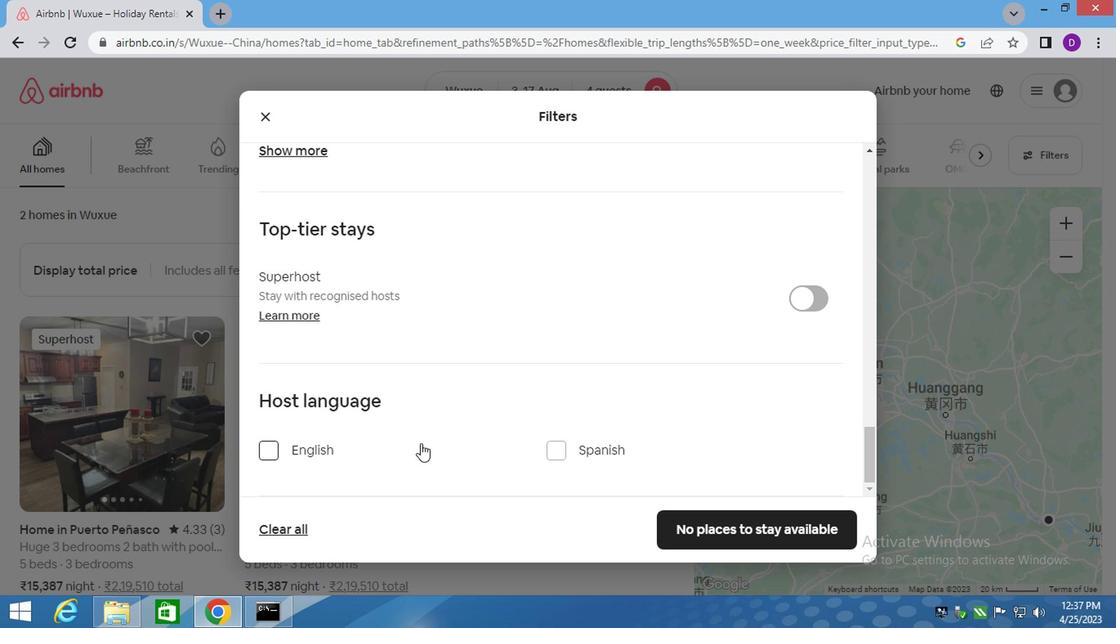 
Action: Mouse moved to (624, 454)
Screenshot: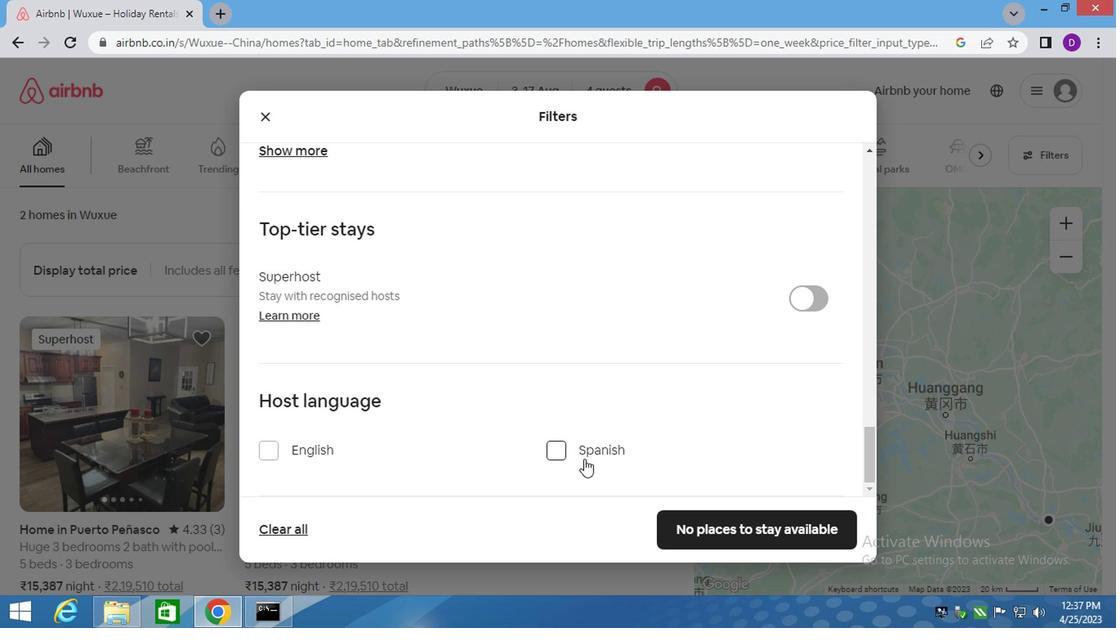 
Action: Mouse scrolled (624, 453) with delta (0, -1)
Screenshot: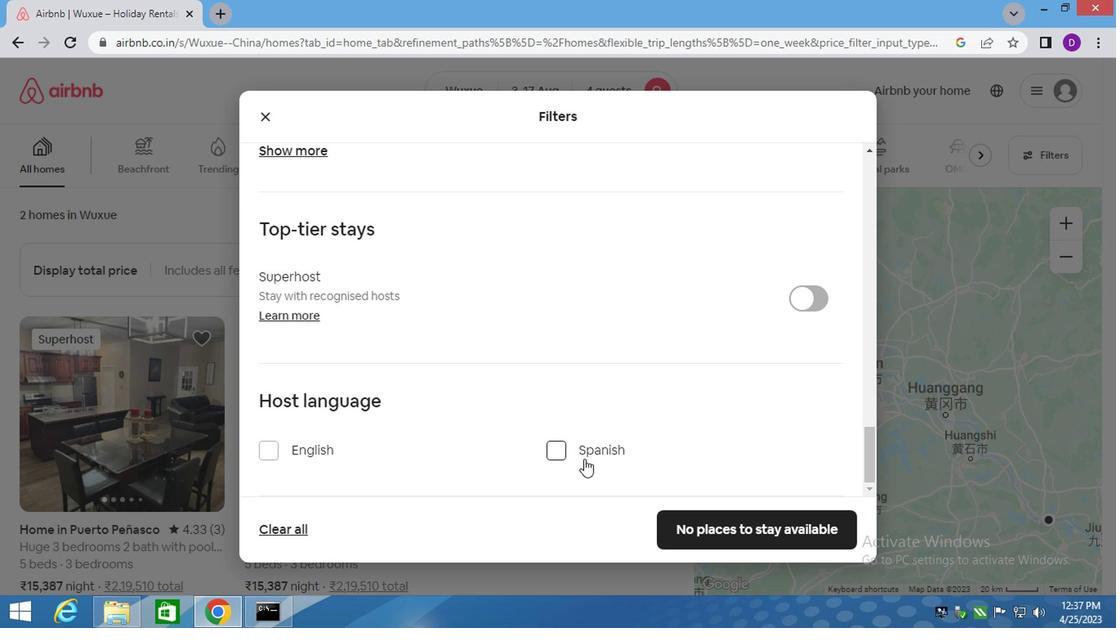 
Action: Mouse moved to (635, 455)
Screenshot: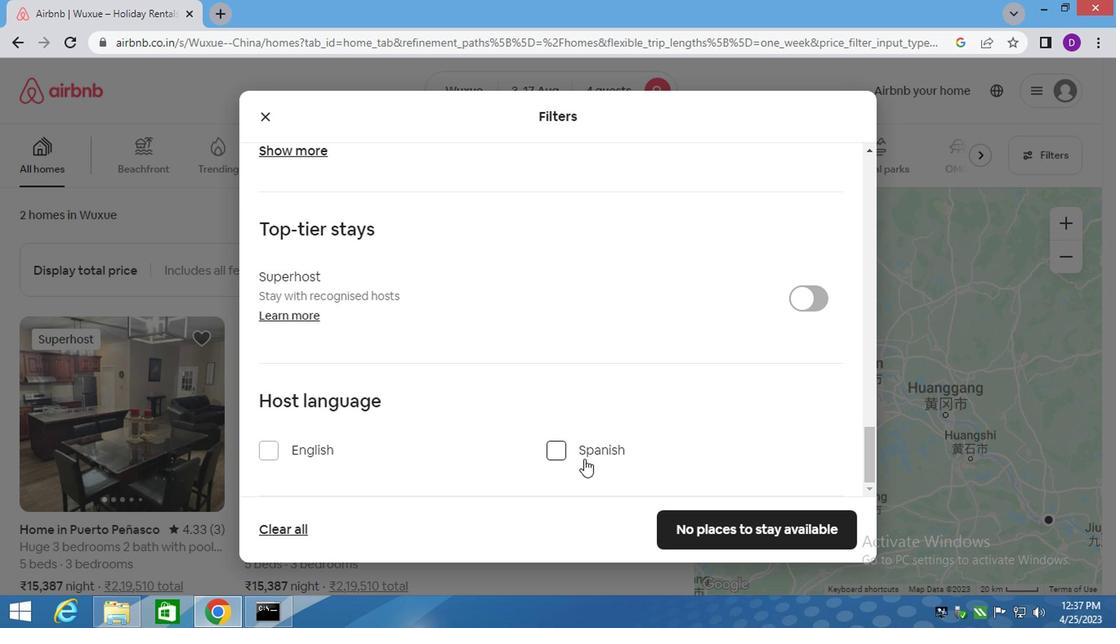 
Action: Mouse scrolled (635, 454) with delta (0, 0)
Screenshot: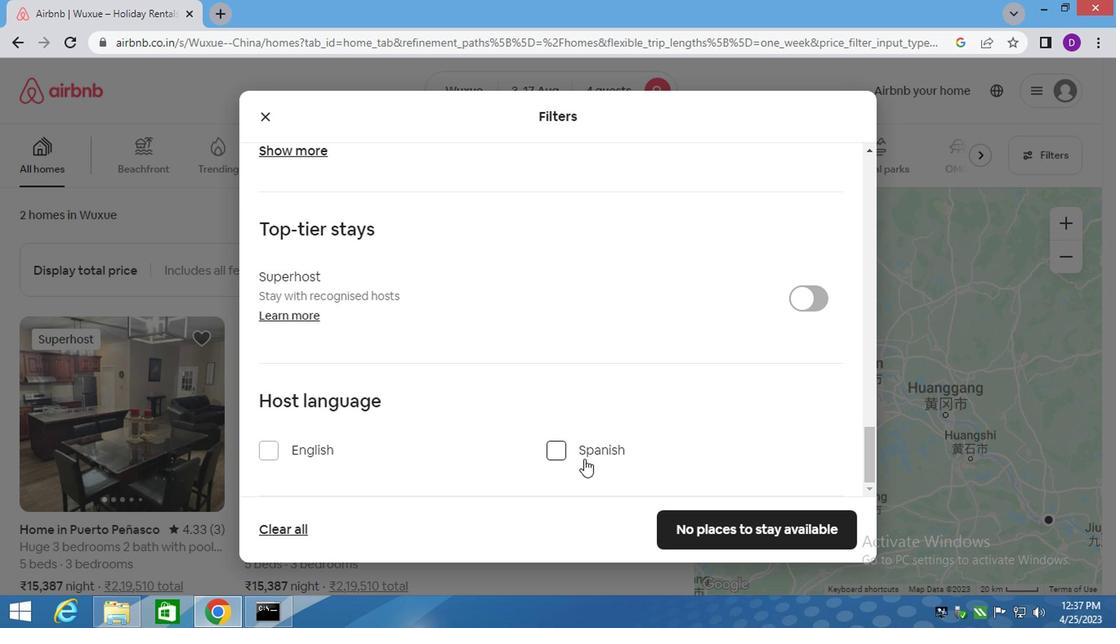 
Action: Mouse moved to (640, 457)
Screenshot: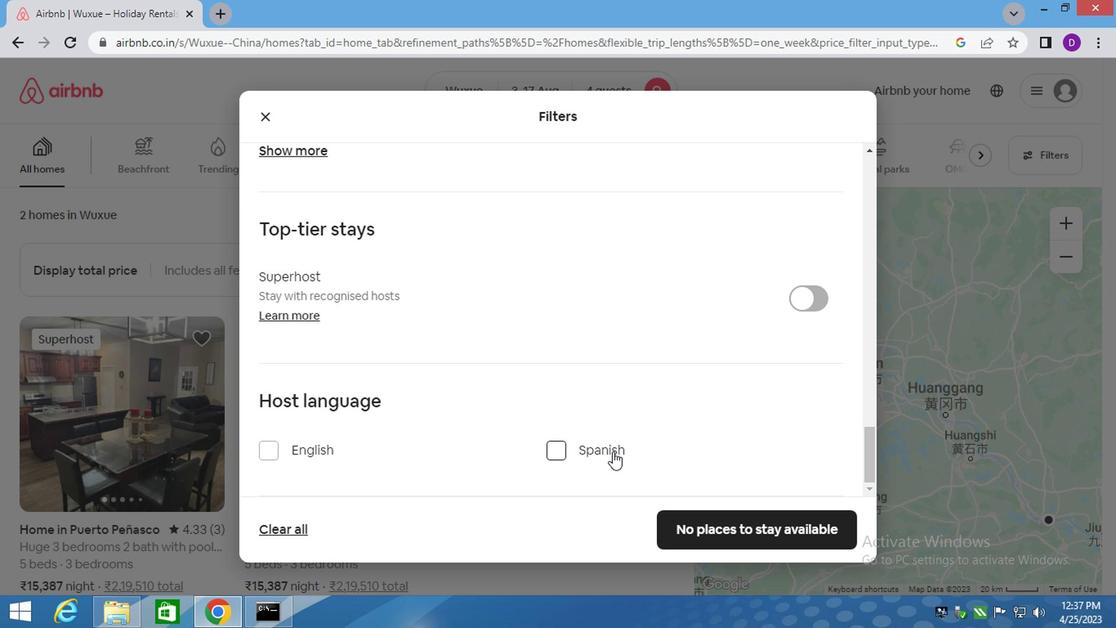 
Action: Mouse scrolled (640, 456) with delta (0, 0)
Screenshot: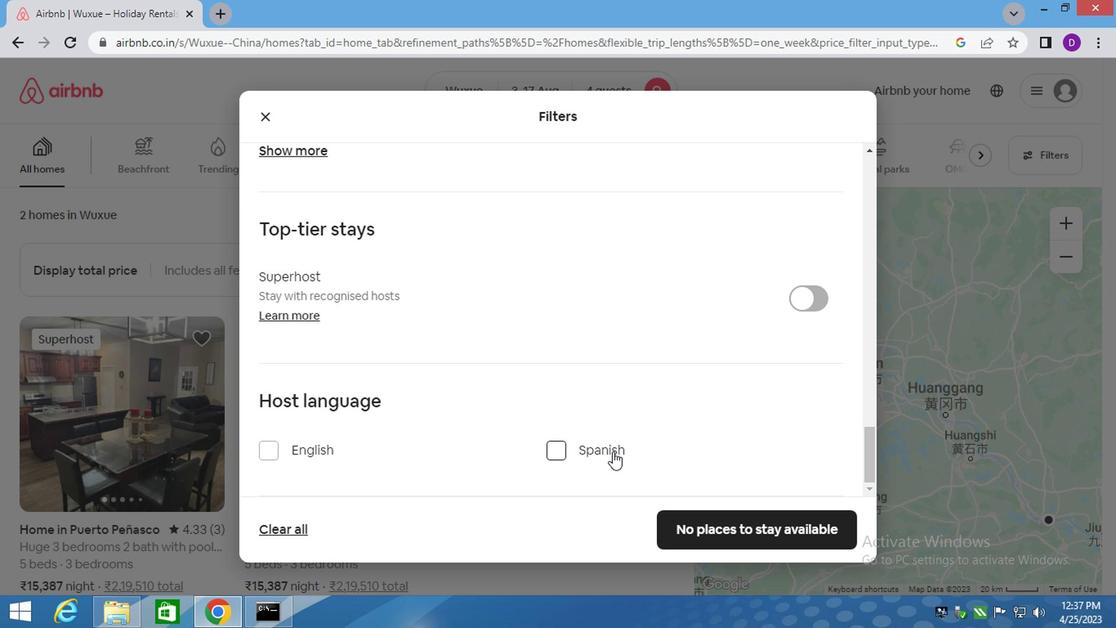 
Action: Mouse moved to (648, 462)
Screenshot: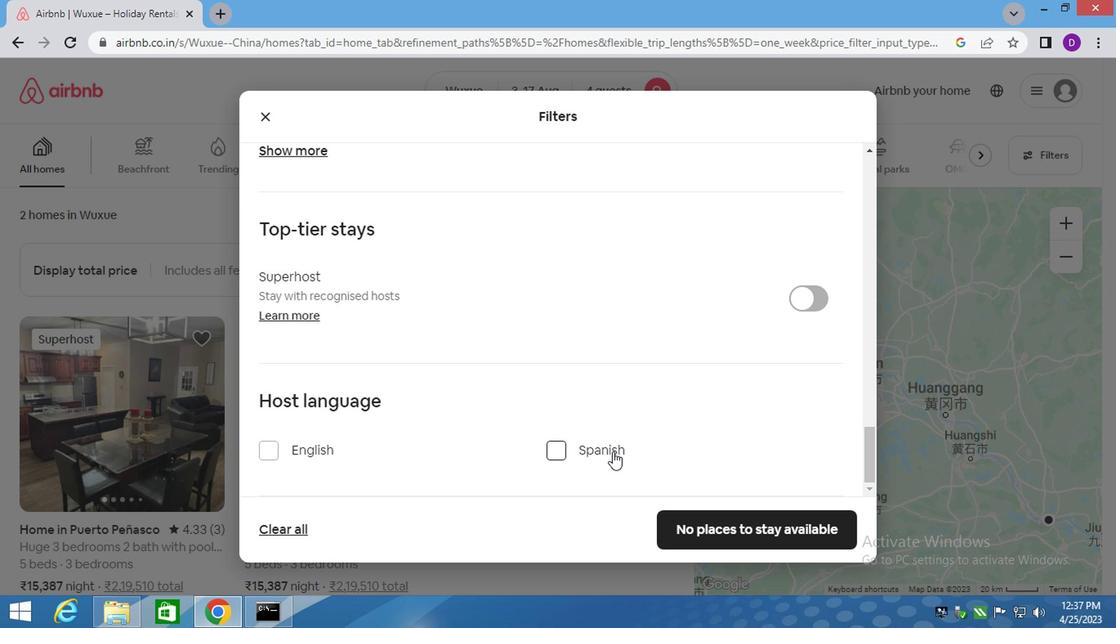 
Action: Mouse scrolled (648, 461) with delta (0, -1)
Screenshot: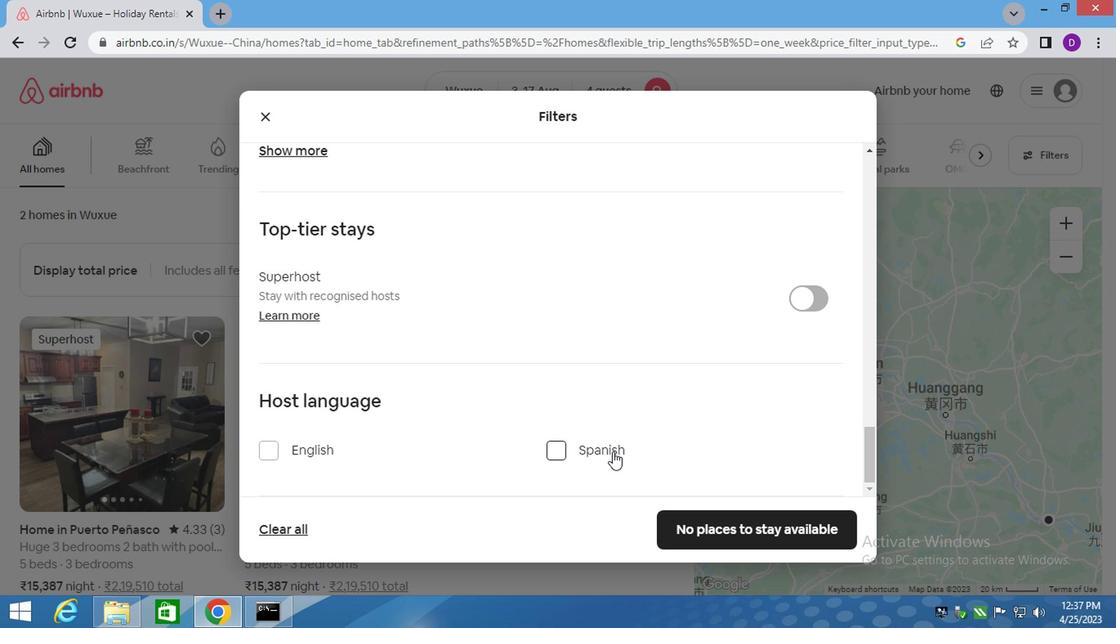 
Action: Mouse moved to (698, 428)
Screenshot: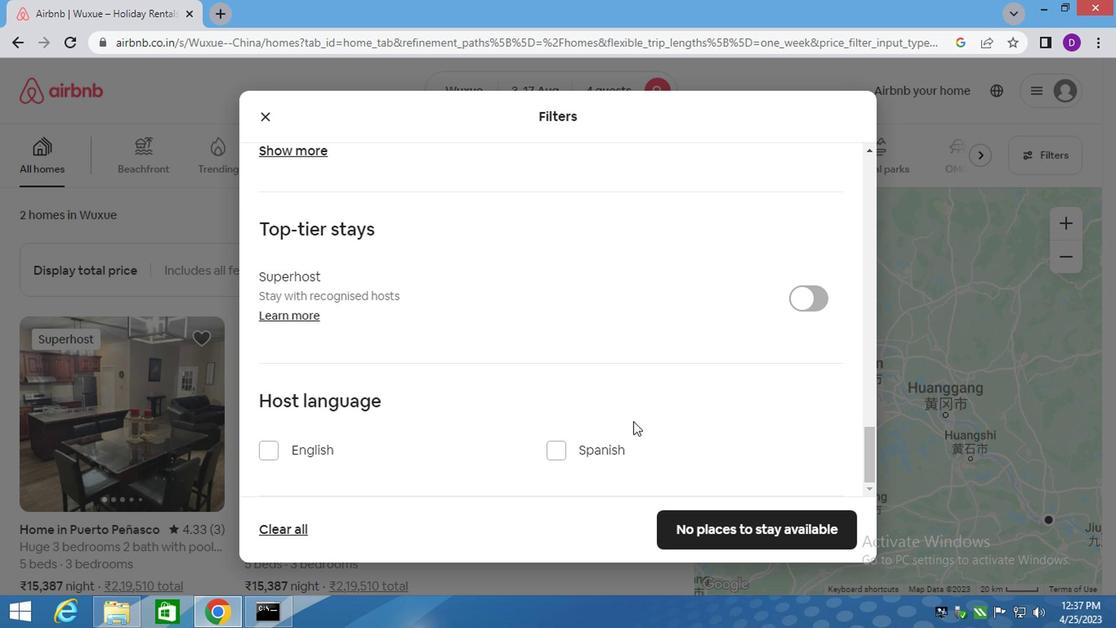 
Action: Mouse scrolled (698, 426) with delta (0, -1)
Screenshot: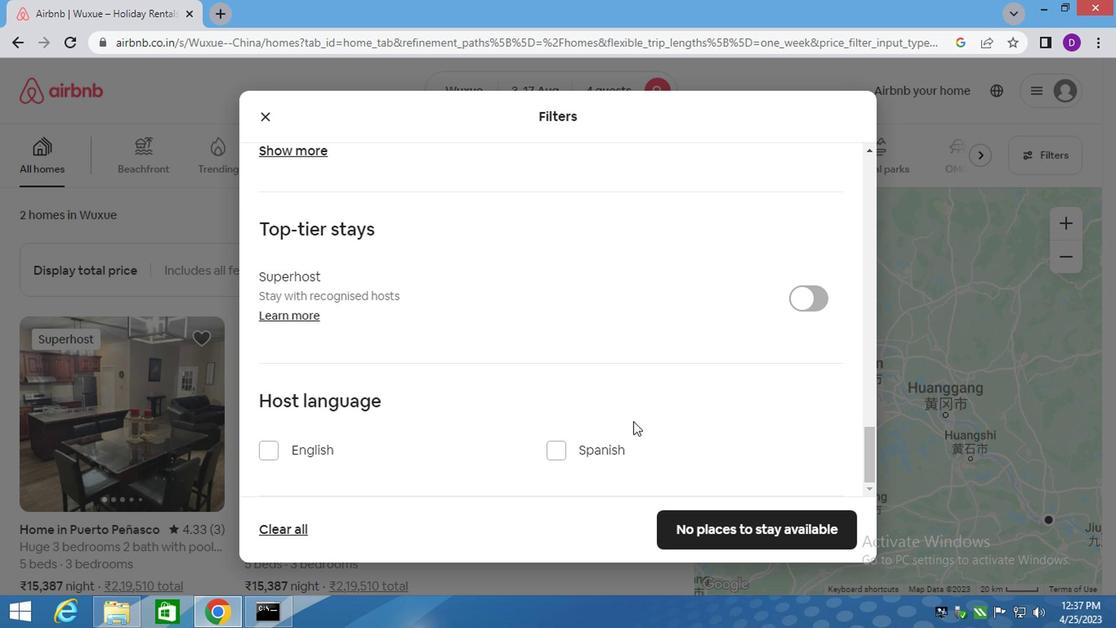 
Action: Mouse moved to (718, 439)
Screenshot: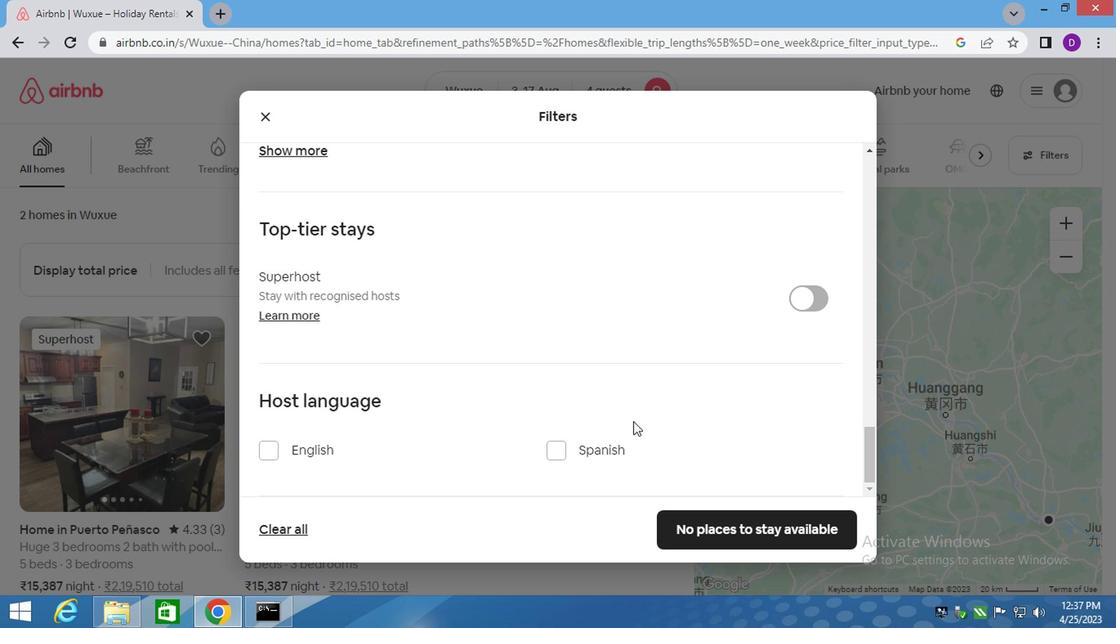 
Action: Mouse scrolled (718, 439) with delta (0, 0)
Screenshot: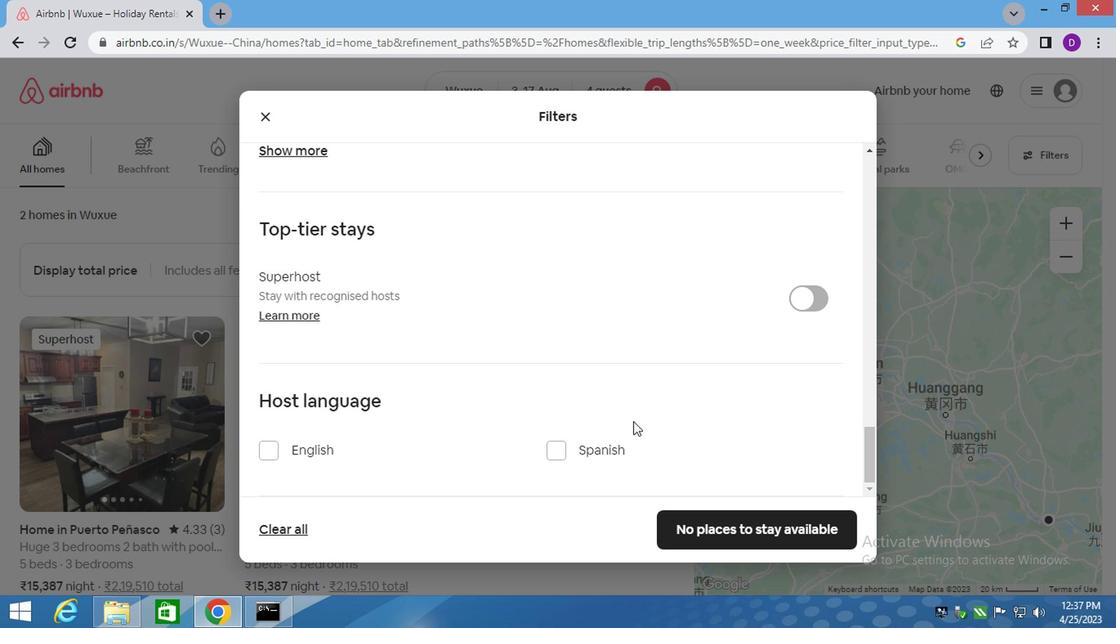 
Action: Mouse moved to (724, 443)
Screenshot: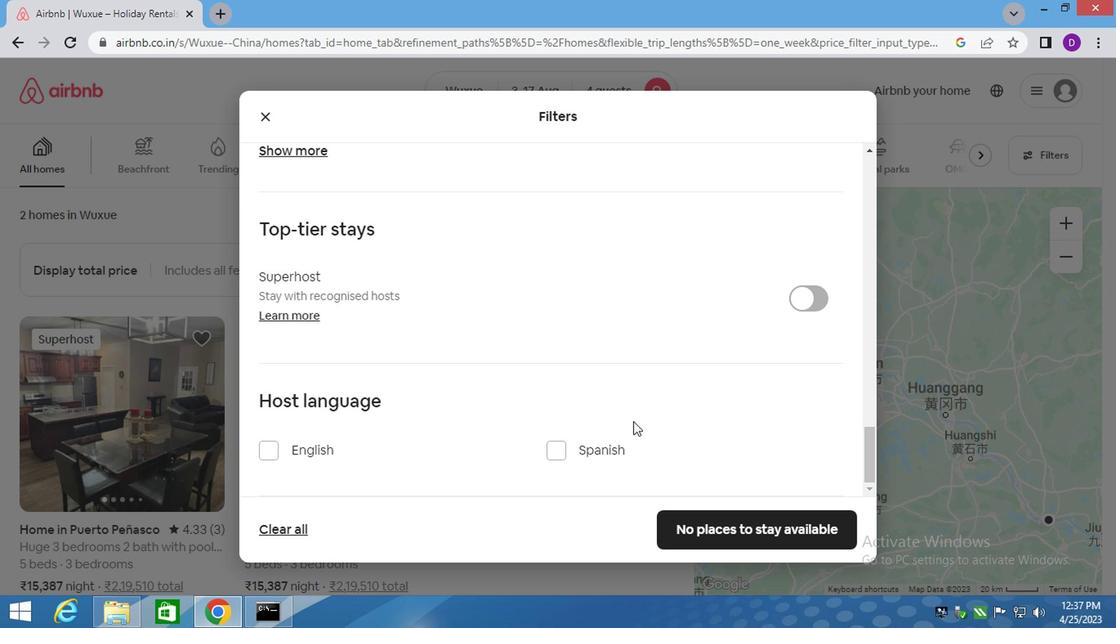 
Action: Mouse scrolled (724, 442) with delta (0, -1)
Screenshot: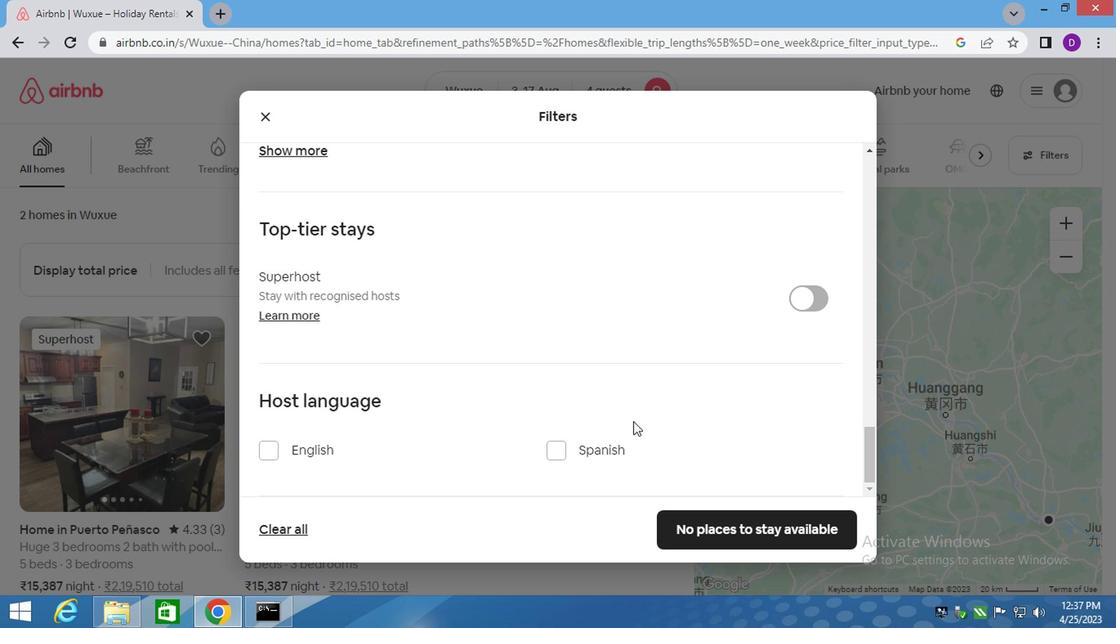 
Action: Mouse moved to (724, 447)
Screenshot: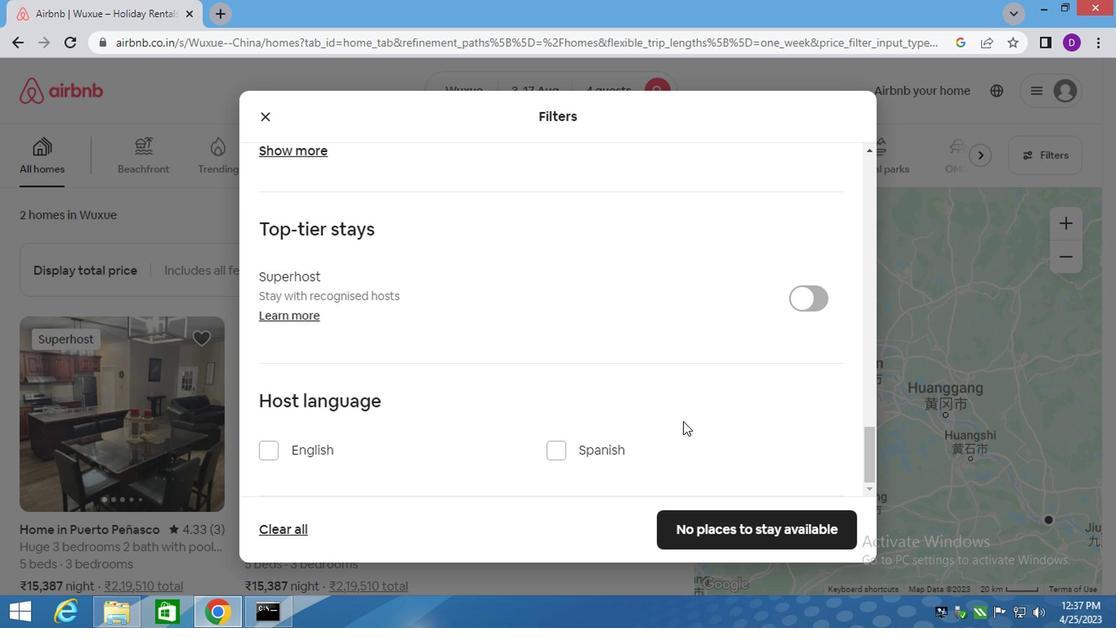 
Action: Mouse scrolled (724, 447) with delta (0, 0)
Screenshot: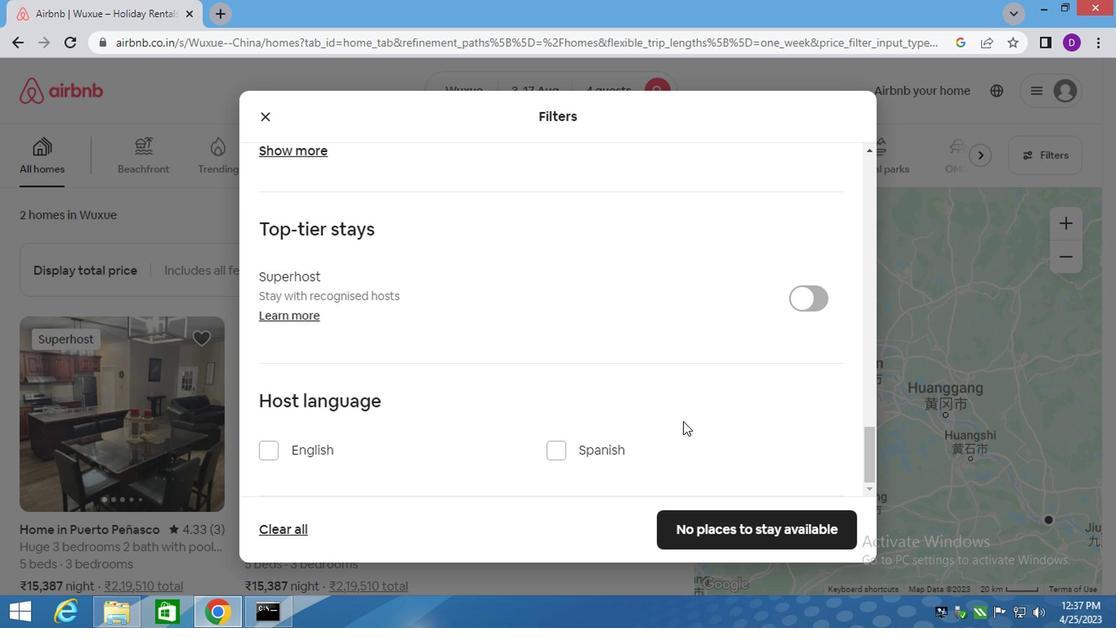 
Action: Mouse moved to (711, 542)
Screenshot: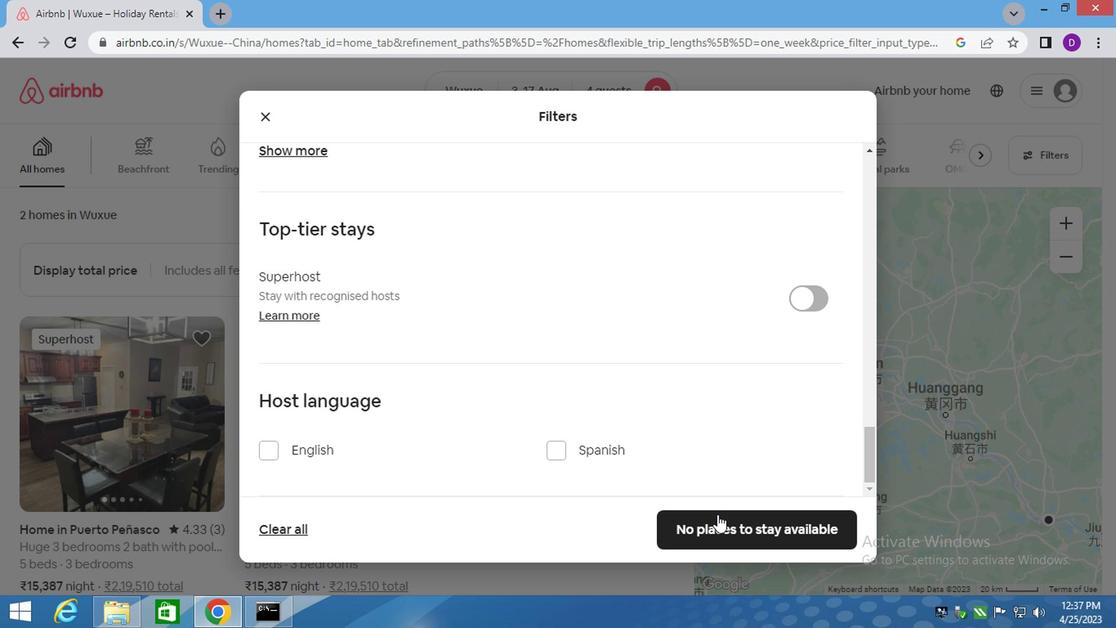 
Action: Mouse pressed left at (711, 542)
Screenshot: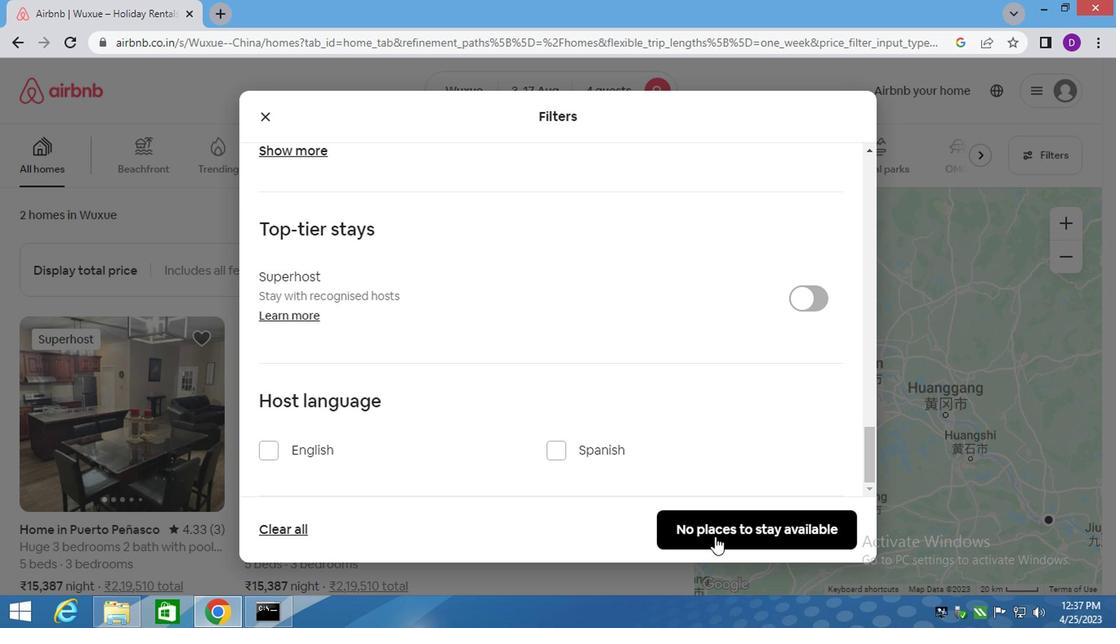 
Action: Mouse moved to (575, 346)
Screenshot: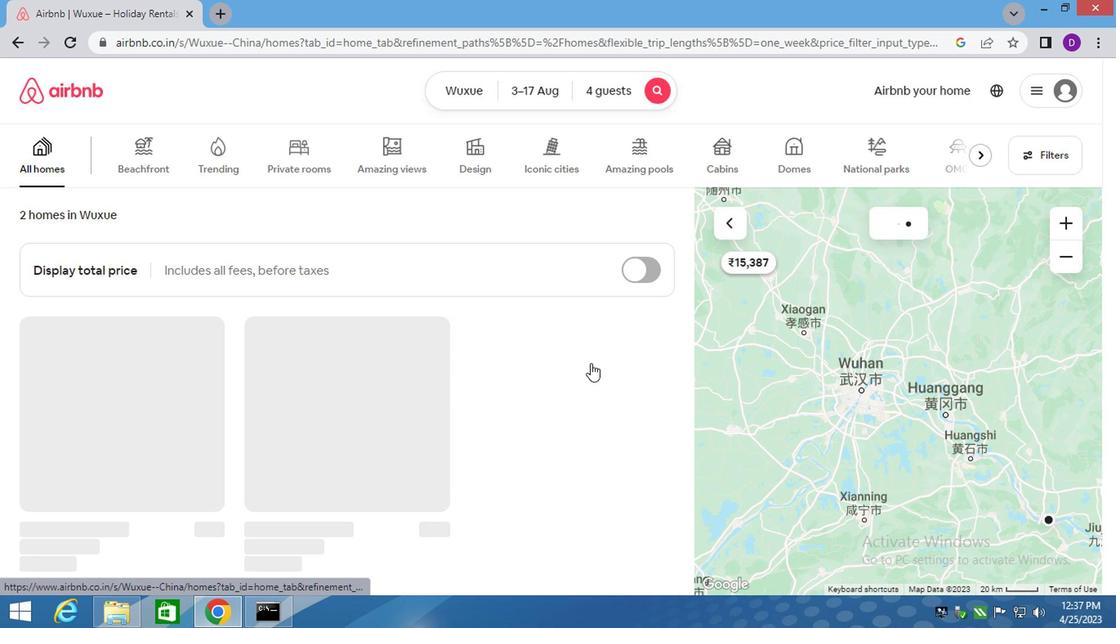 
